 Task: Look for space in Barrinha, Brazil from 5th June, 2023 to 16th June, 2023 for 2 adults in price range Rs.14000 to Rs.18000. Place can be entire place with 1  bedroom having 1 bed and 1 bathroom. Property type can be house, flat, guest house, hotel. Amenities needed are: wifi, washing machine. Booking option can be shelf check-in. Required host language is Spanish.
Action: Mouse moved to (556, 120)
Screenshot: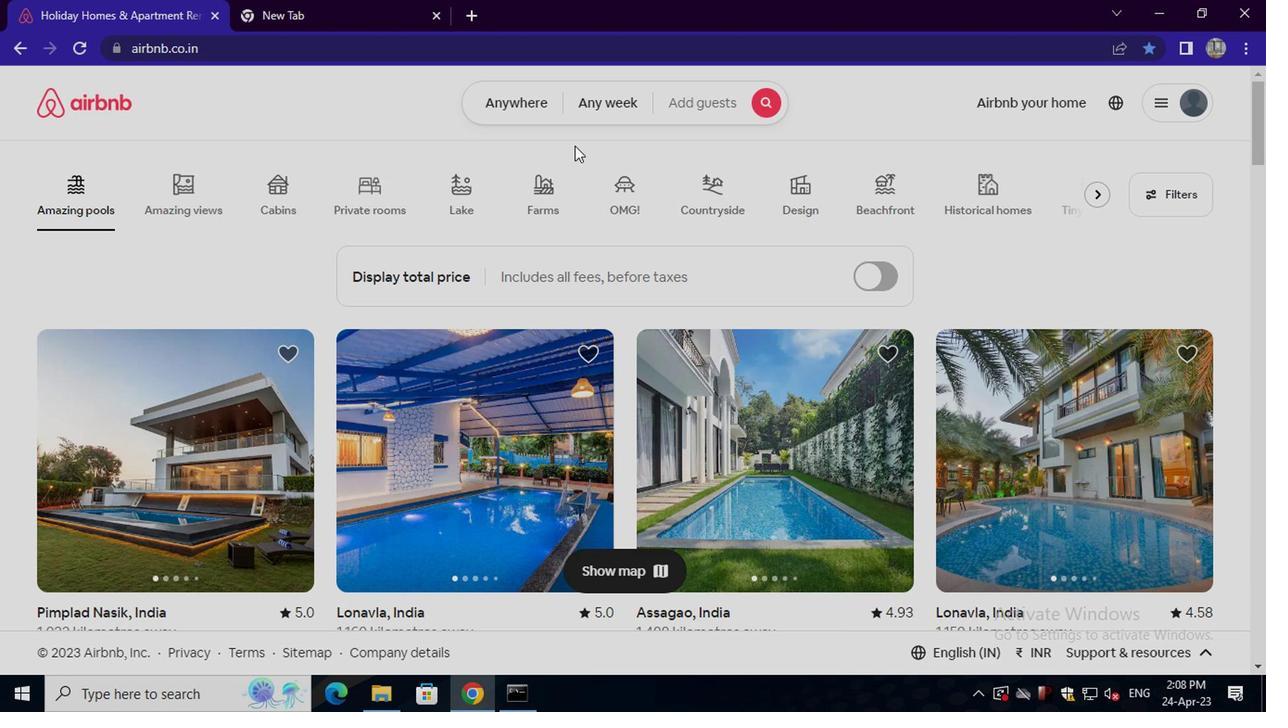 
Action: Mouse pressed left at (556, 120)
Screenshot: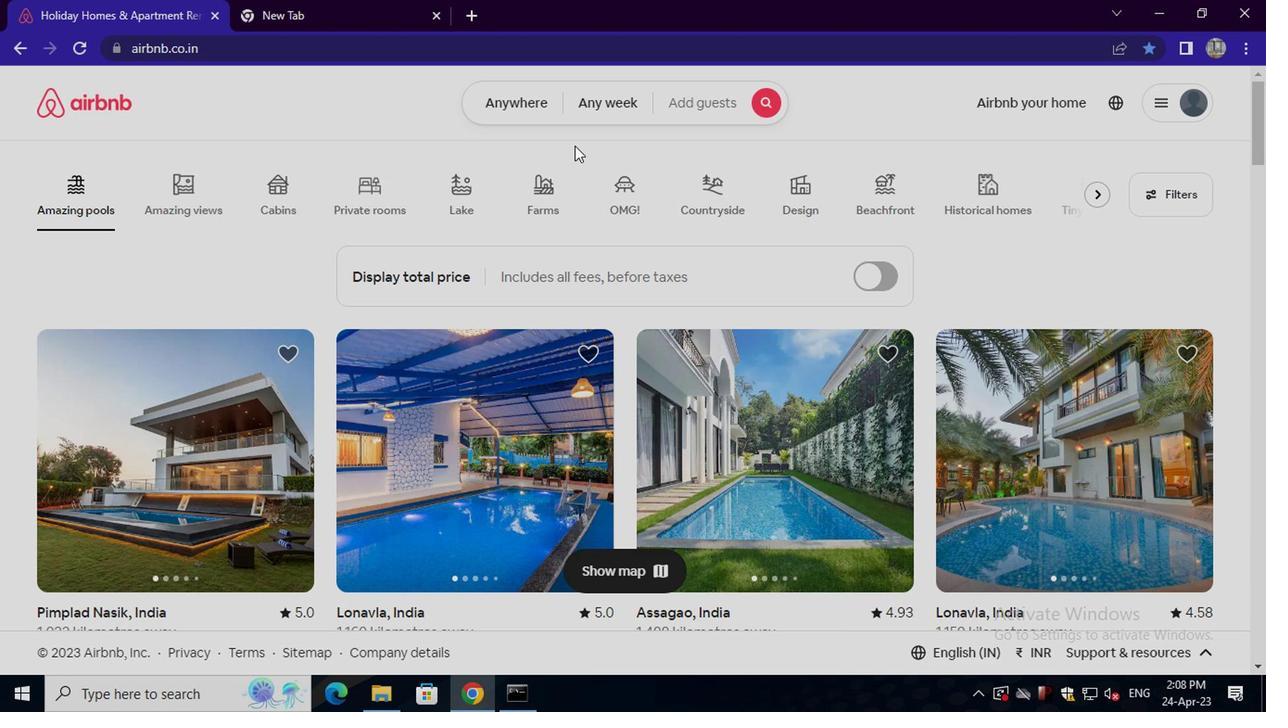 
Action: Mouse moved to (463, 165)
Screenshot: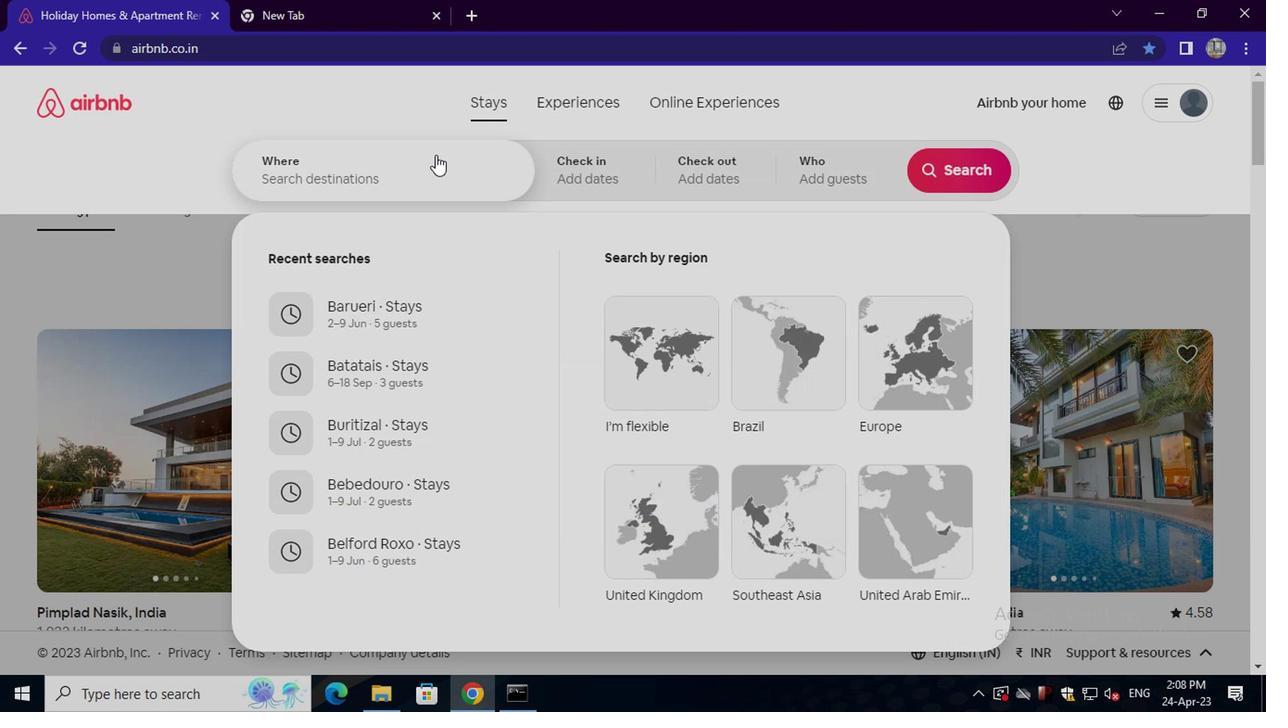 
Action: Mouse pressed left at (463, 165)
Screenshot: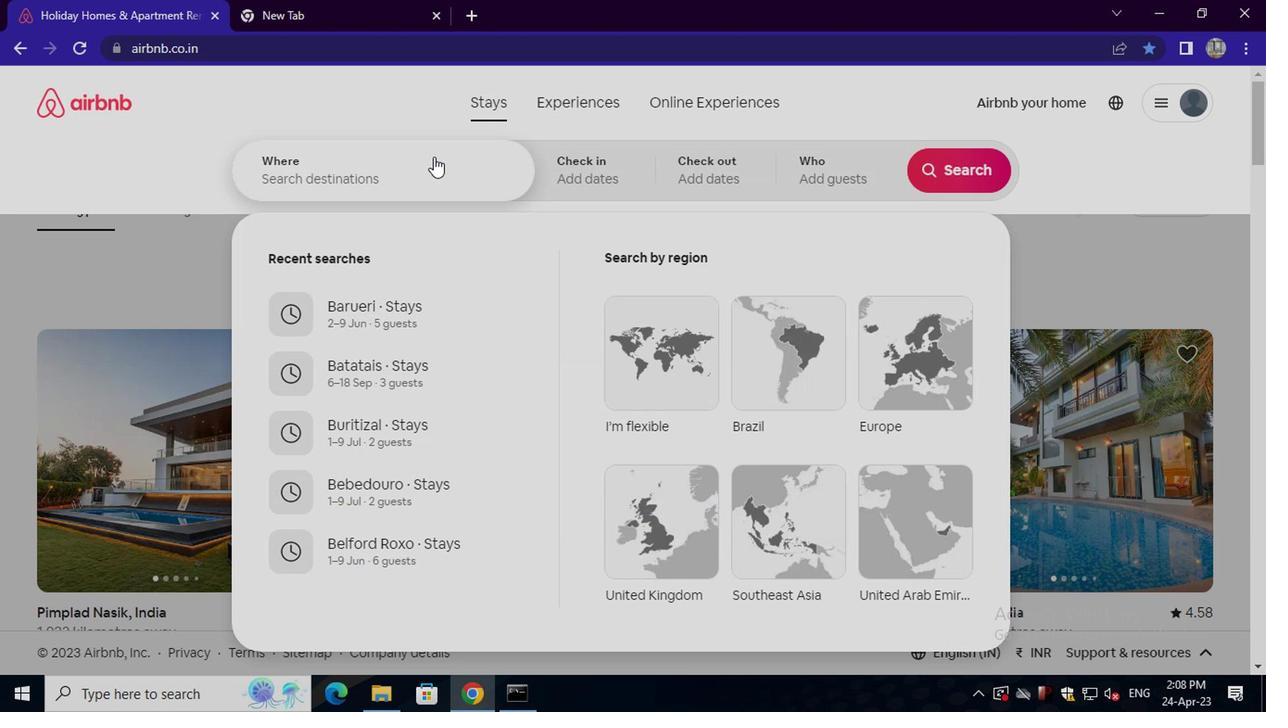 
Action: Key pressed barrinha,<Key.space>brazil<Key.enter>
Screenshot: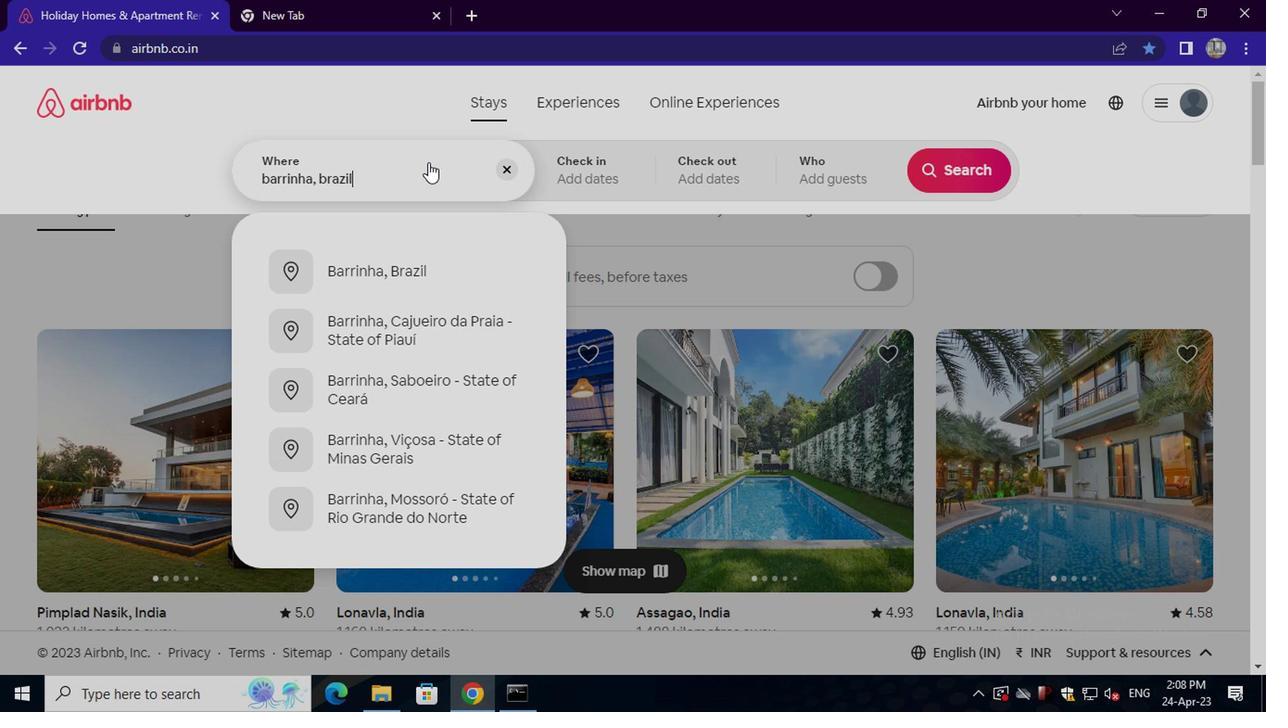 
Action: Mouse moved to (948, 318)
Screenshot: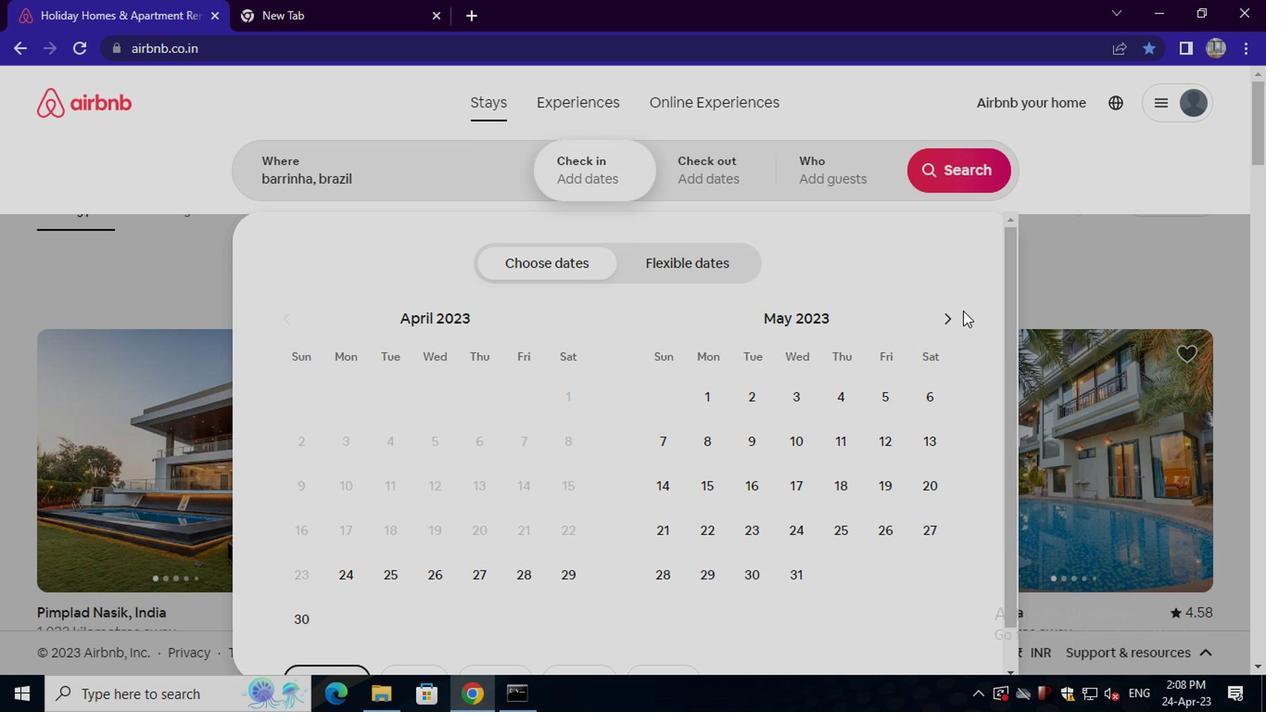
Action: Mouse pressed left at (948, 318)
Screenshot: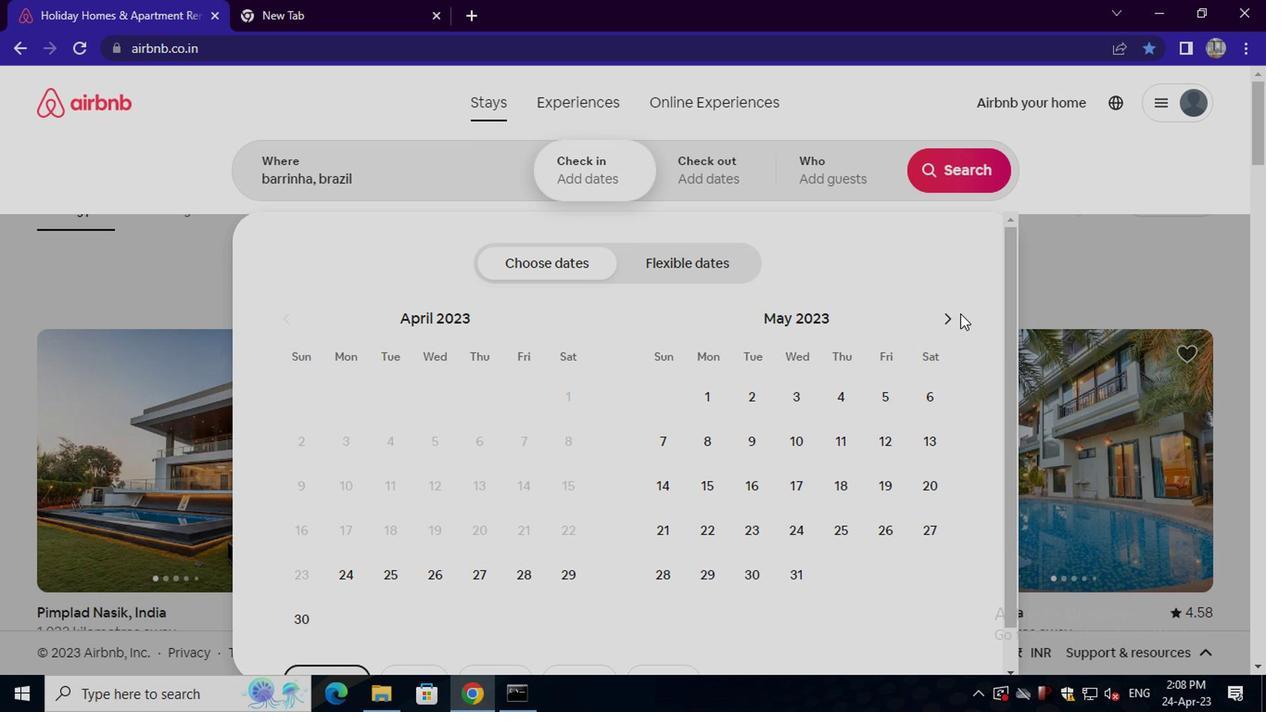 
Action: Mouse moved to (725, 442)
Screenshot: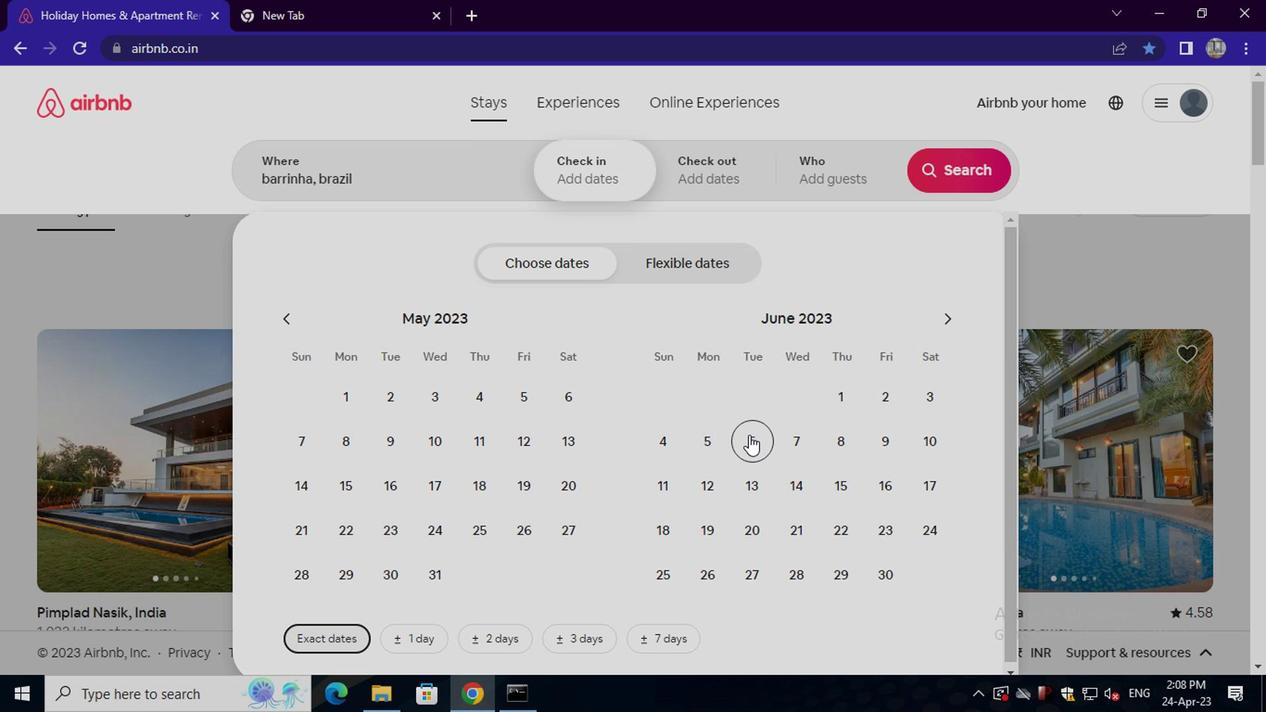 
Action: Mouse pressed left at (725, 442)
Screenshot: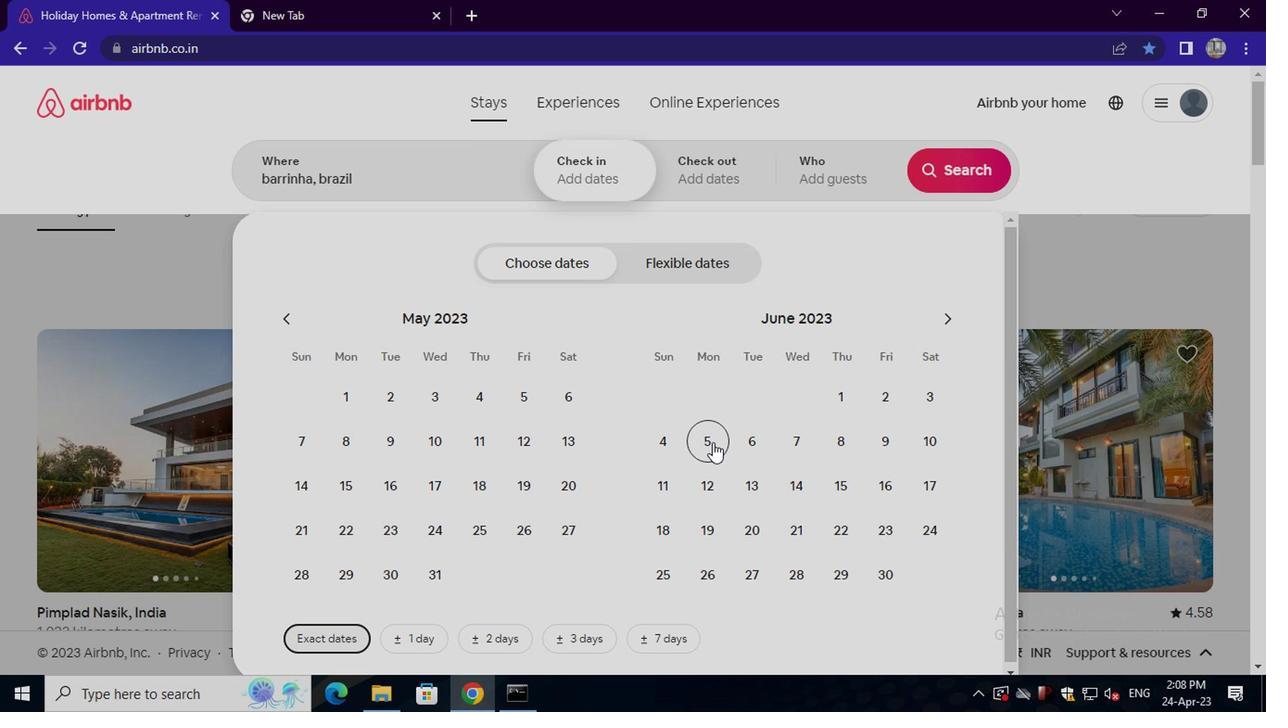 
Action: Mouse moved to (879, 487)
Screenshot: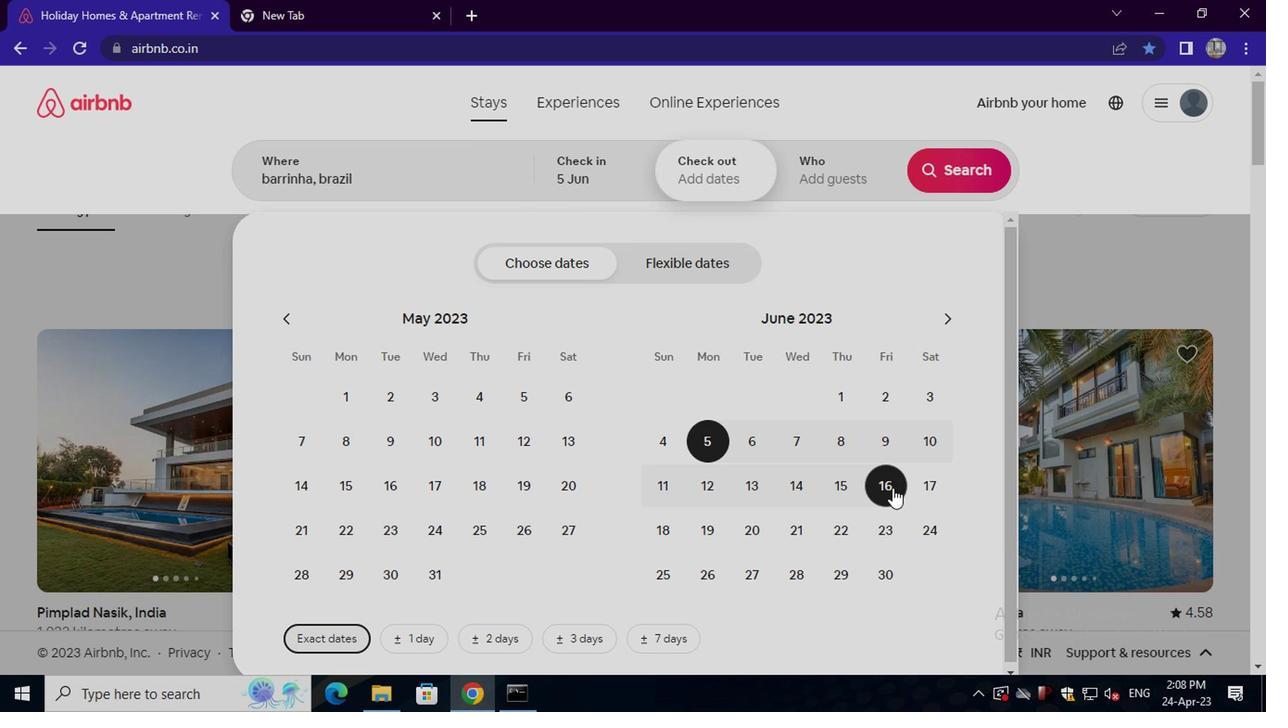 
Action: Mouse pressed left at (879, 487)
Screenshot: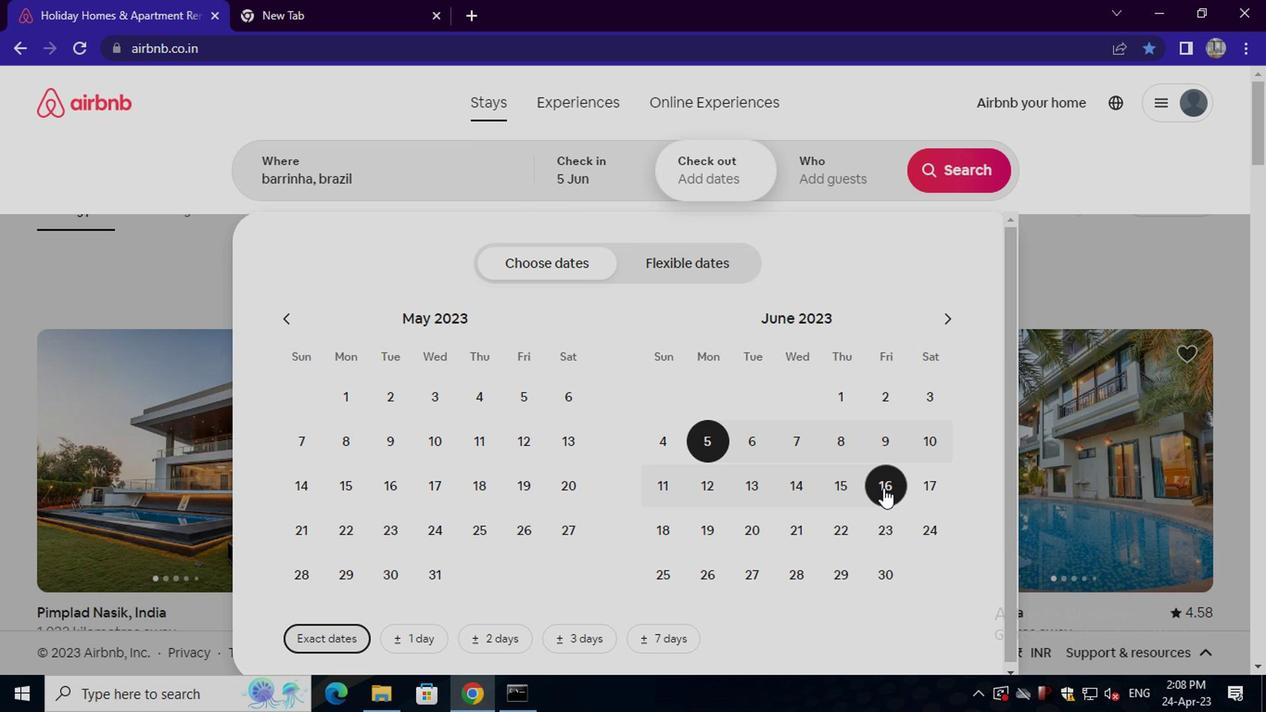 
Action: Mouse moved to (854, 178)
Screenshot: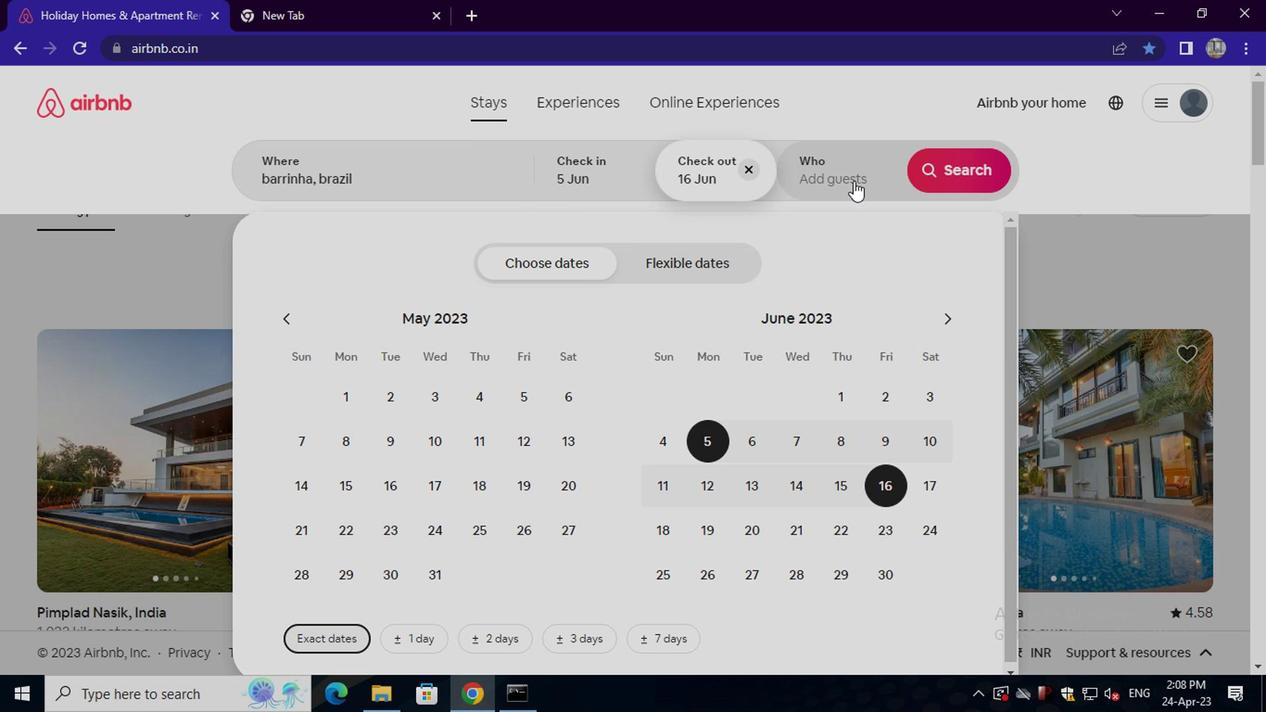 
Action: Mouse pressed left at (854, 178)
Screenshot: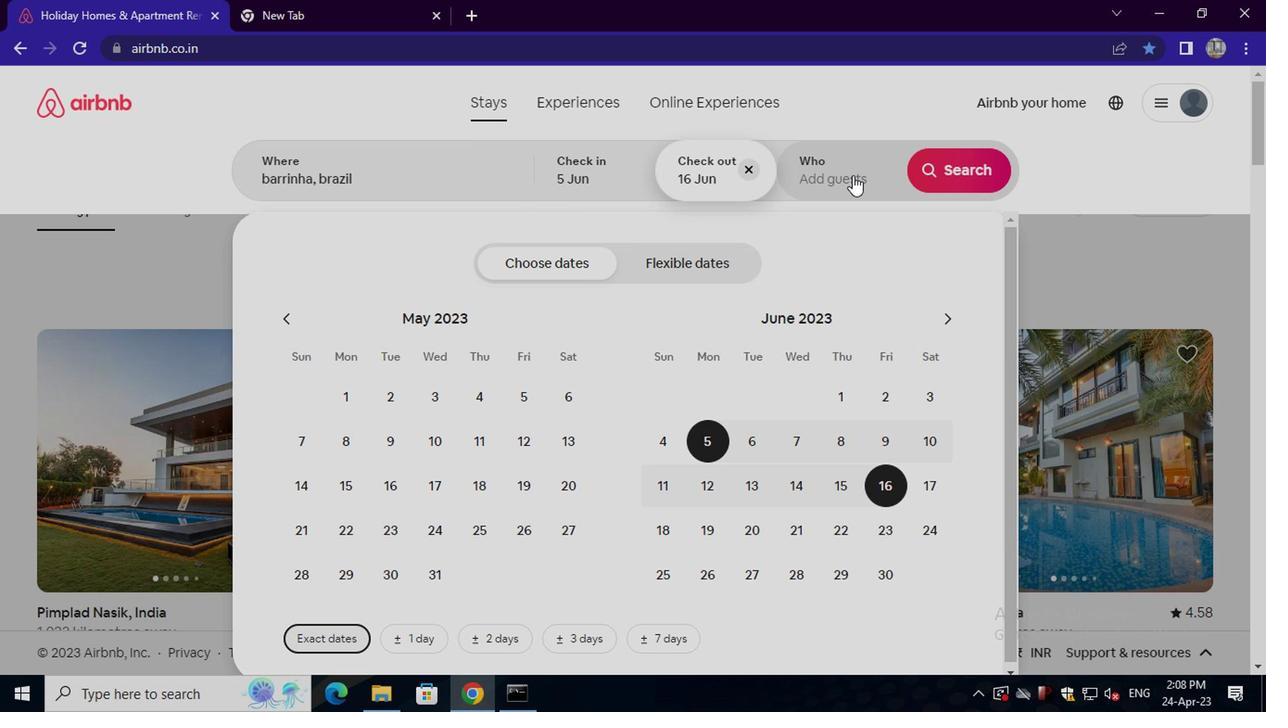 
Action: Mouse moved to (956, 271)
Screenshot: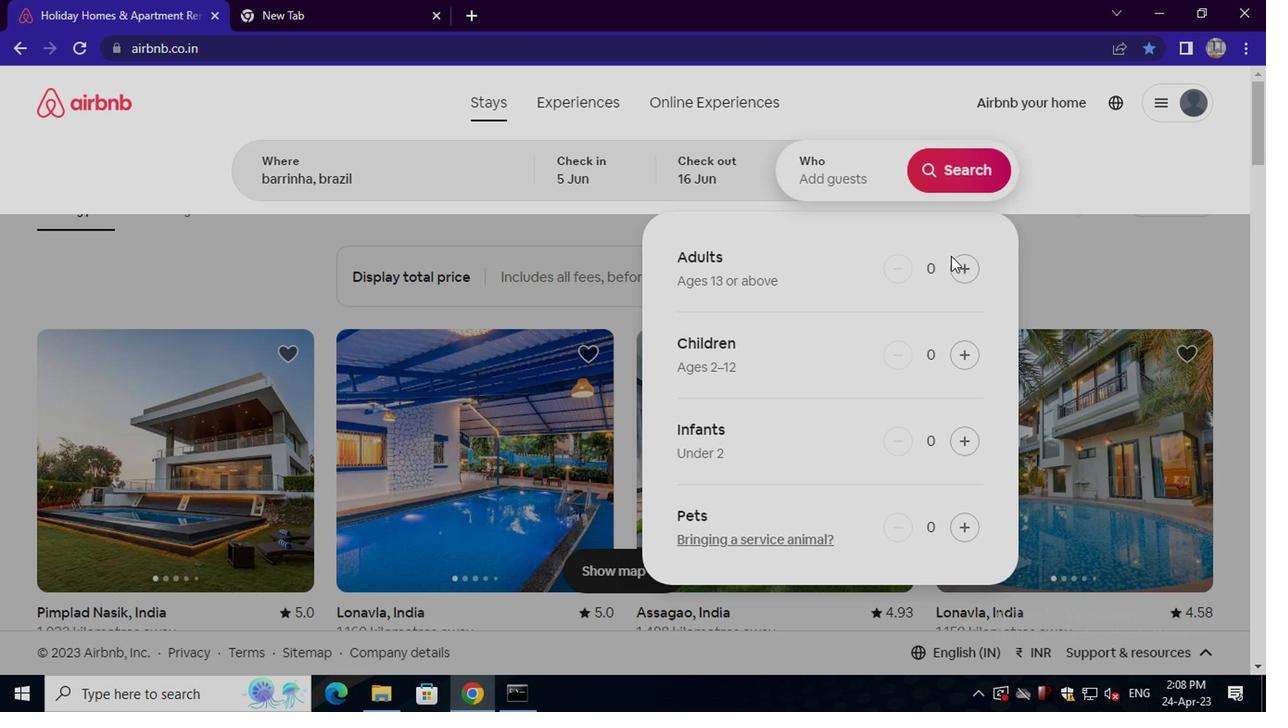 
Action: Mouse pressed left at (956, 271)
Screenshot: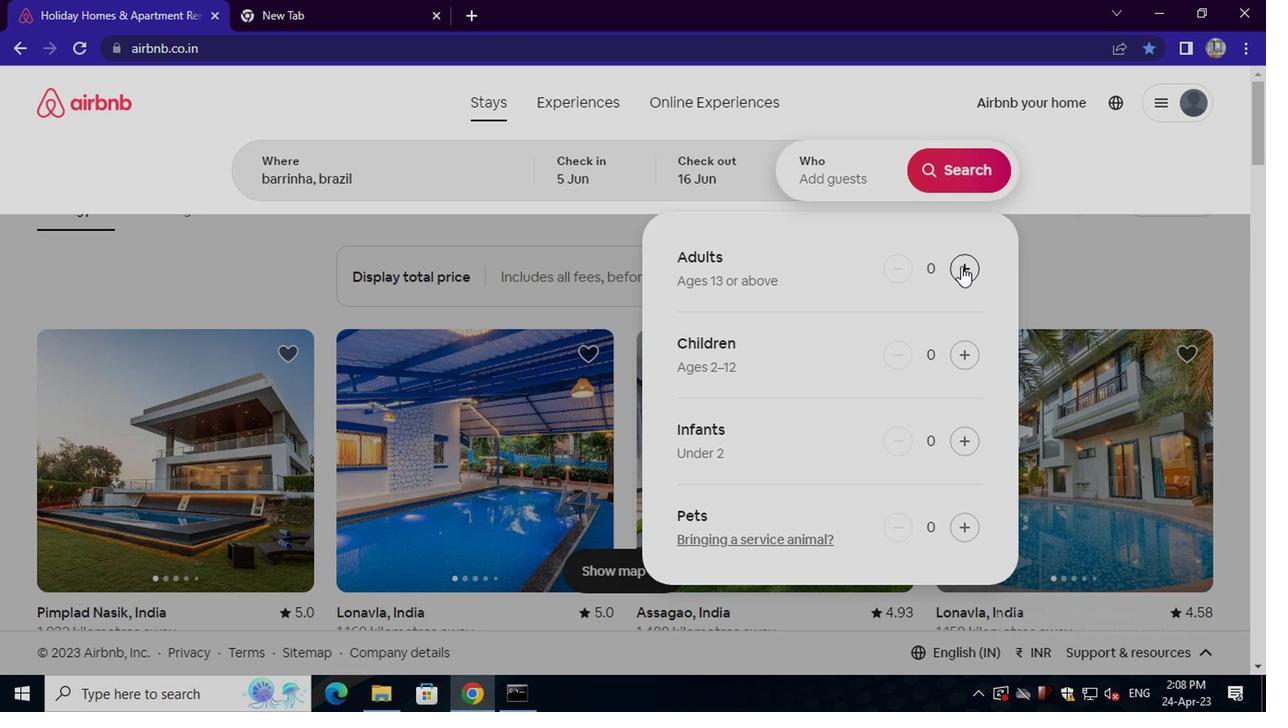 
Action: Mouse pressed left at (956, 271)
Screenshot: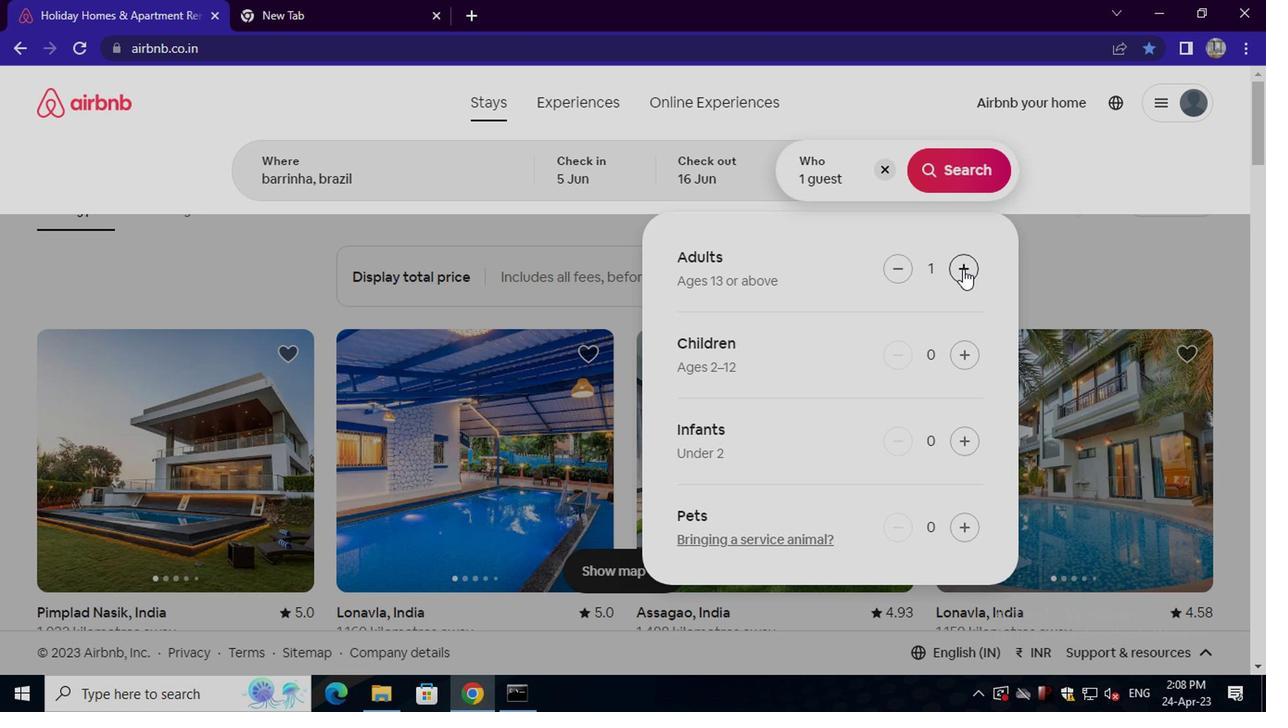 
Action: Mouse moved to (946, 184)
Screenshot: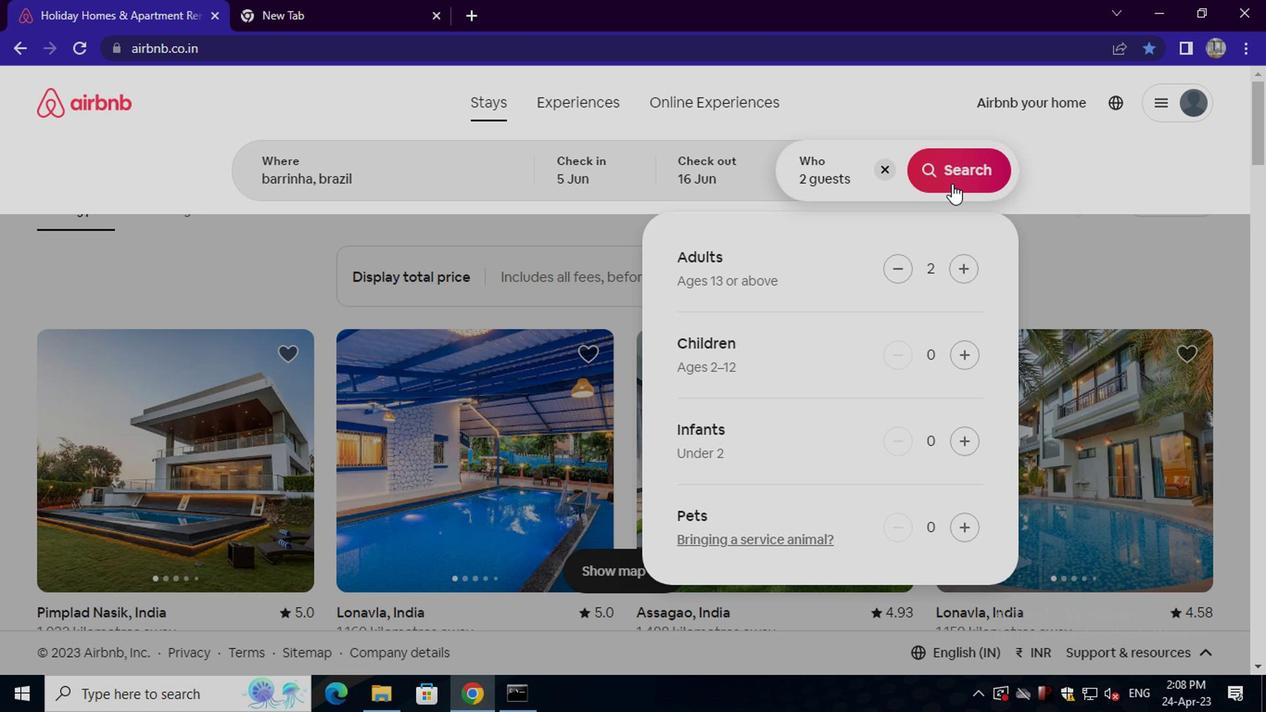 
Action: Mouse pressed left at (946, 184)
Screenshot: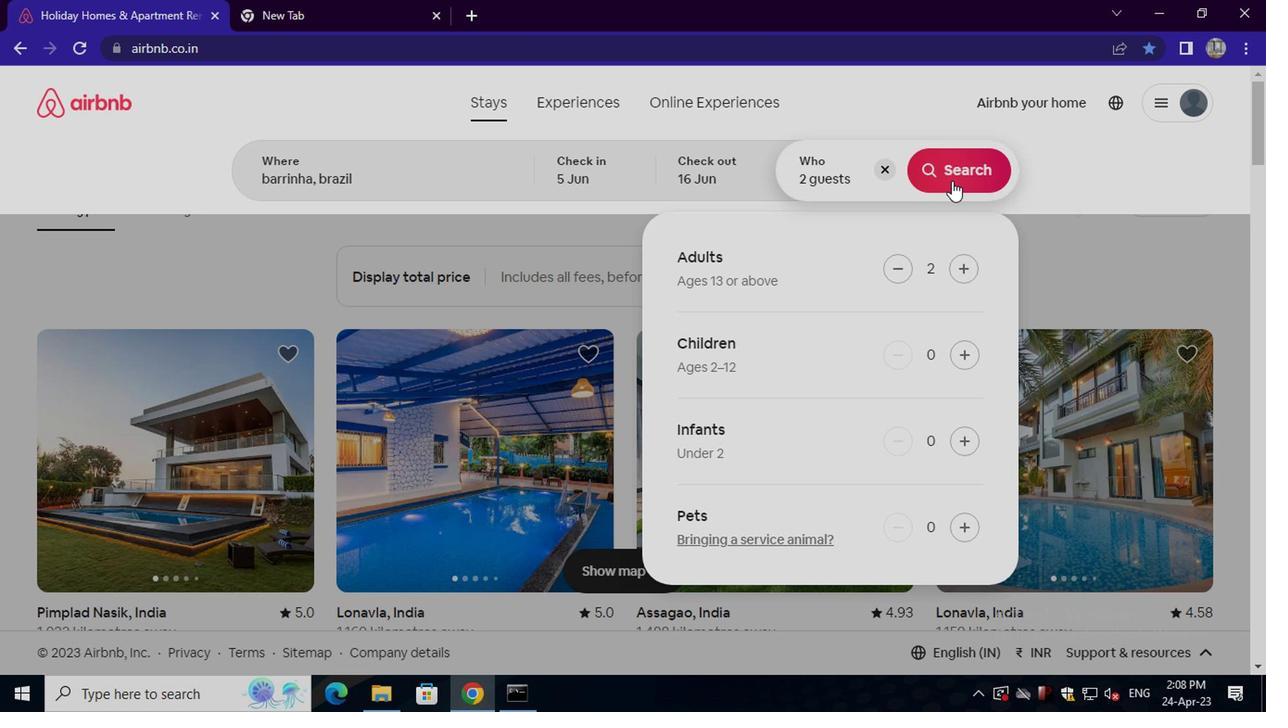 
Action: Mouse moved to (1127, 188)
Screenshot: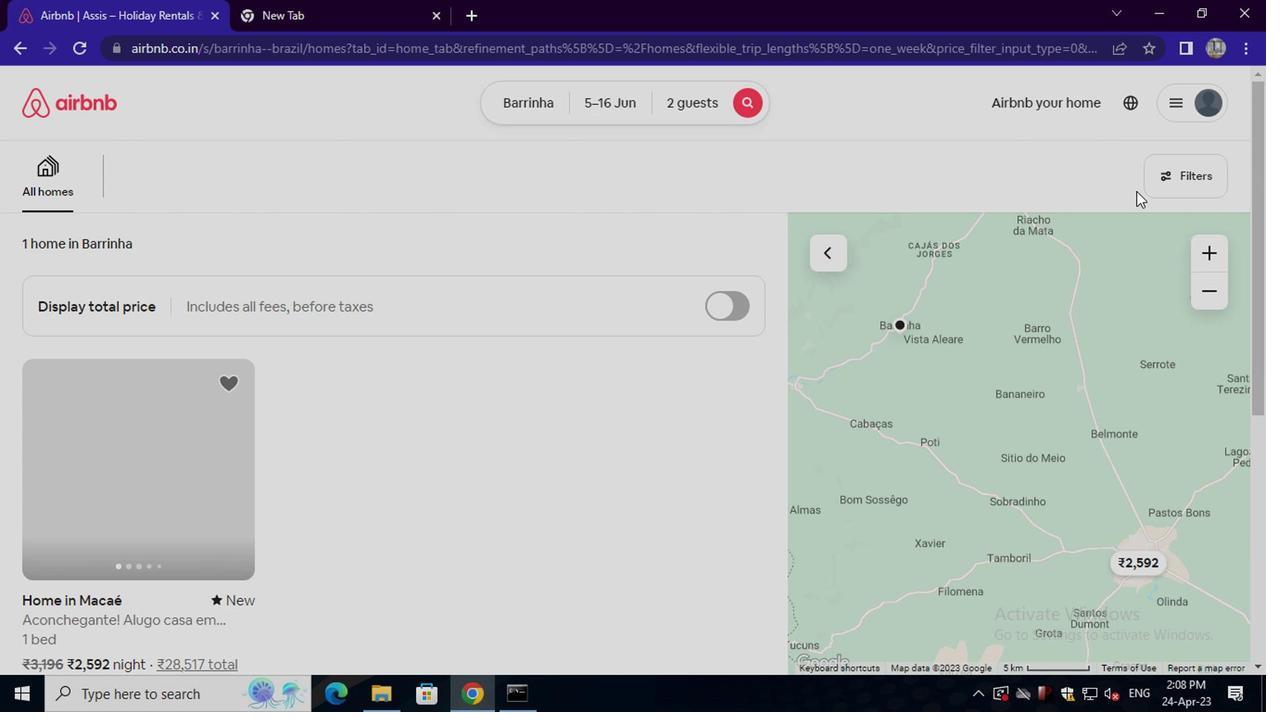 
Action: Mouse pressed left at (1127, 188)
Screenshot: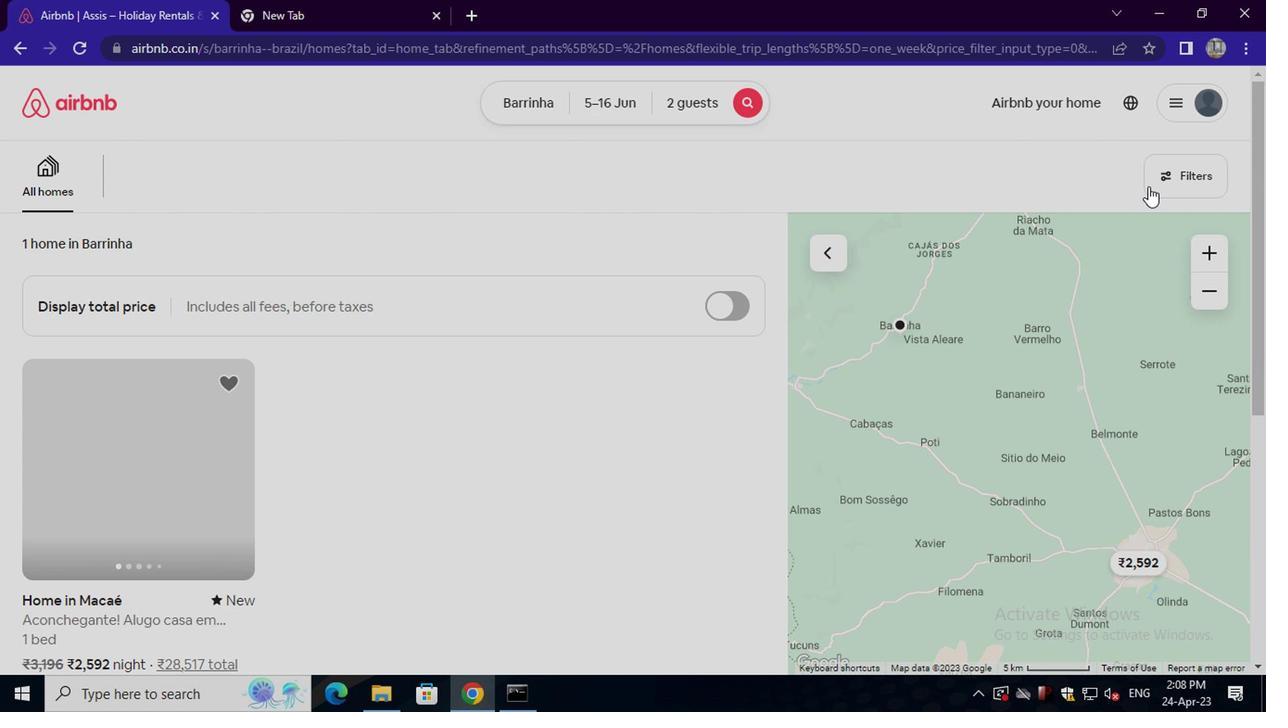 
Action: Mouse moved to (525, 351)
Screenshot: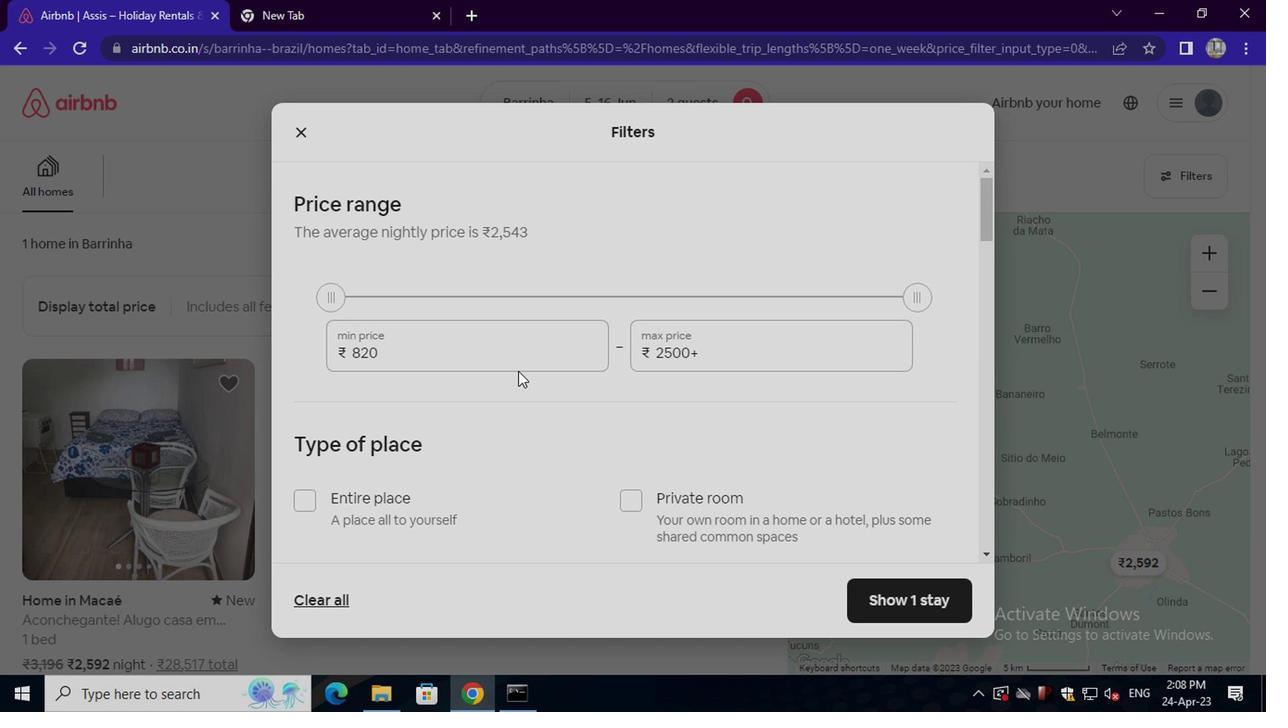 
Action: Mouse pressed left at (525, 351)
Screenshot: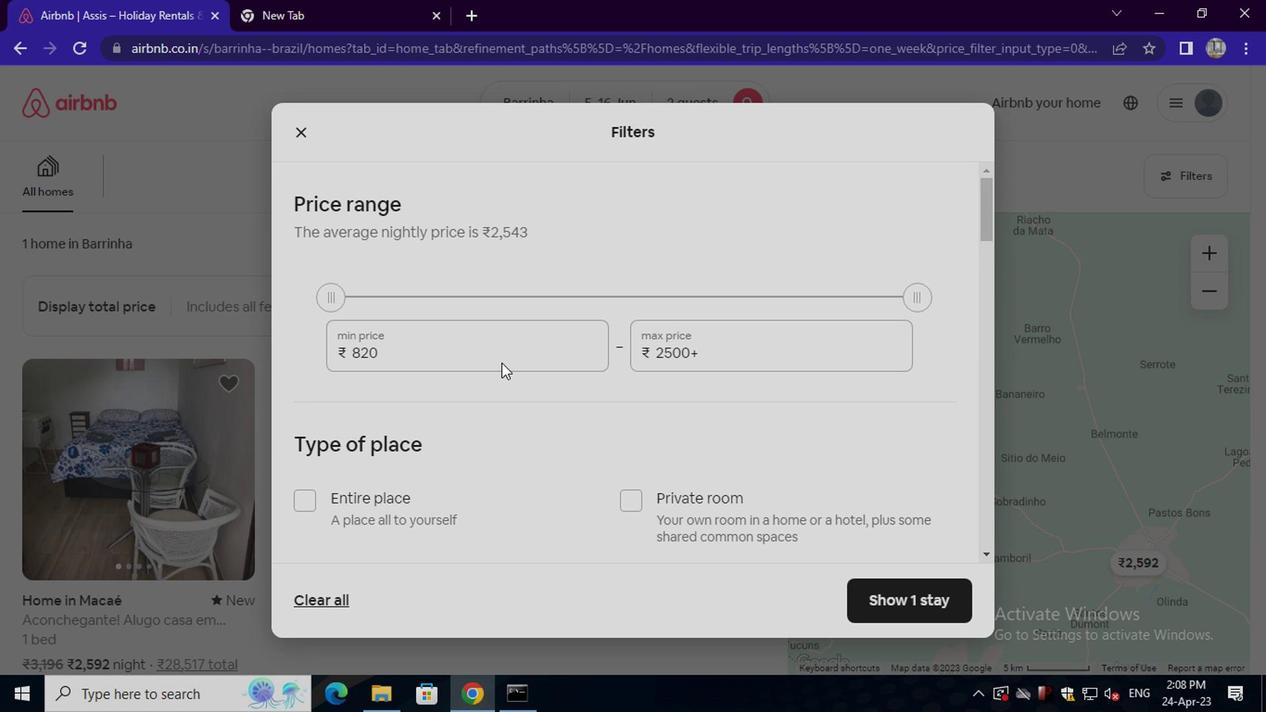 
Action: Key pressed <Key.backspace><Key.backspace><Key.backspace><Key.backspace><Key.backspace><Key.backspace><Key.backspace><Key.backspace><Key.backspace><Key.backspace><Key.backspace><Key.backspace><Key.backspace><Key.backspace><Key.backspace>14000
Screenshot: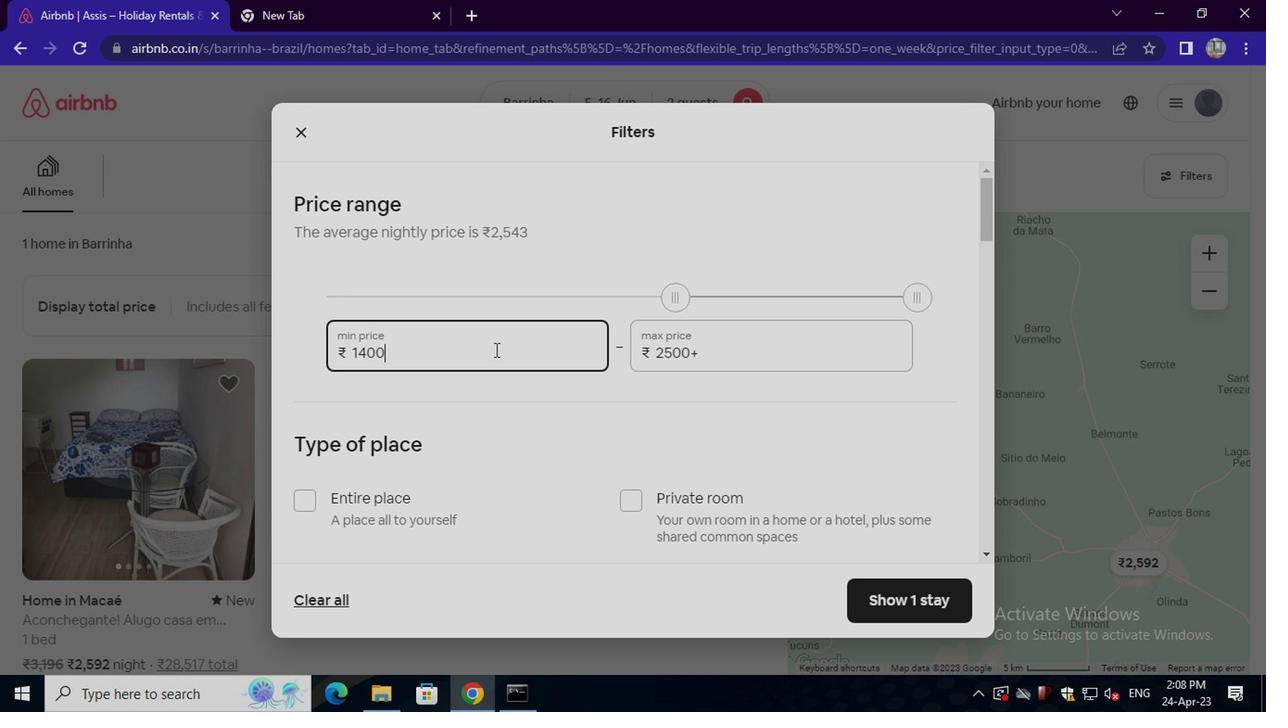 
Action: Mouse moved to (716, 358)
Screenshot: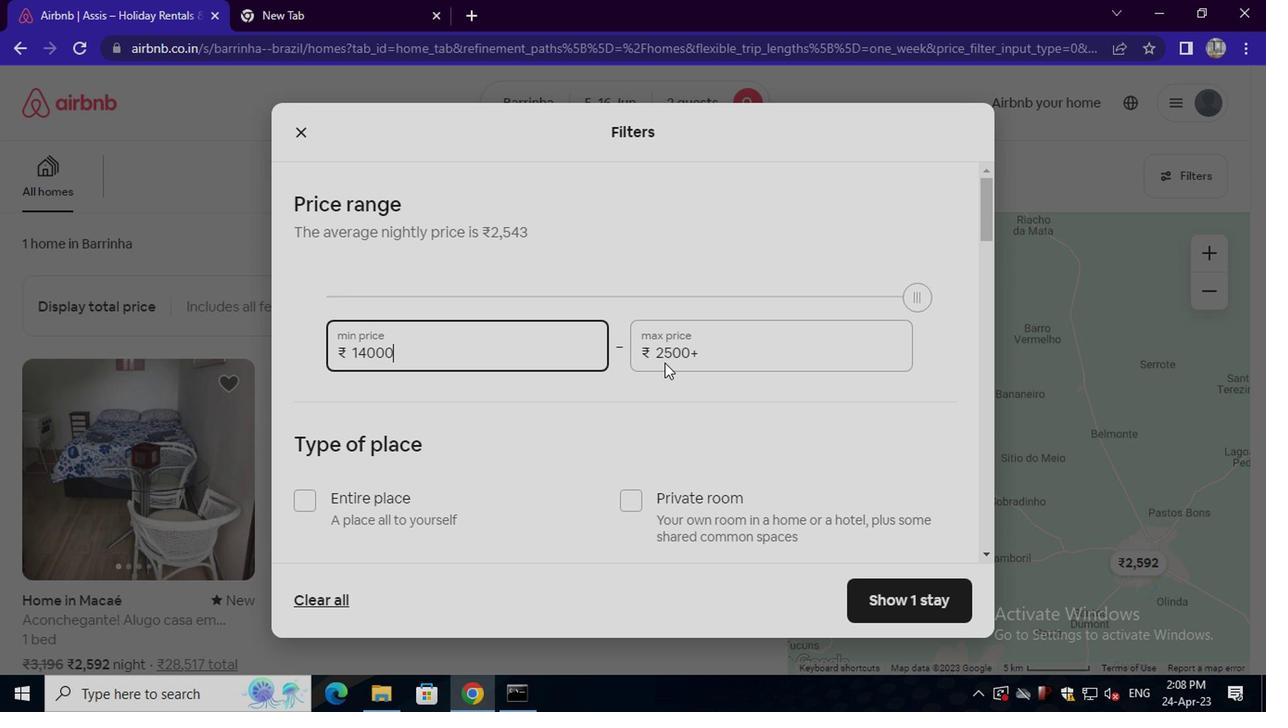 
Action: Mouse pressed left at (716, 358)
Screenshot: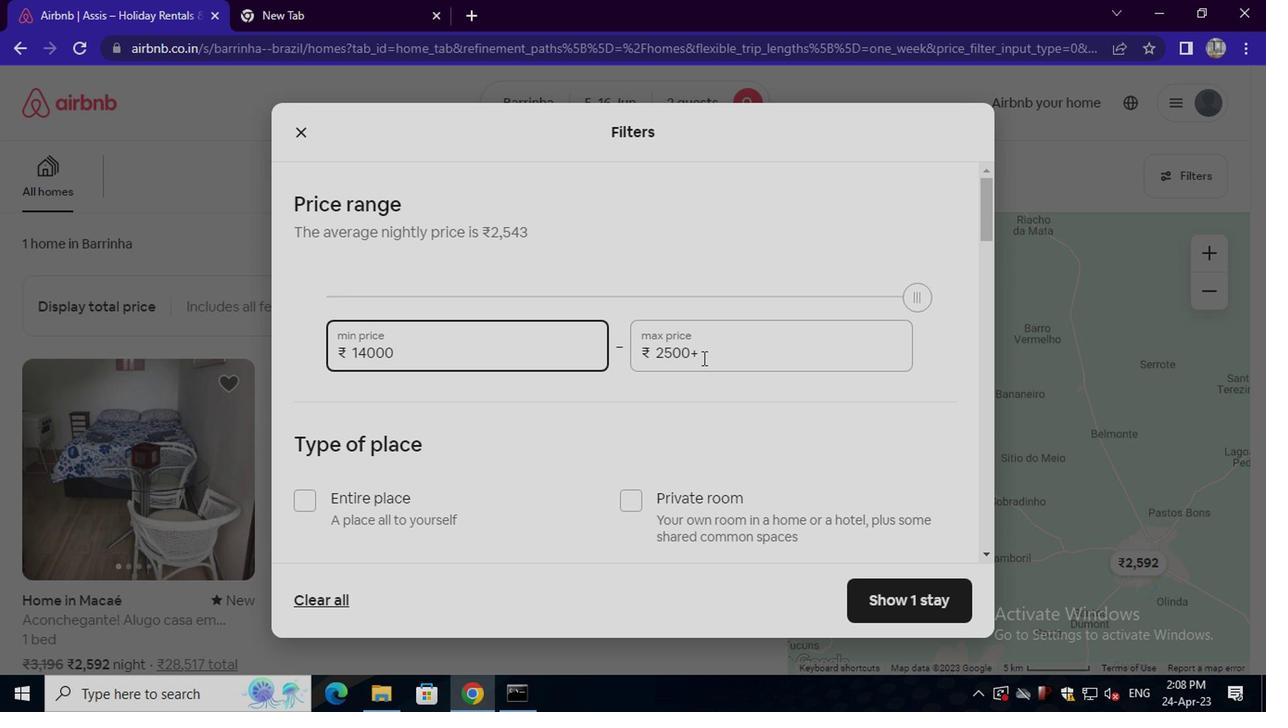 
Action: Key pressed <Key.backspace><Key.backspace><Key.backspace><Key.backspace><Key.backspace><Key.backspace><Key.backspace><Key.backspace><Key.backspace><Key.backspace><Key.backspace><Key.backspace><Key.backspace><Key.backspace>18000
Screenshot: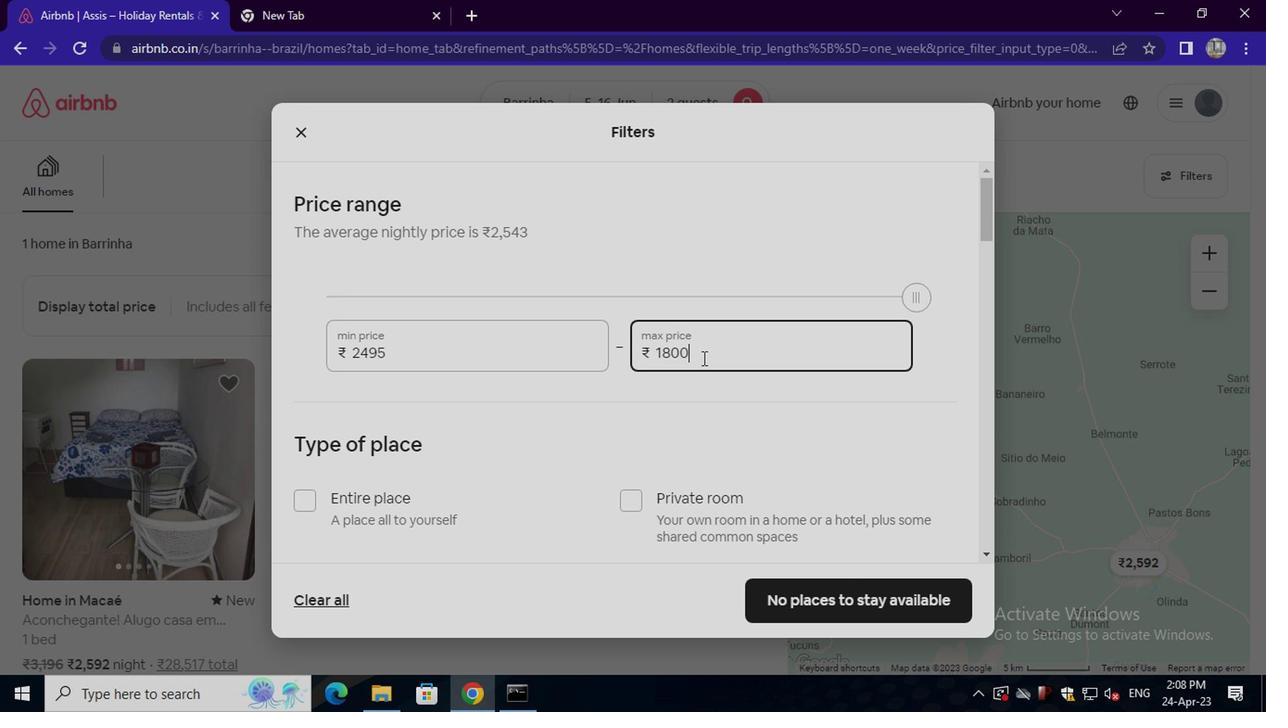 
Action: Mouse scrolled (716, 358) with delta (0, 0)
Screenshot: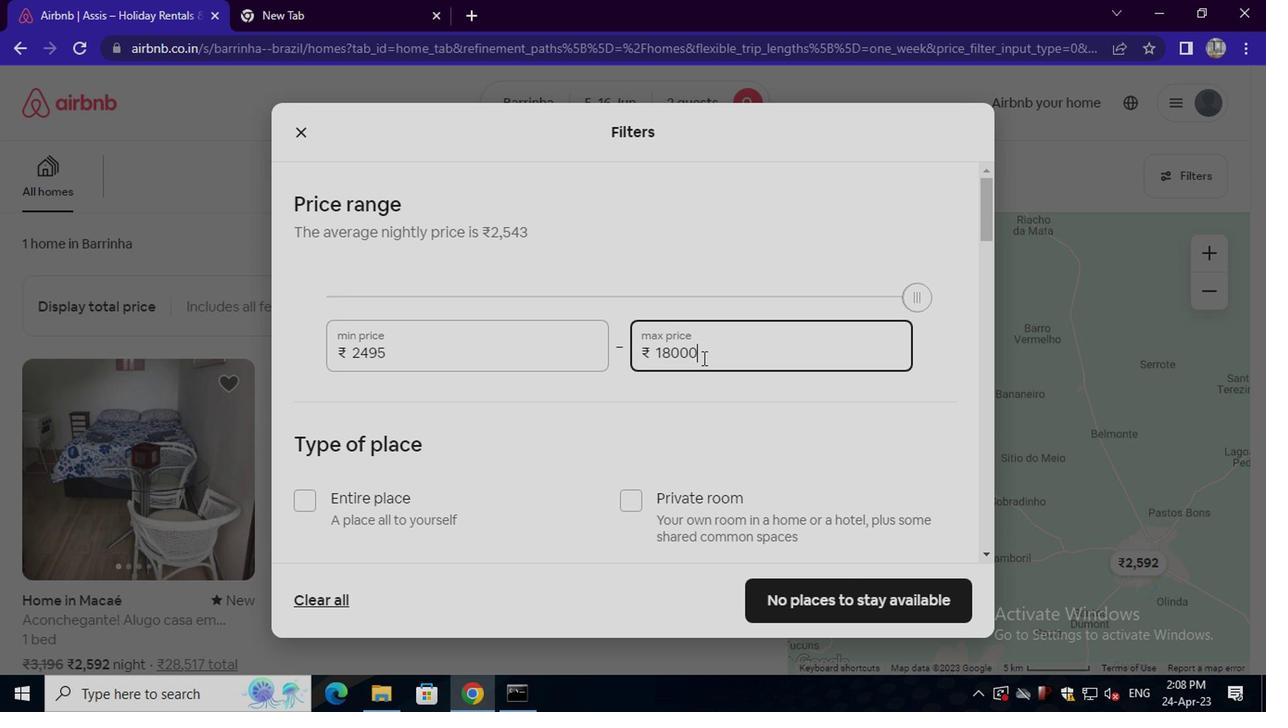 
Action: Mouse scrolled (716, 358) with delta (0, 0)
Screenshot: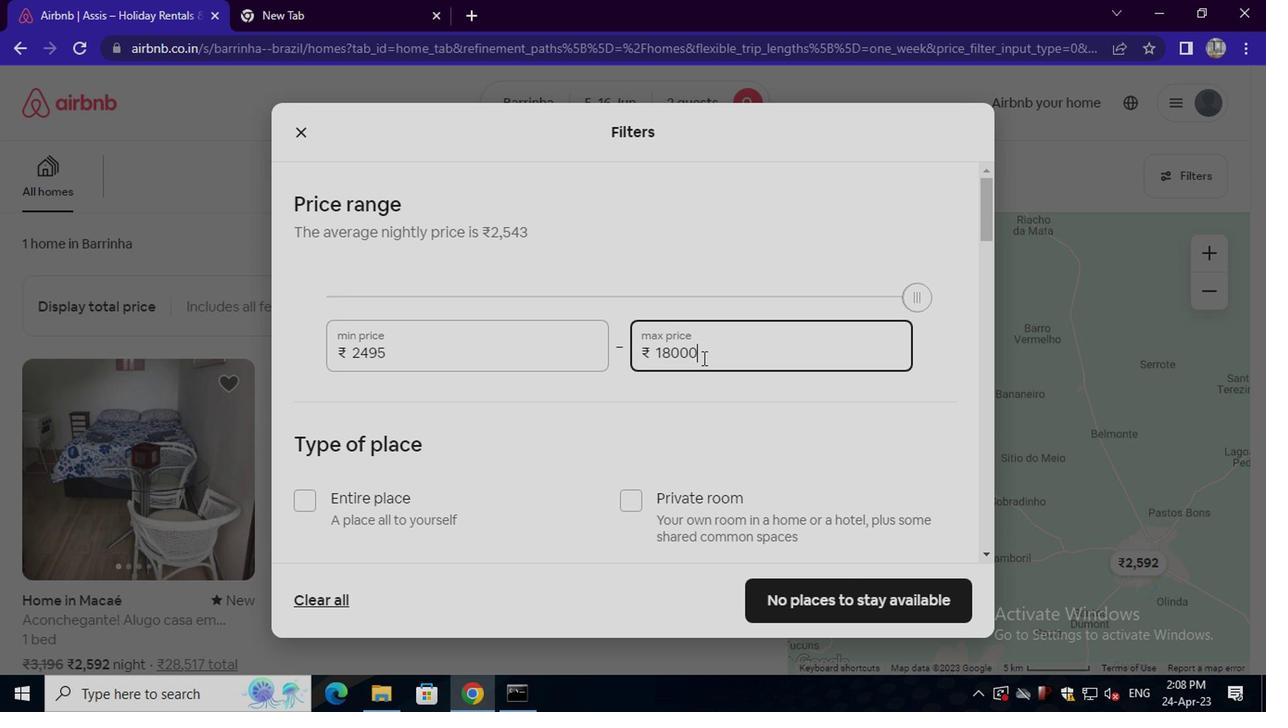 
Action: Mouse moved to (347, 311)
Screenshot: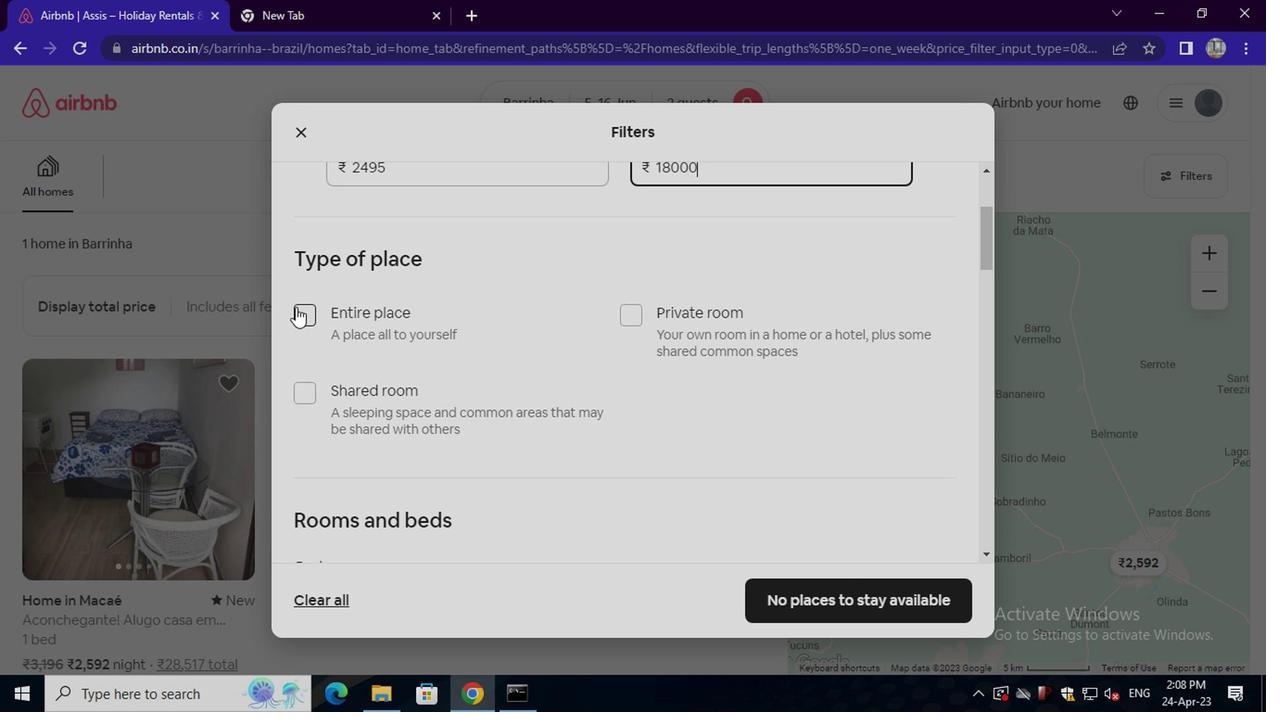 
Action: Mouse pressed left at (347, 311)
Screenshot: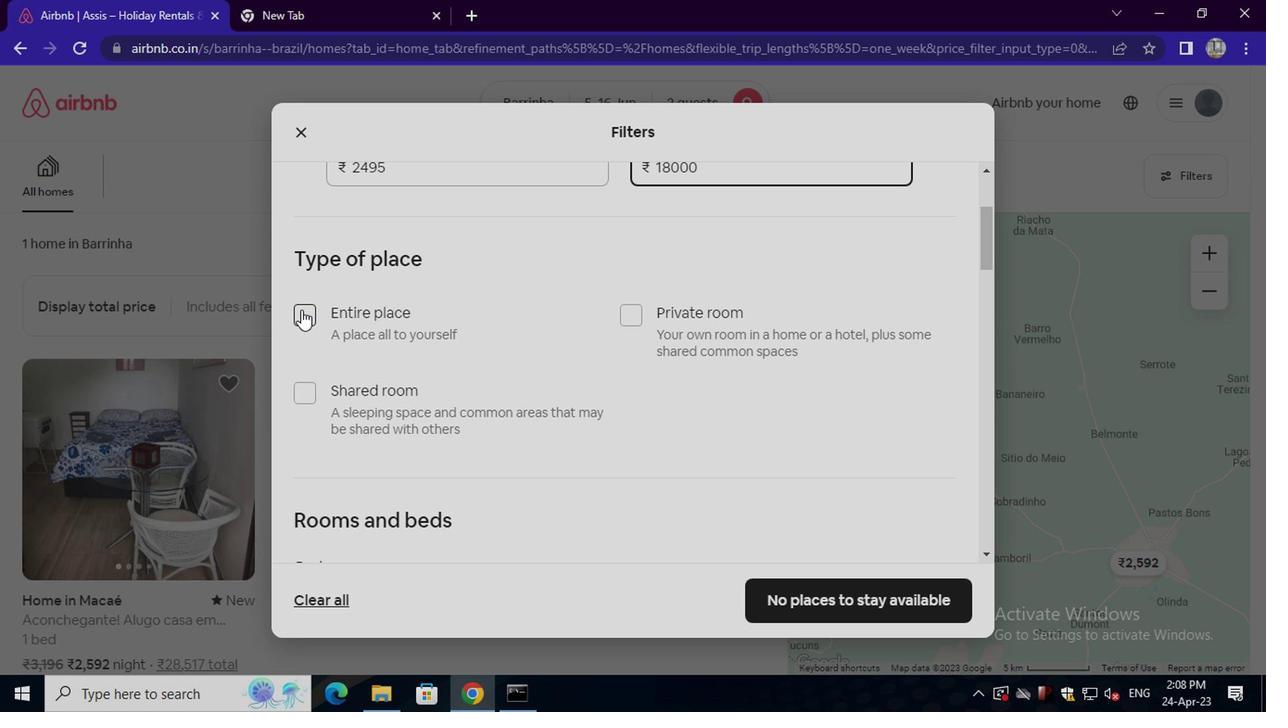 
Action: Mouse moved to (426, 325)
Screenshot: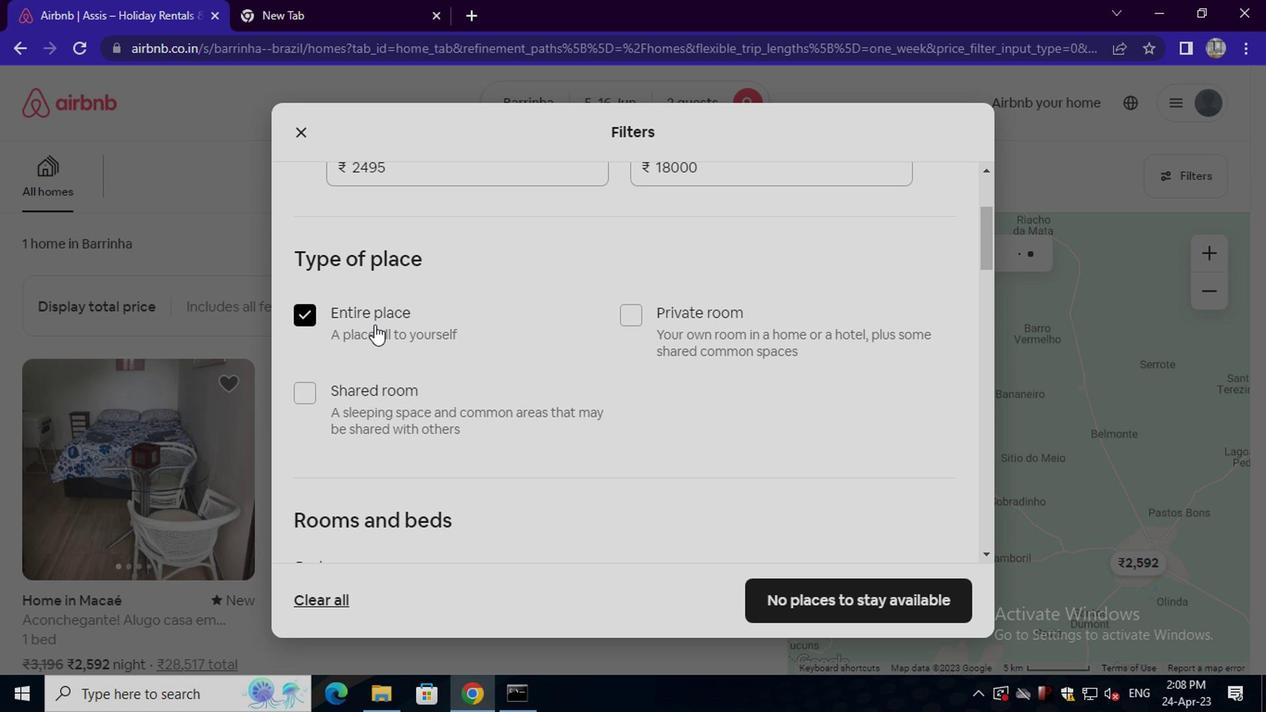 
Action: Mouse scrolled (426, 325) with delta (0, 0)
Screenshot: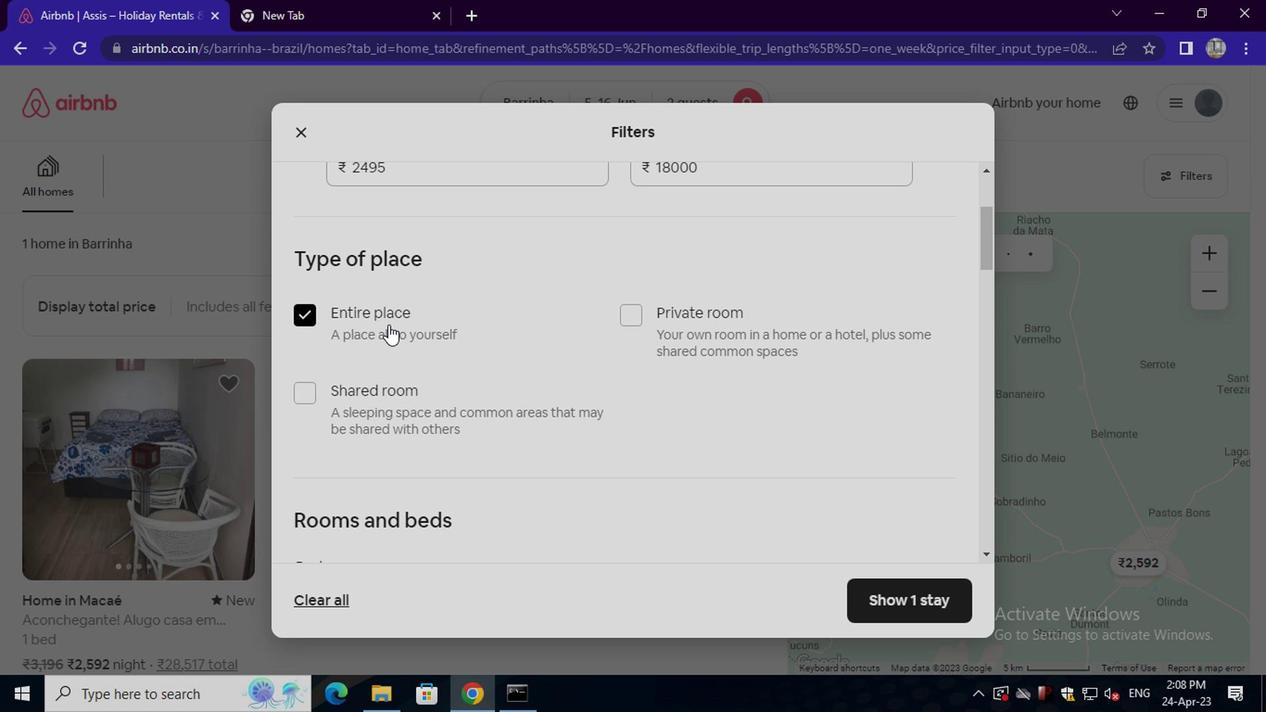 
Action: Mouse scrolled (426, 325) with delta (0, 0)
Screenshot: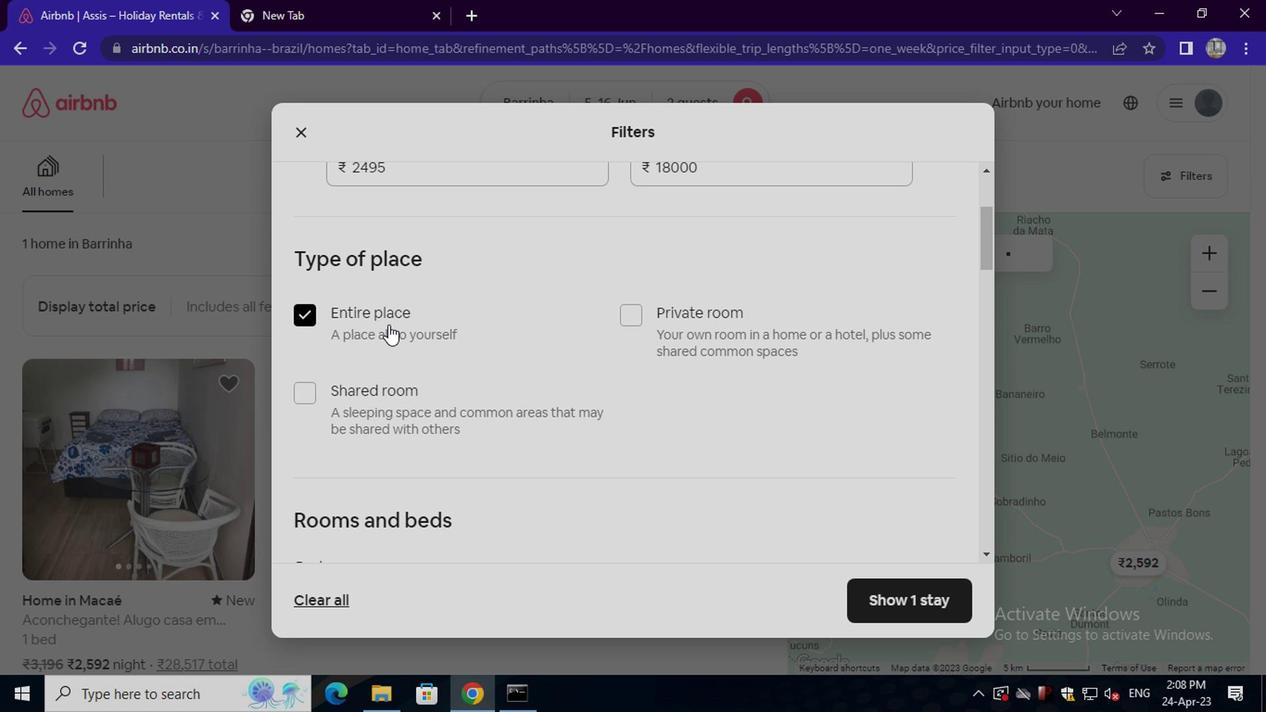 
Action: Mouse scrolled (426, 325) with delta (0, 0)
Screenshot: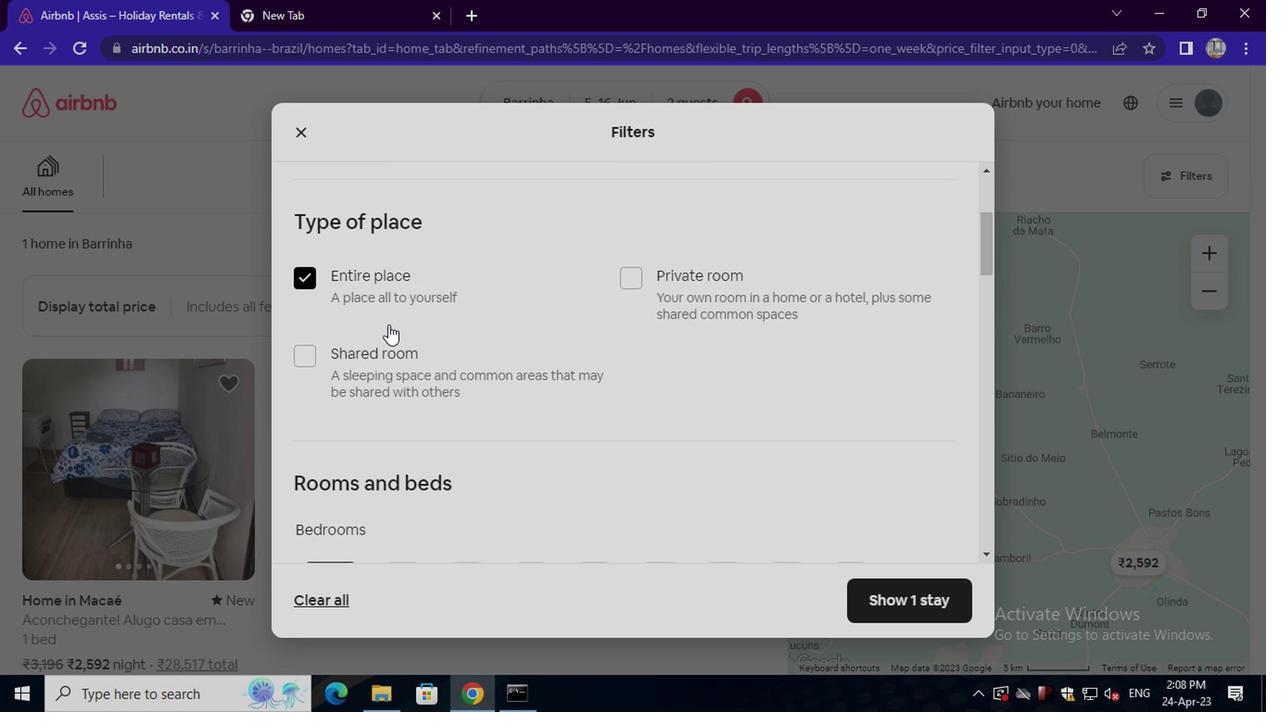
Action: Mouse moved to (442, 337)
Screenshot: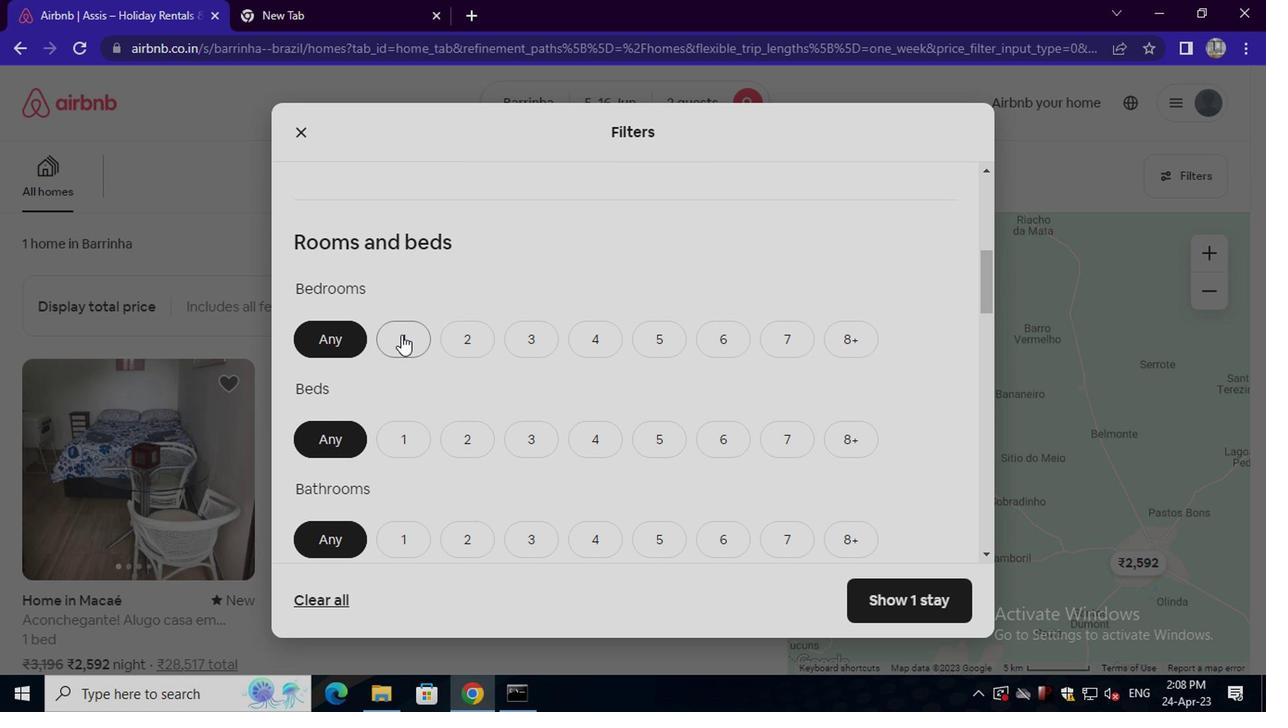 
Action: Mouse pressed left at (442, 337)
Screenshot: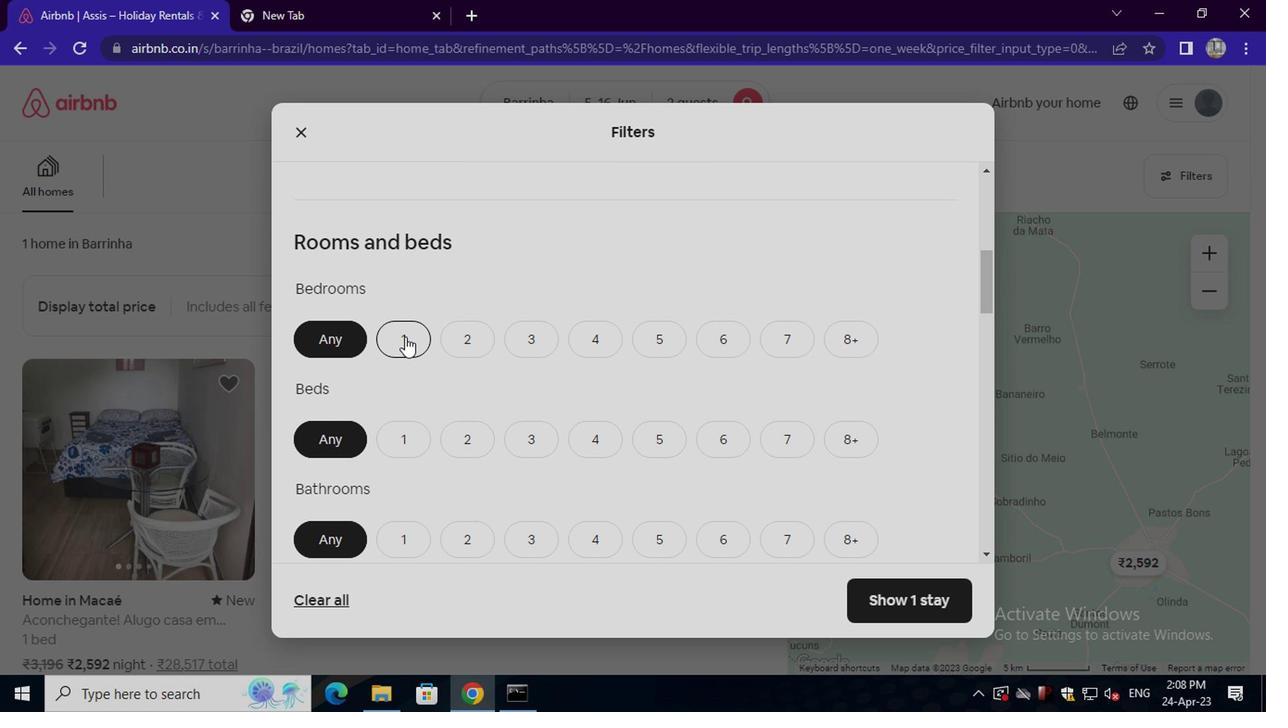 
Action: Mouse moved to (446, 341)
Screenshot: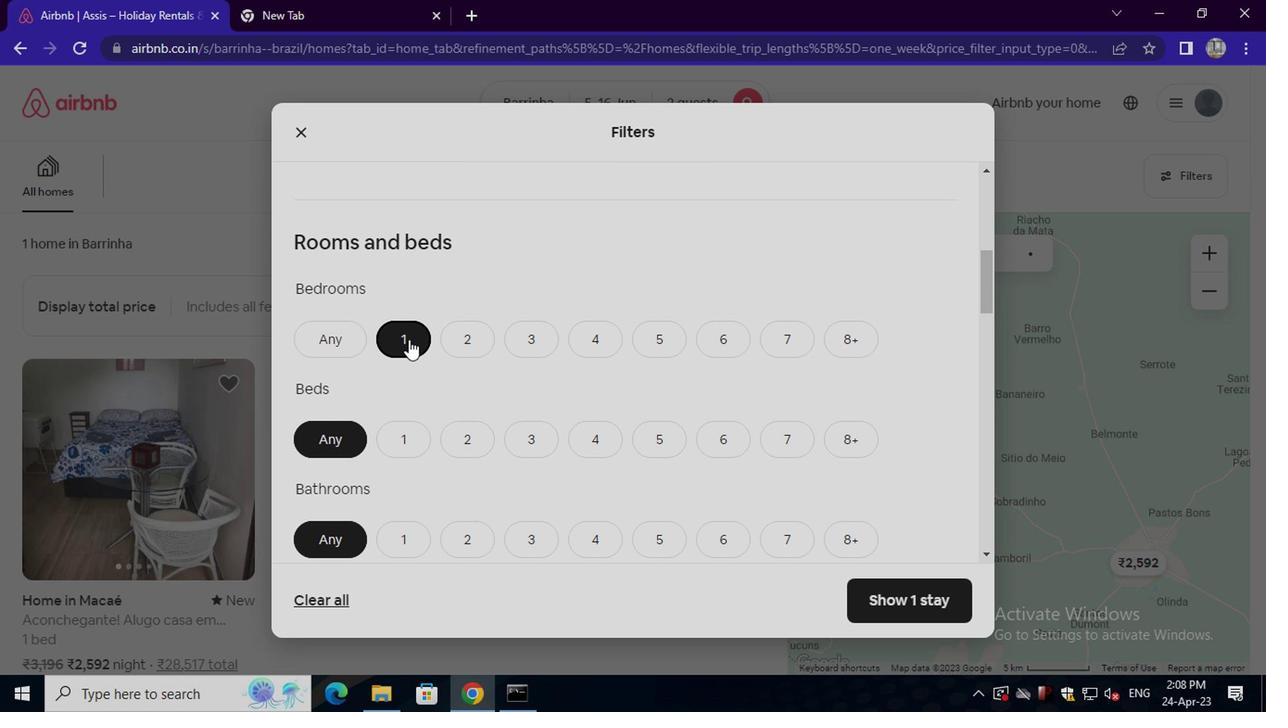 
Action: Mouse scrolled (446, 339) with delta (0, -1)
Screenshot: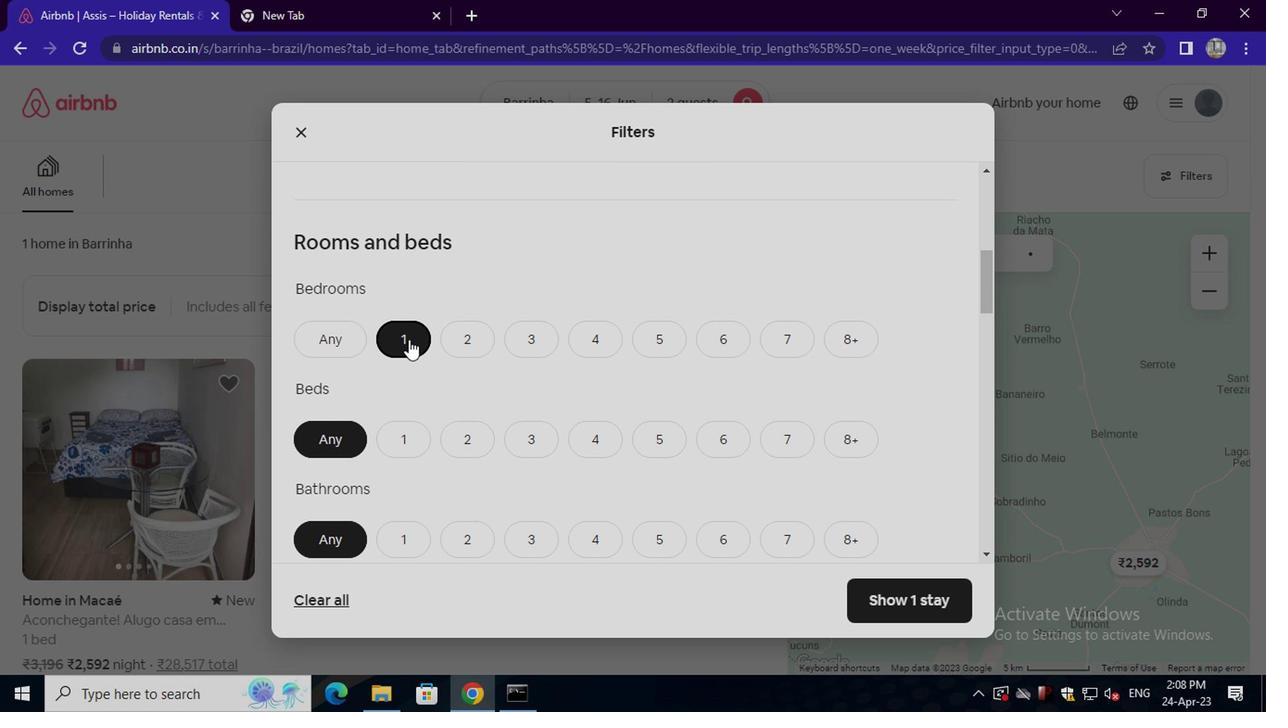 
Action: Mouse scrolled (446, 339) with delta (0, -1)
Screenshot: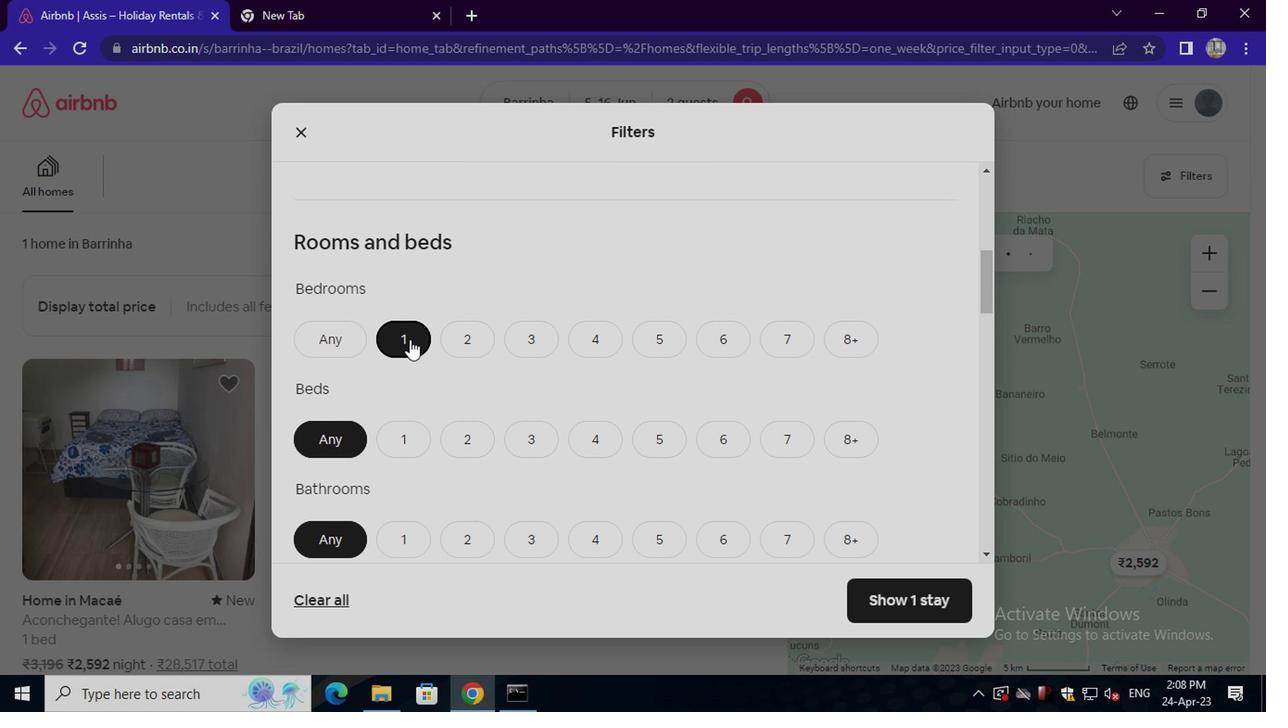 
Action: Mouse moved to (440, 259)
Screenshot: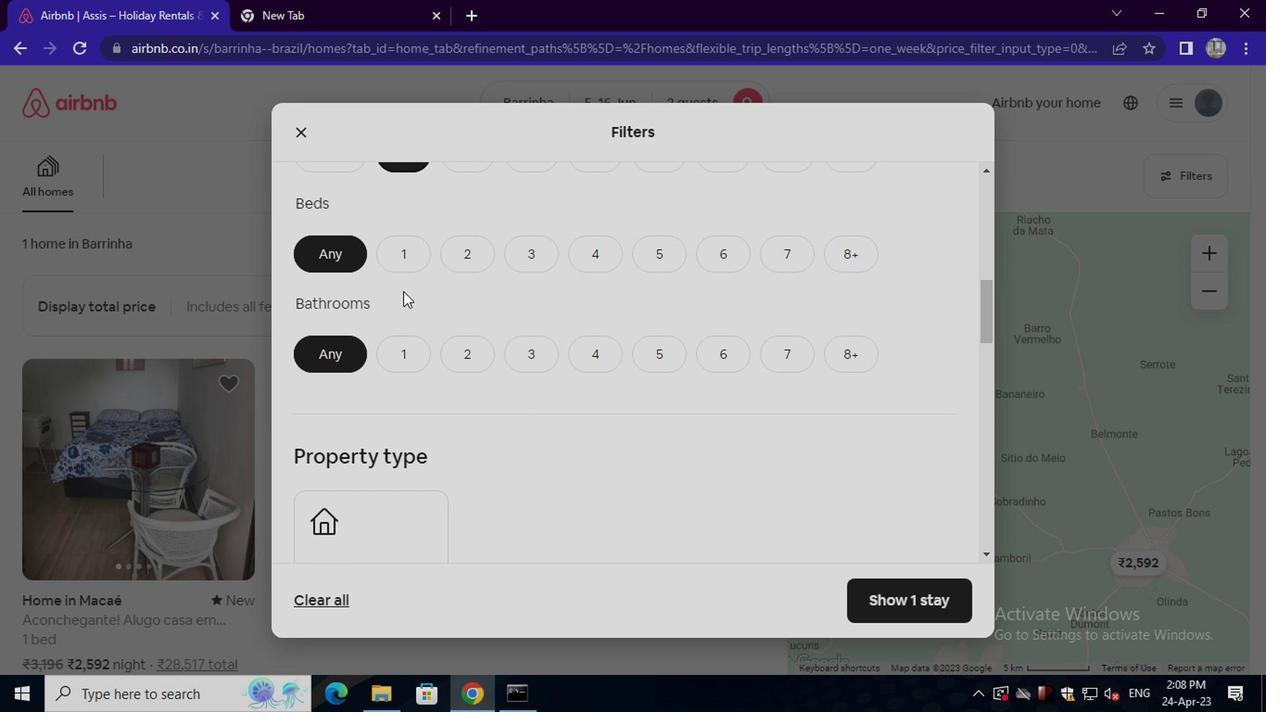 
Action: Mouse pressed left at (440, 259)
Screenshot: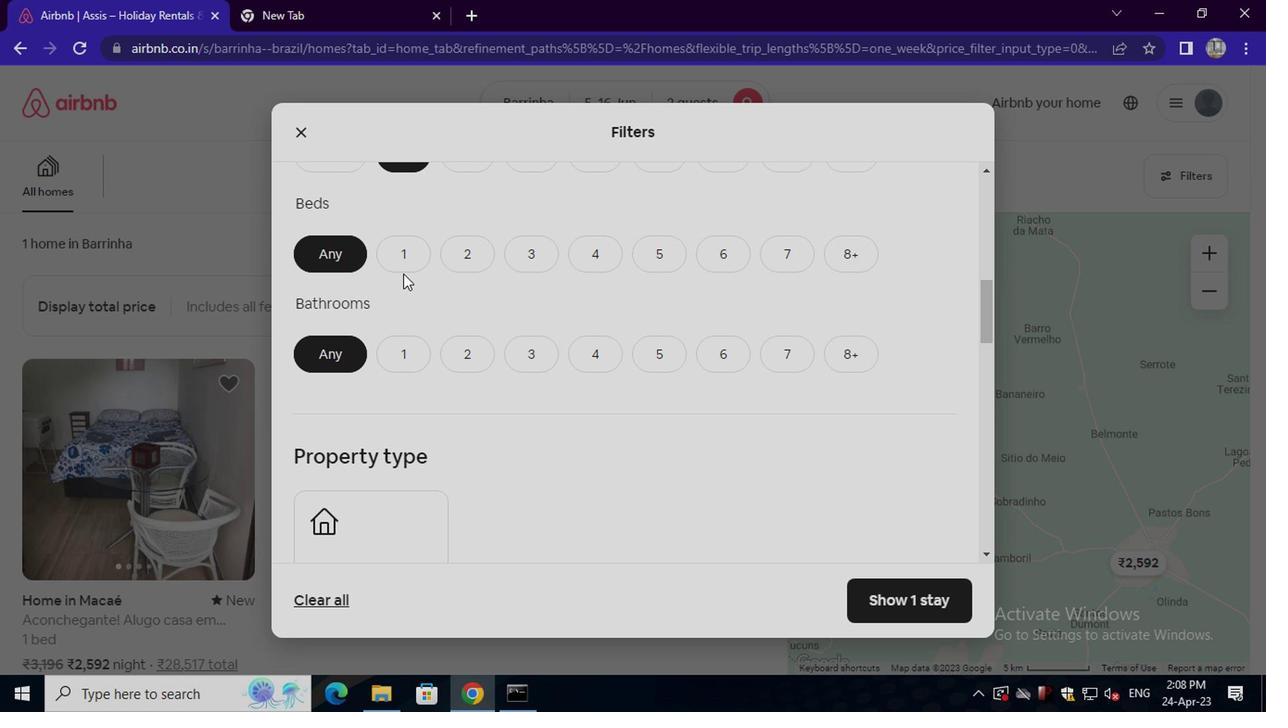 
Action: Mouse moved to (444, 353)
Screenshot: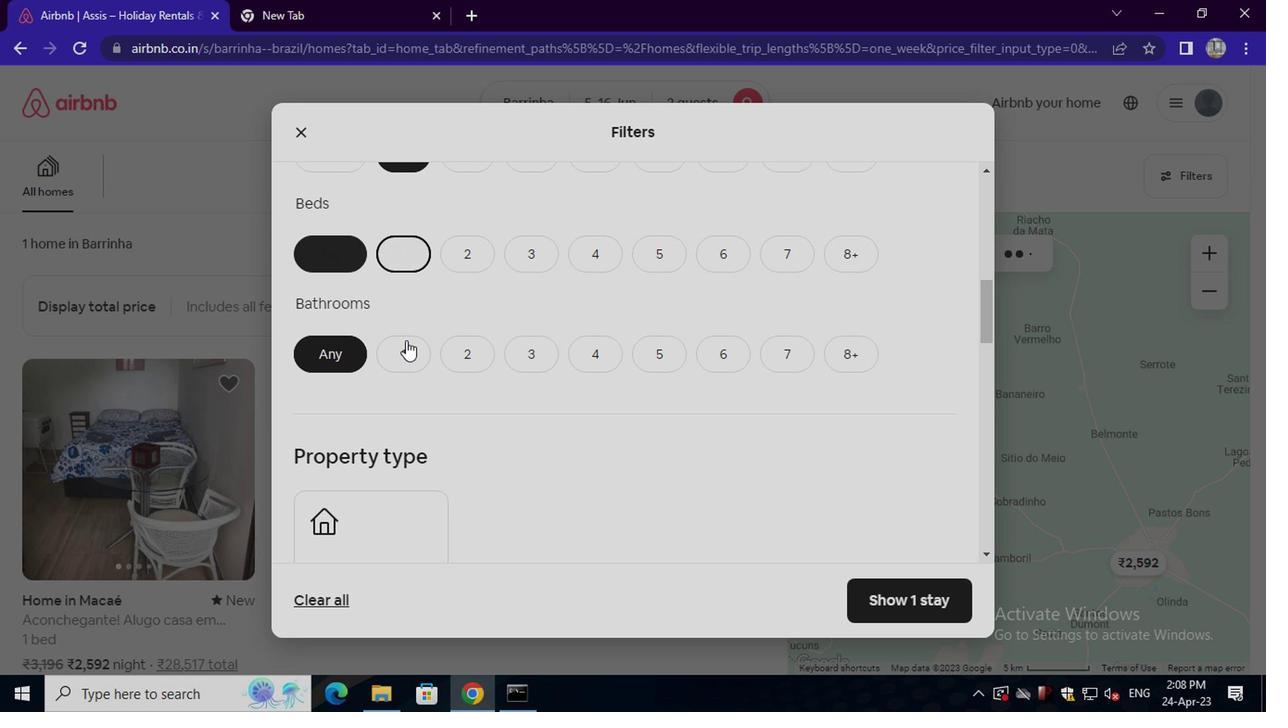 
Action: Mouse pressed left at (444, 353)
Screenshot: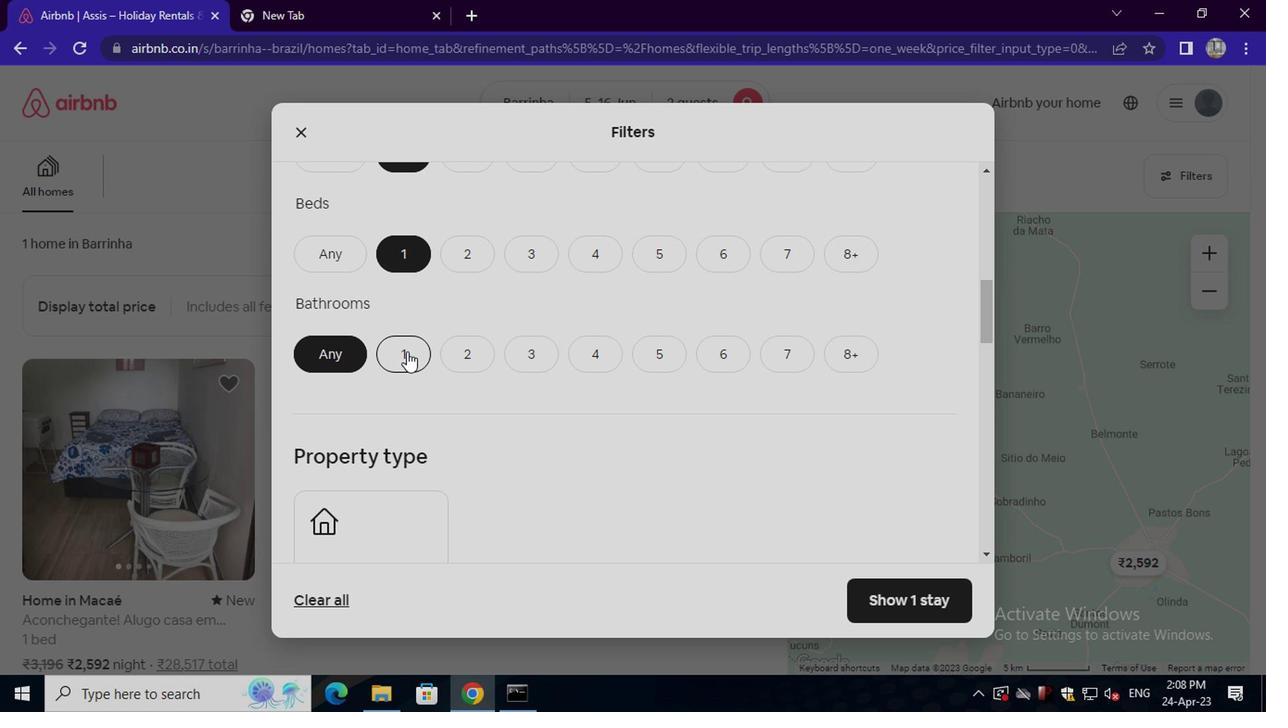 
Action: Mouse moved to (446, 354)
Screenshot: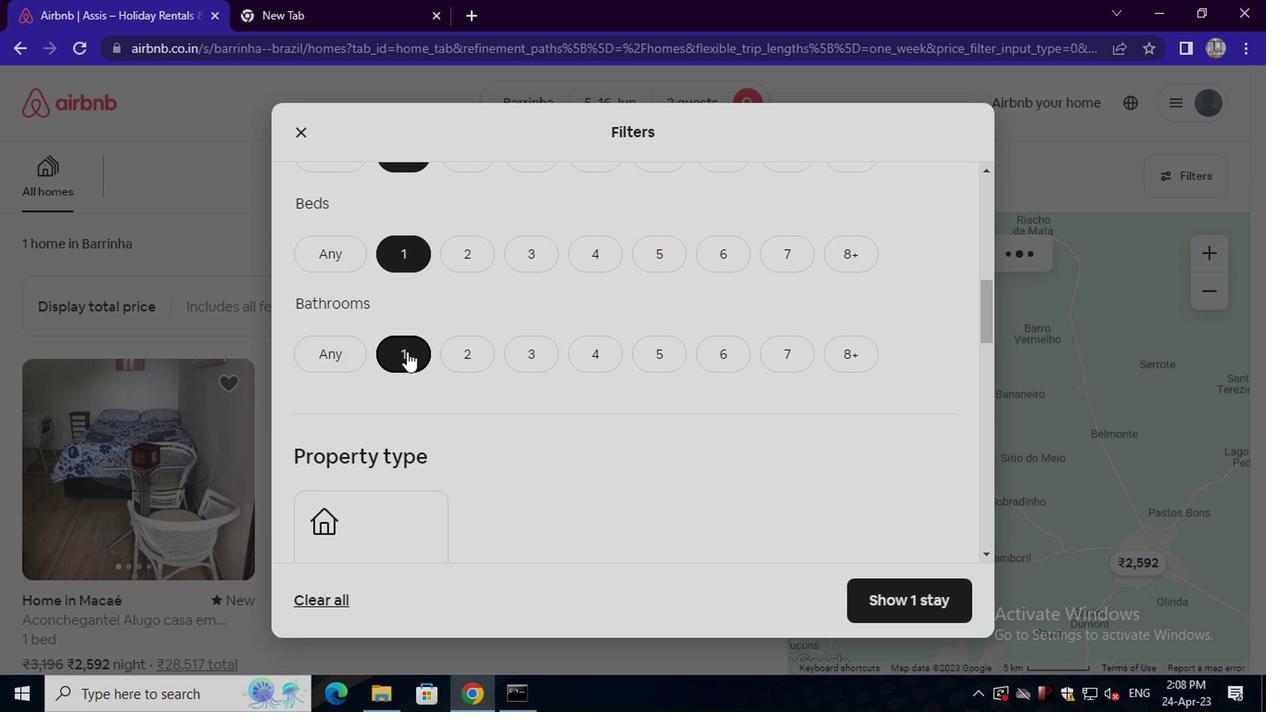 
Action: Mouse scrolled (446, 353) with delta (0, 0)
Screenshot: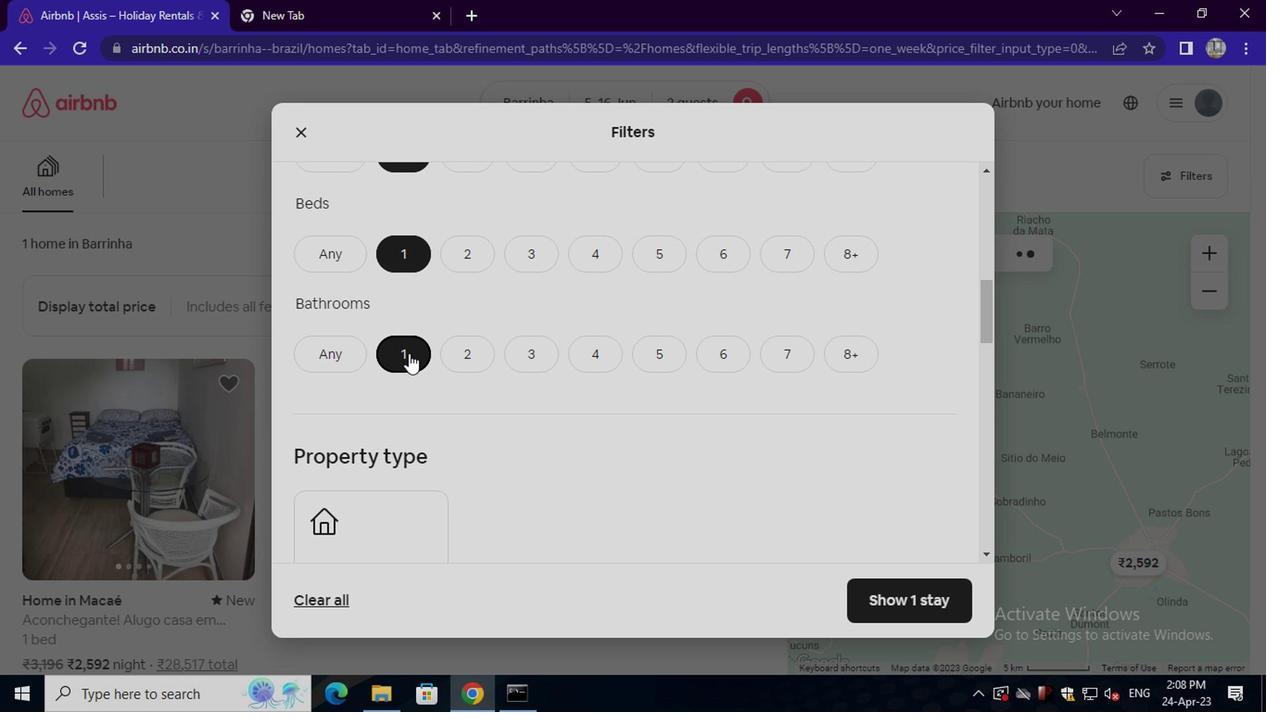 
Action: Mouse scrolled (446, 353) with delta (0, 0)
Screenshot: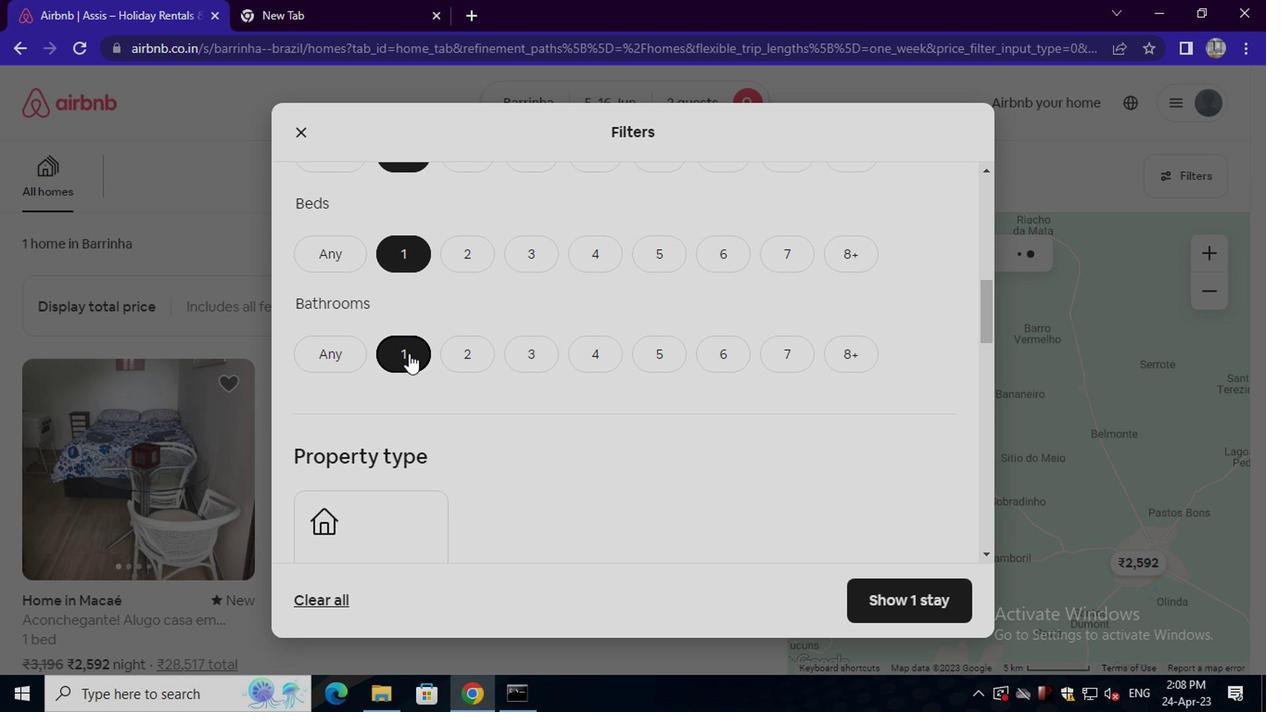 
Action: Mouse moved to (443, 356)
Screenshot: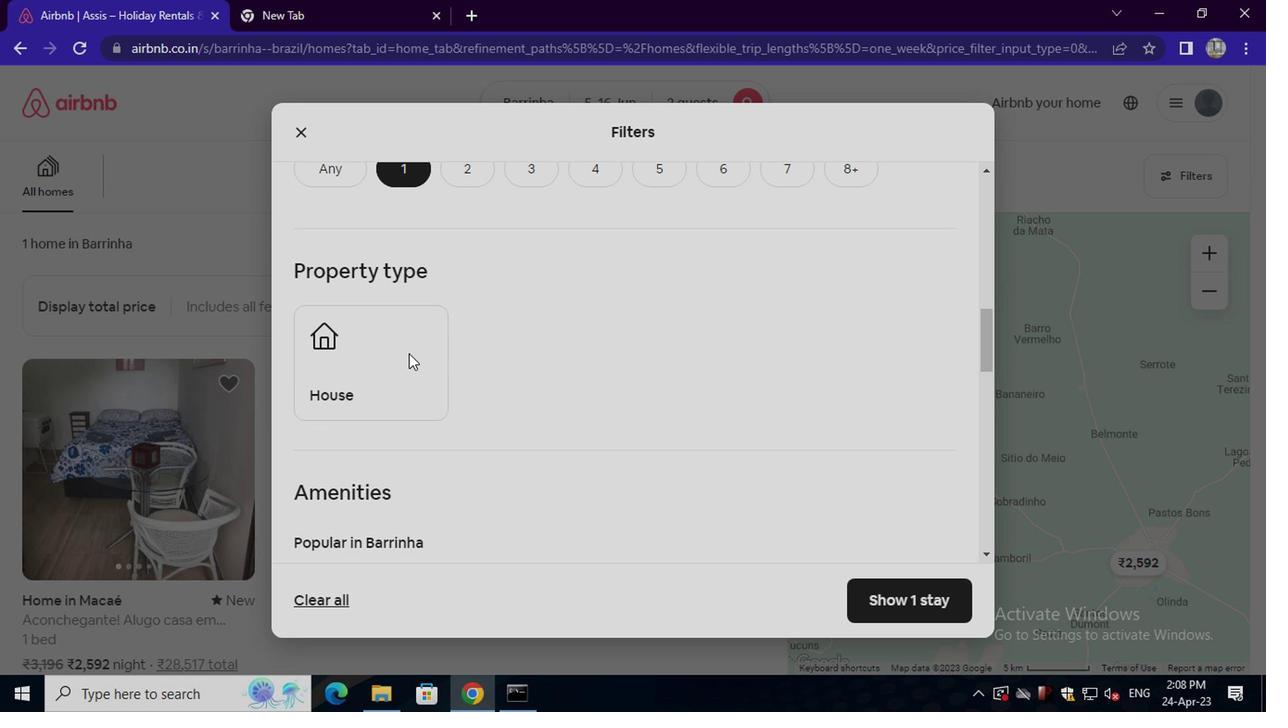 
Action: Mouse pressed left at (443, 356)
Screenshot: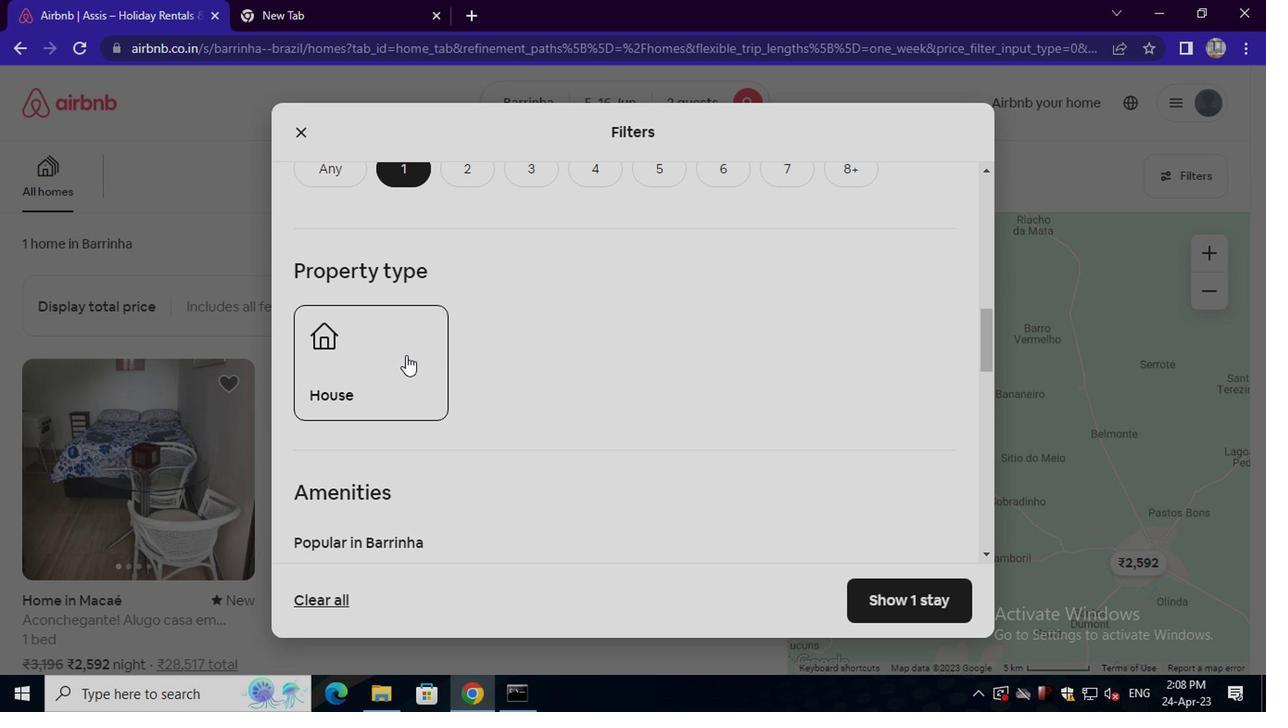 
Action: Mouse moved to (566, 362)
Screenshot: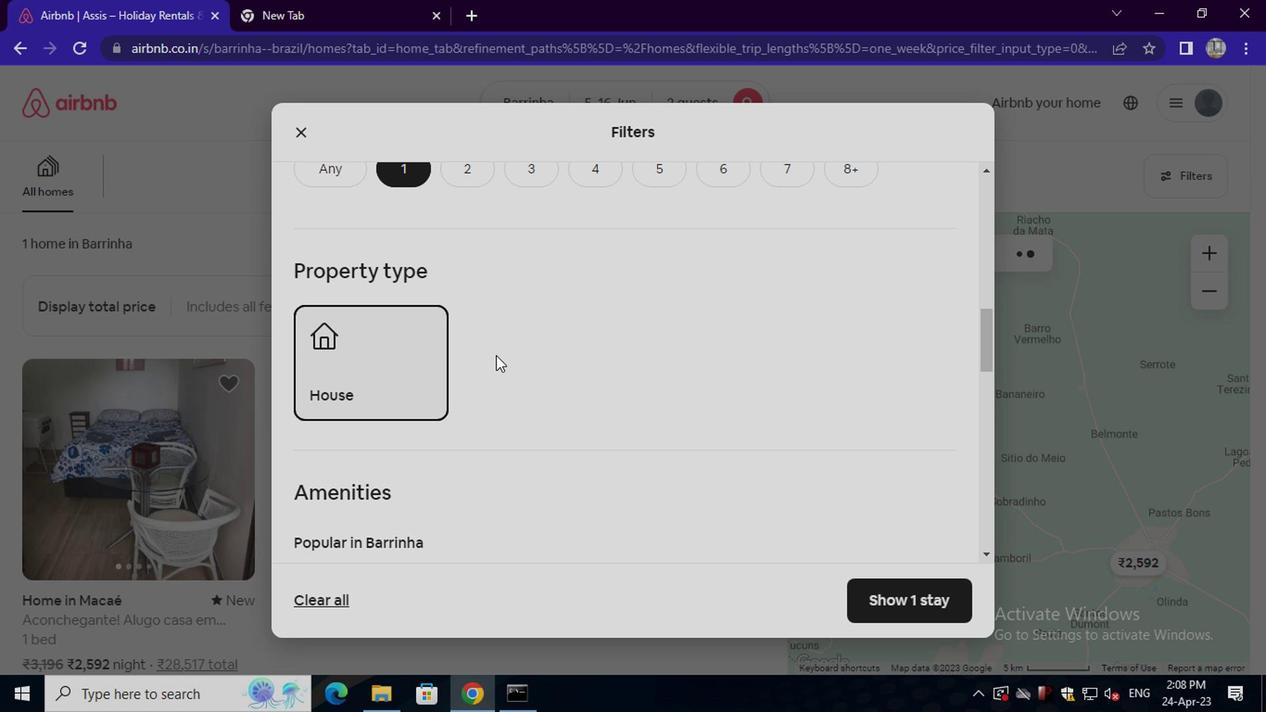 
Action: Mouse scrolled (566, 362) with delta (0, 0)
Screenshot: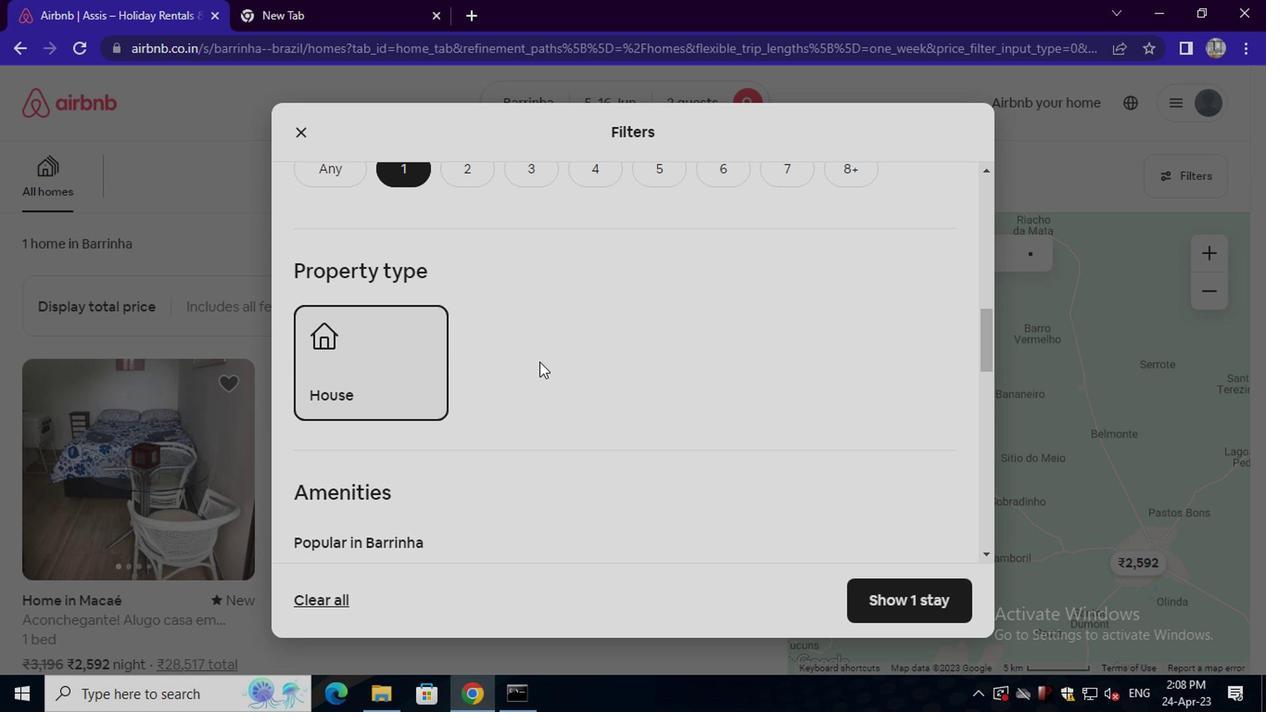 
Action: Mouse scrolled (566, 362) with delta (0, 0)
Screenshot: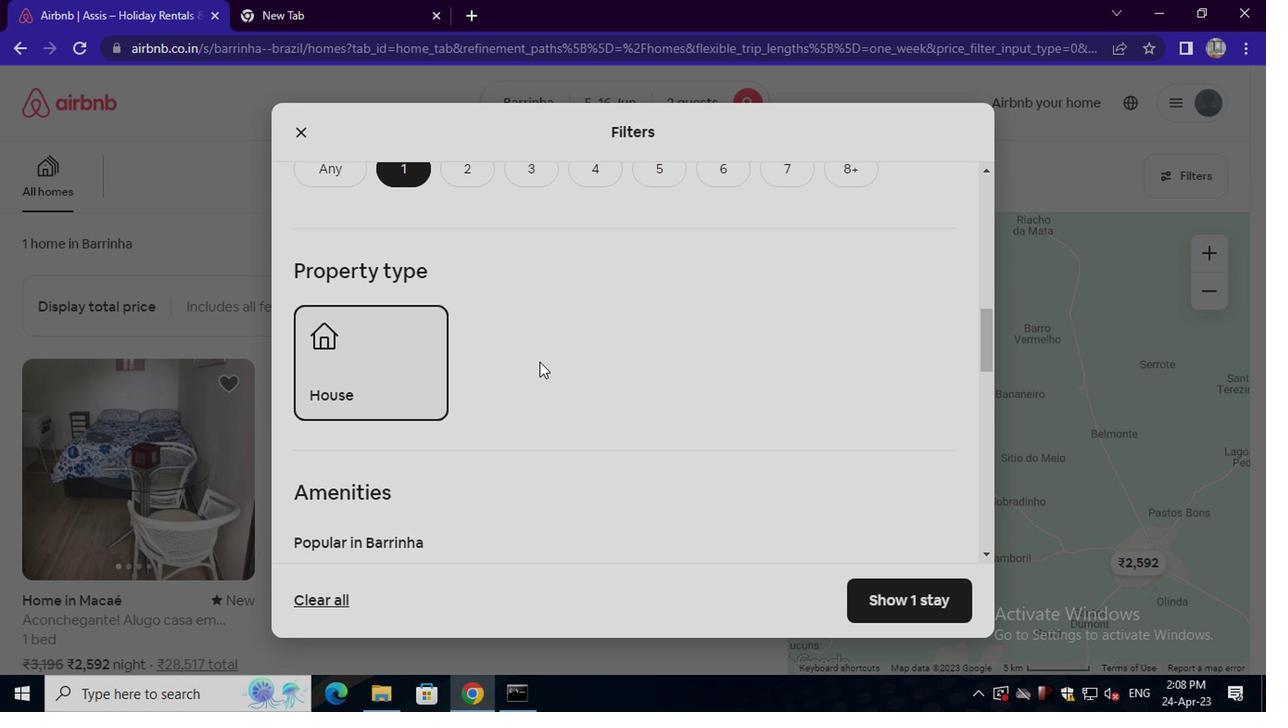 
Action: Mouse scrolled (566, 362) with delta (0, 0)
Screenshot: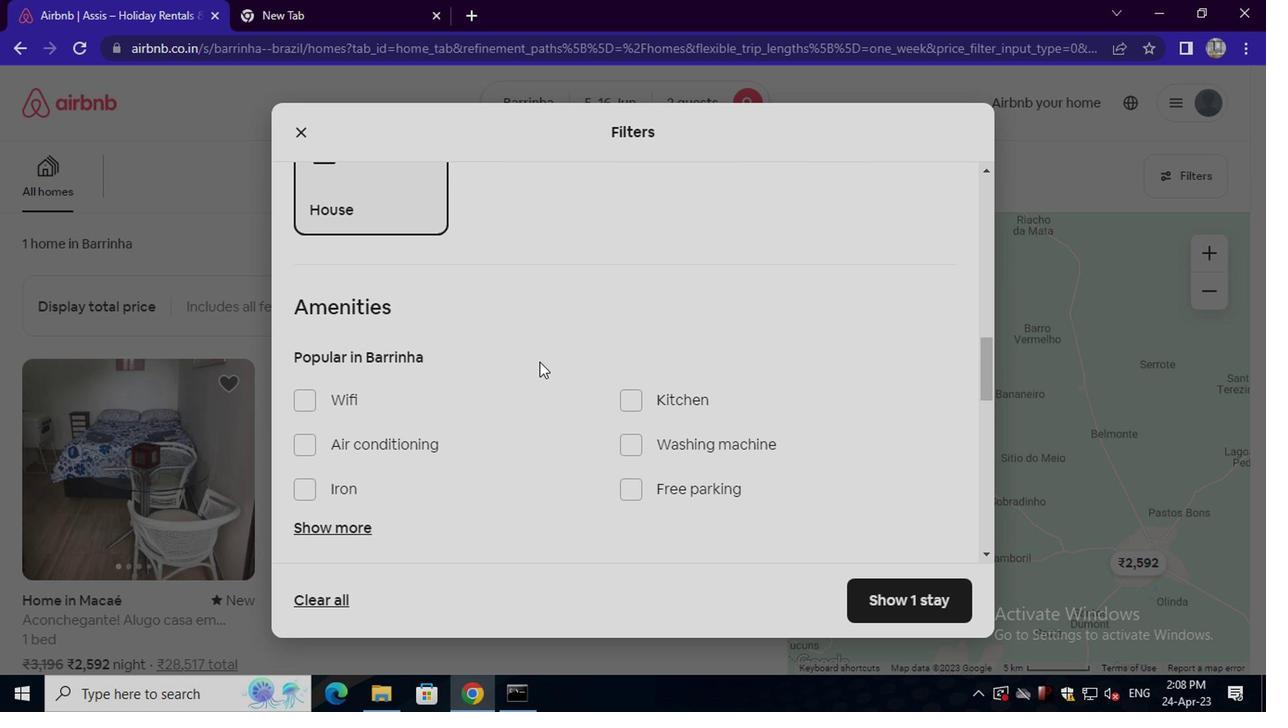 
Action: Mouse moved to (399, 311)
Screenshot: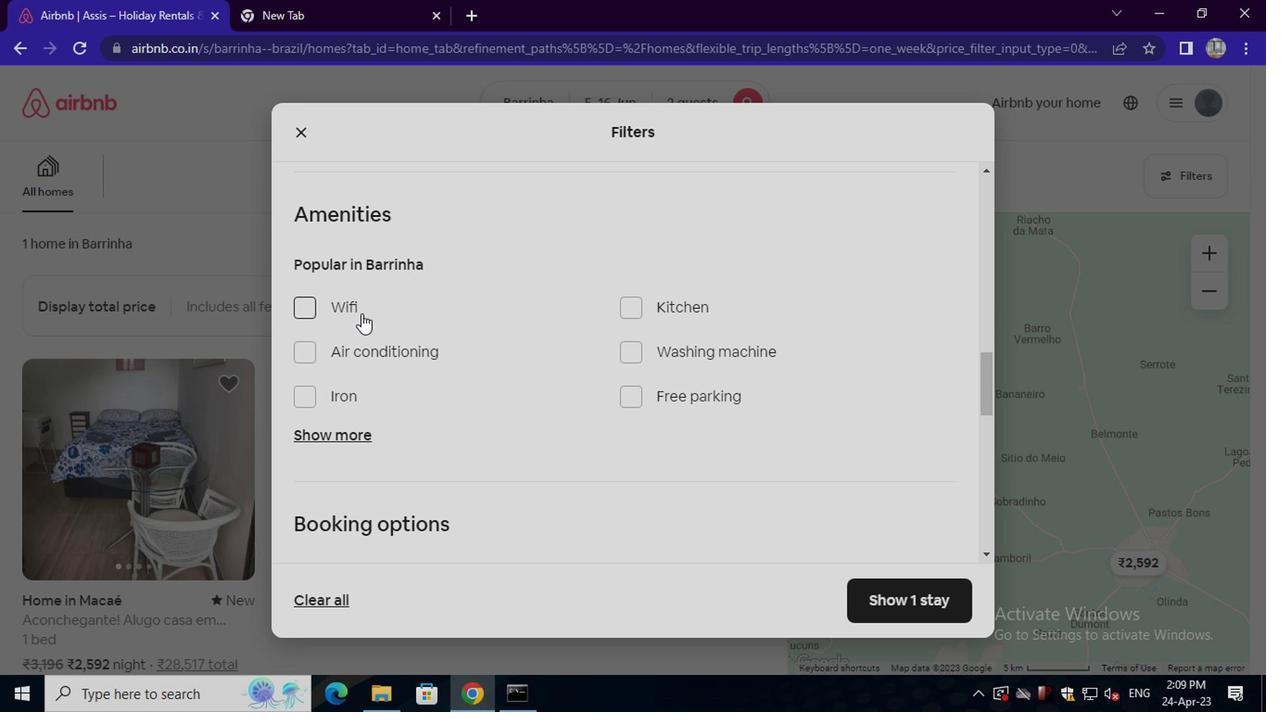 
Action: Mouse pressed left at (399, 311)
Screenshot: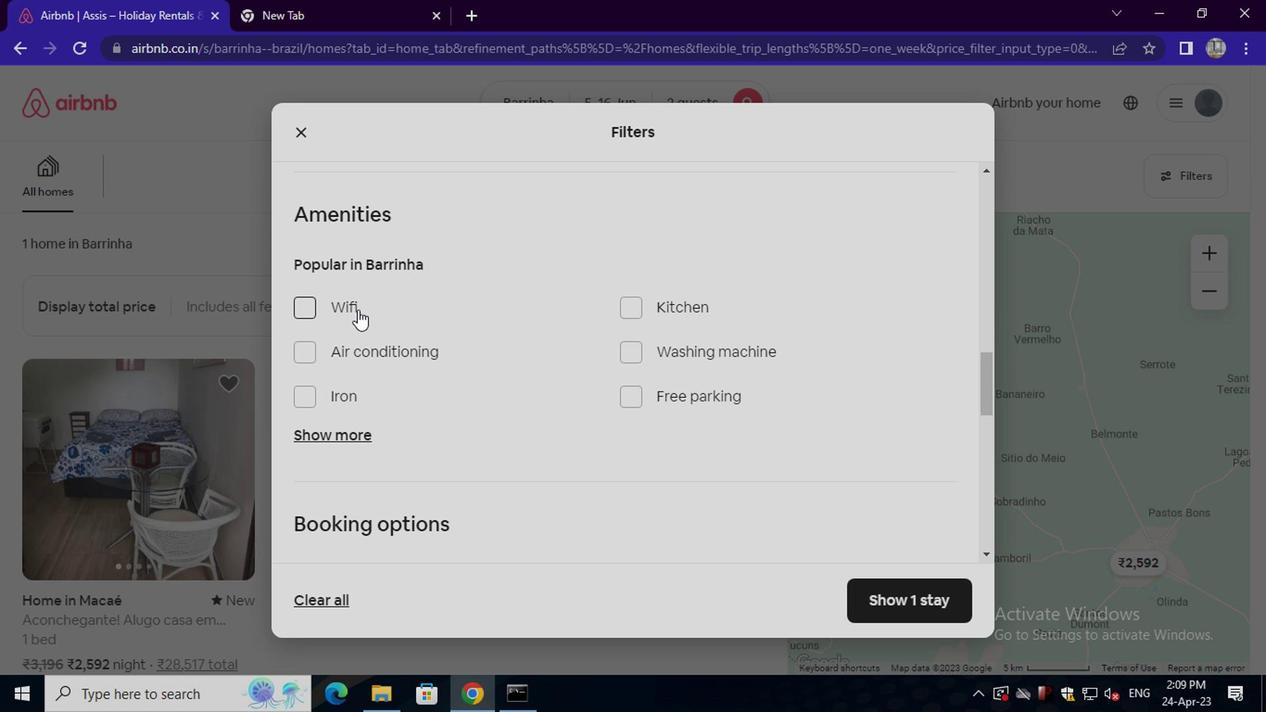 
Action: Mouse moved to (675, 348)
Screenshot: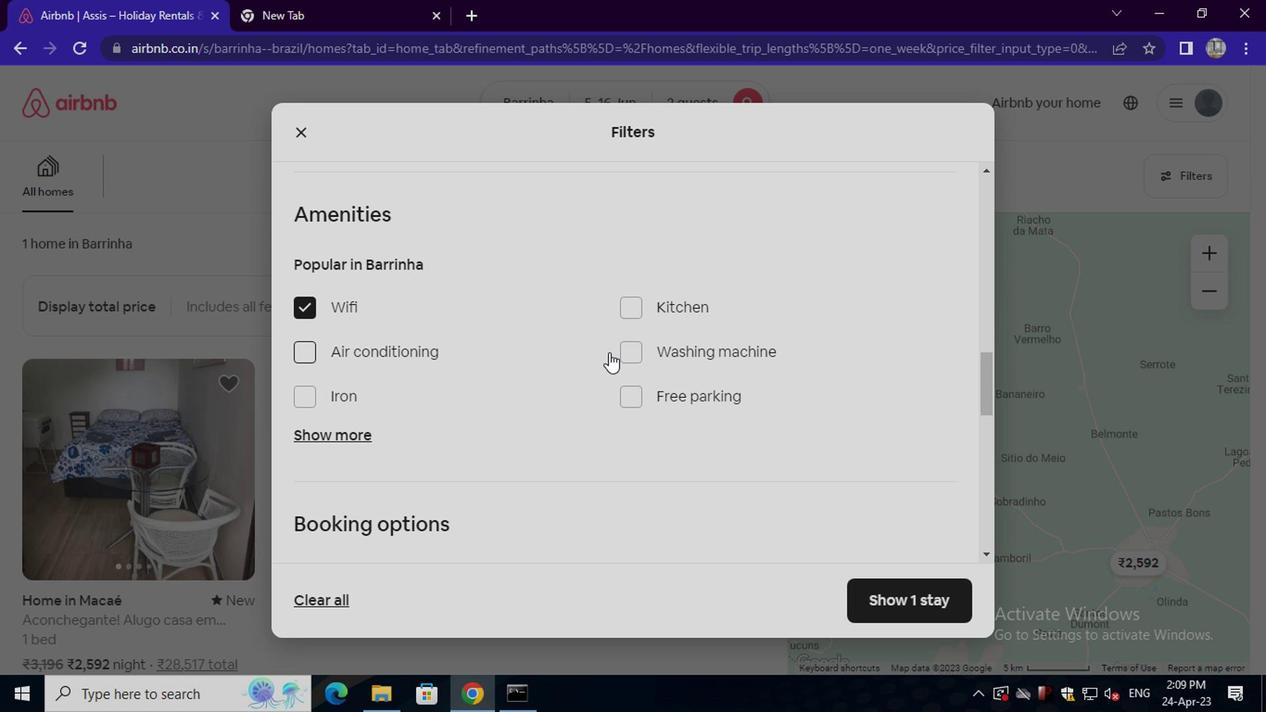 
Action: Mouse pressed left at (675, 348)
Screenshot: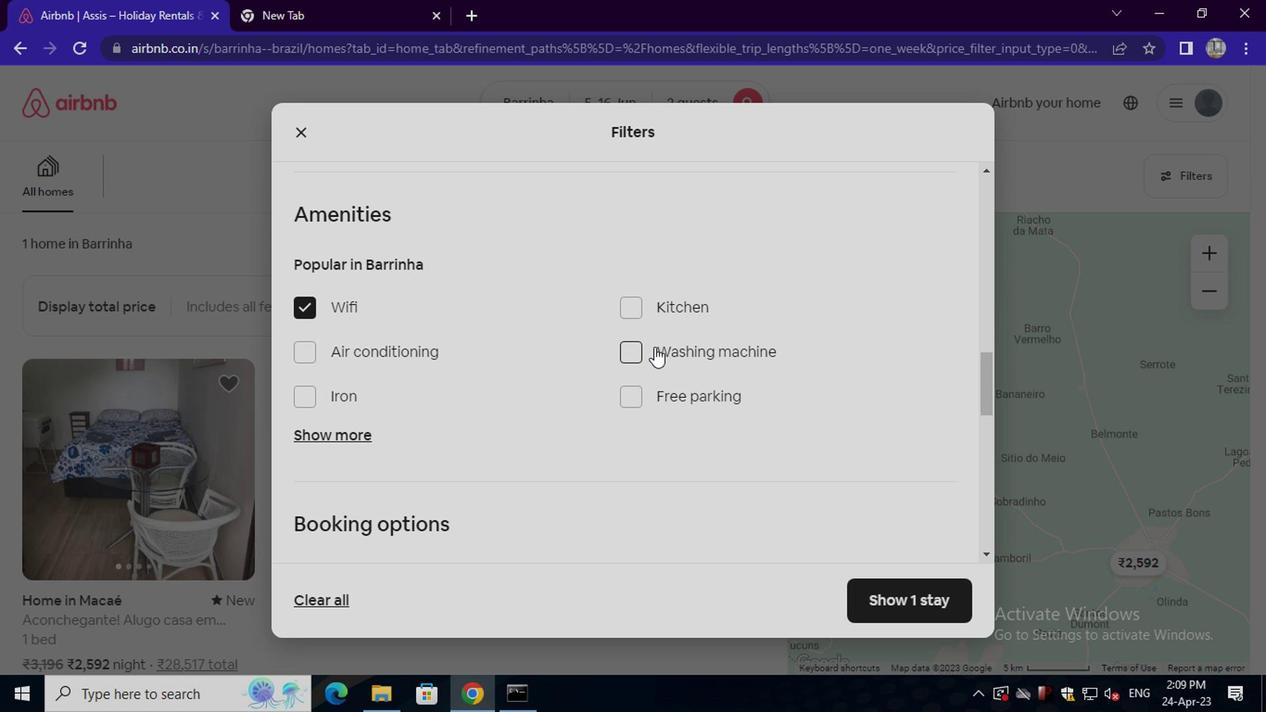 
Action: Mouse moved to (585, 379)
Screenshot: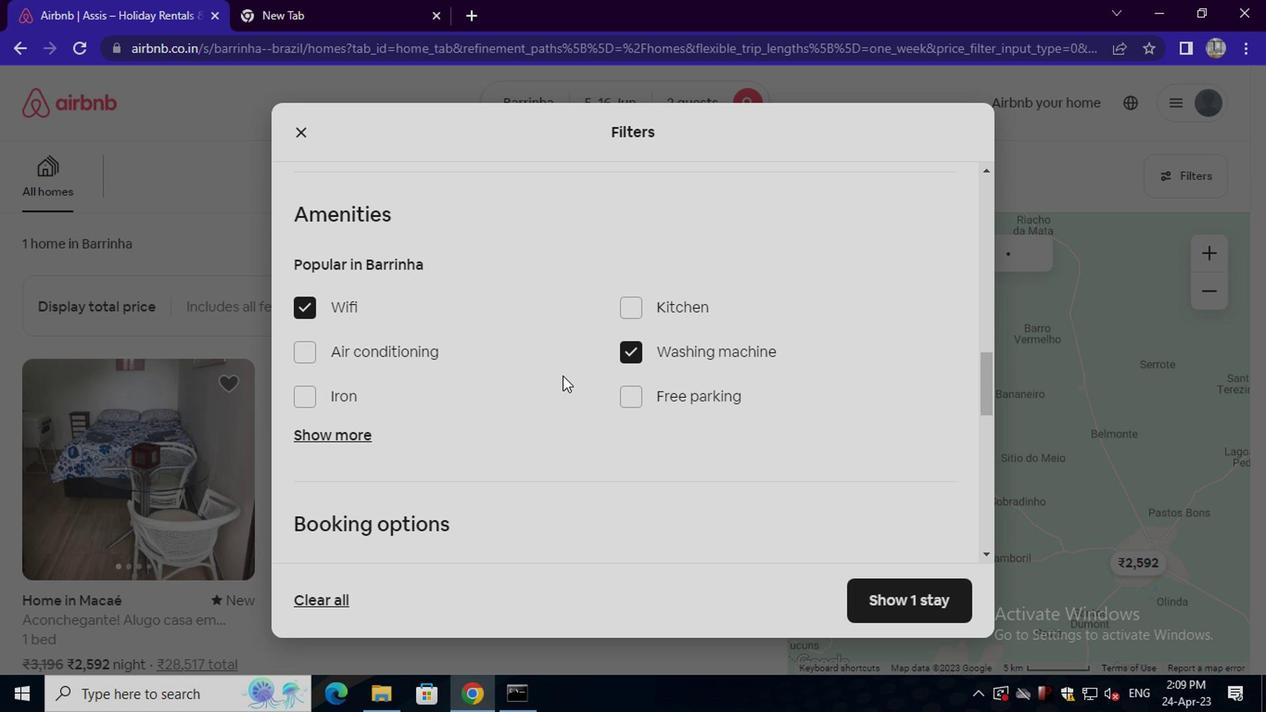 
Action: Mouse scrolled (585, 378) with delta (0, 0)
Screenshot: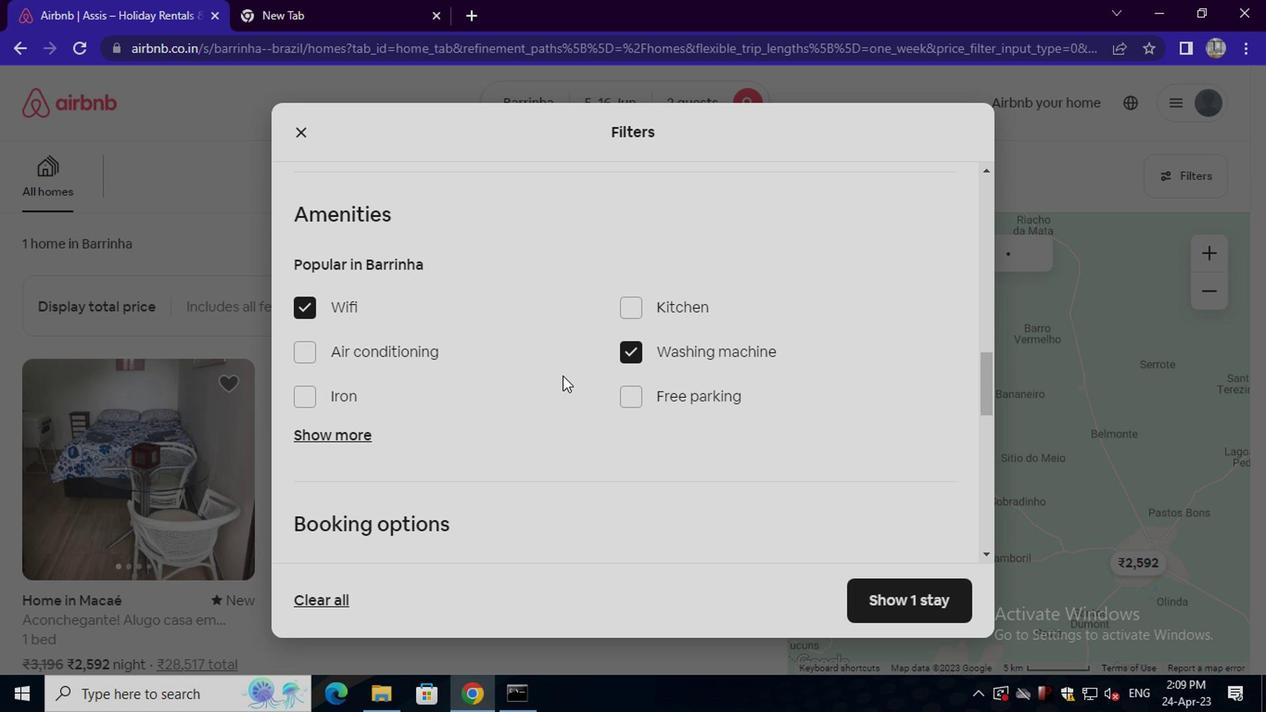 
Action: Mouse scrolled (585, 378) with delta (0, 0)
Screenshot: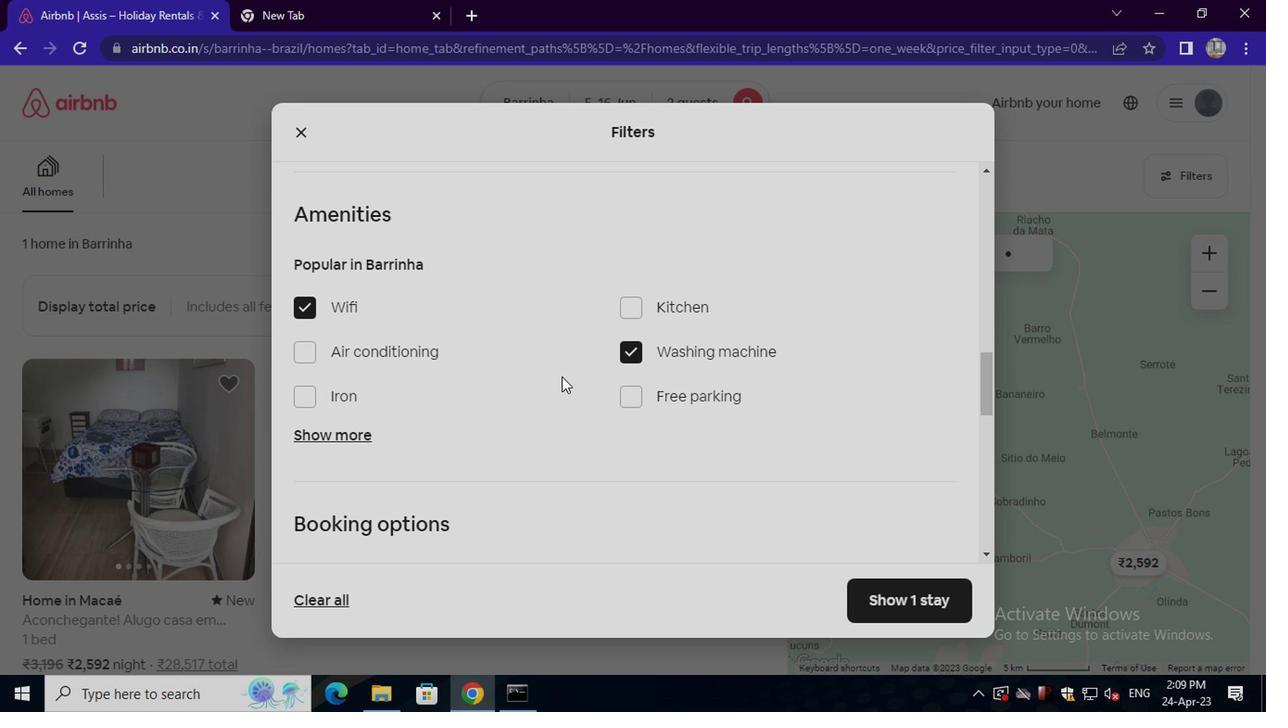 
Action: Mouse scrolled (585, 378) with delta (0, 0)
Screenshot: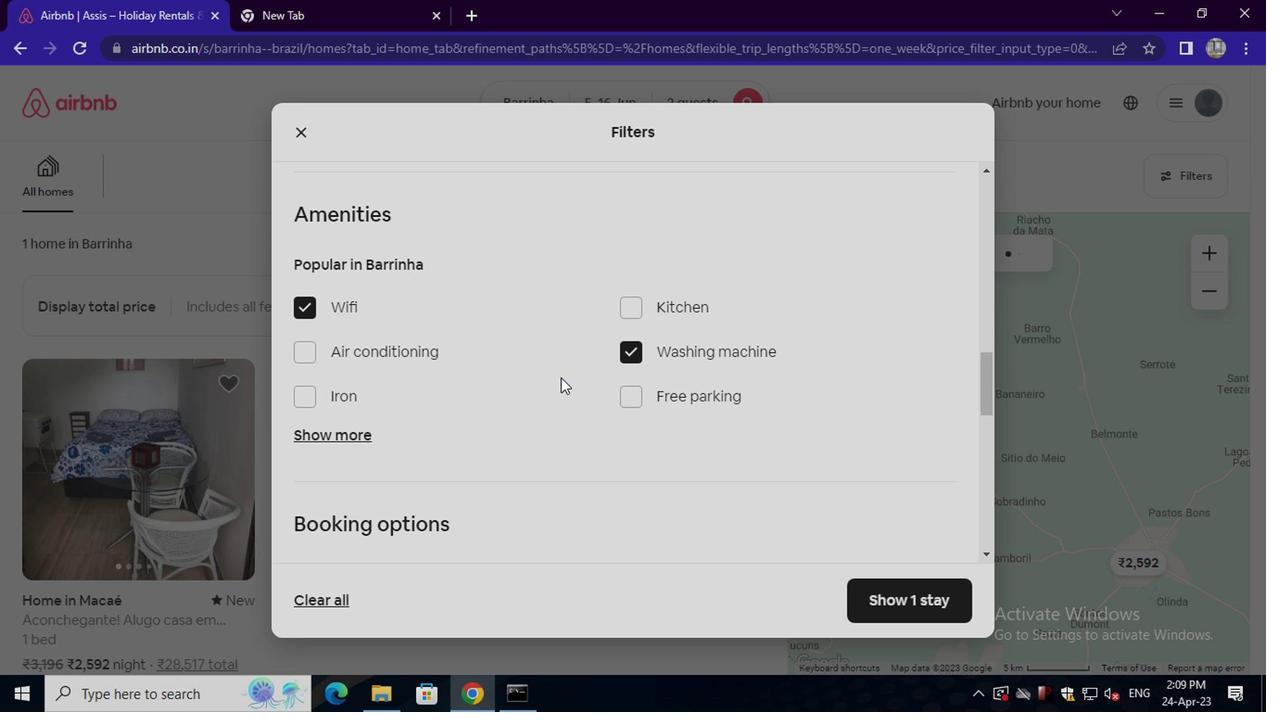 
Action: Mouse moved to (585, 380)
Screenshot: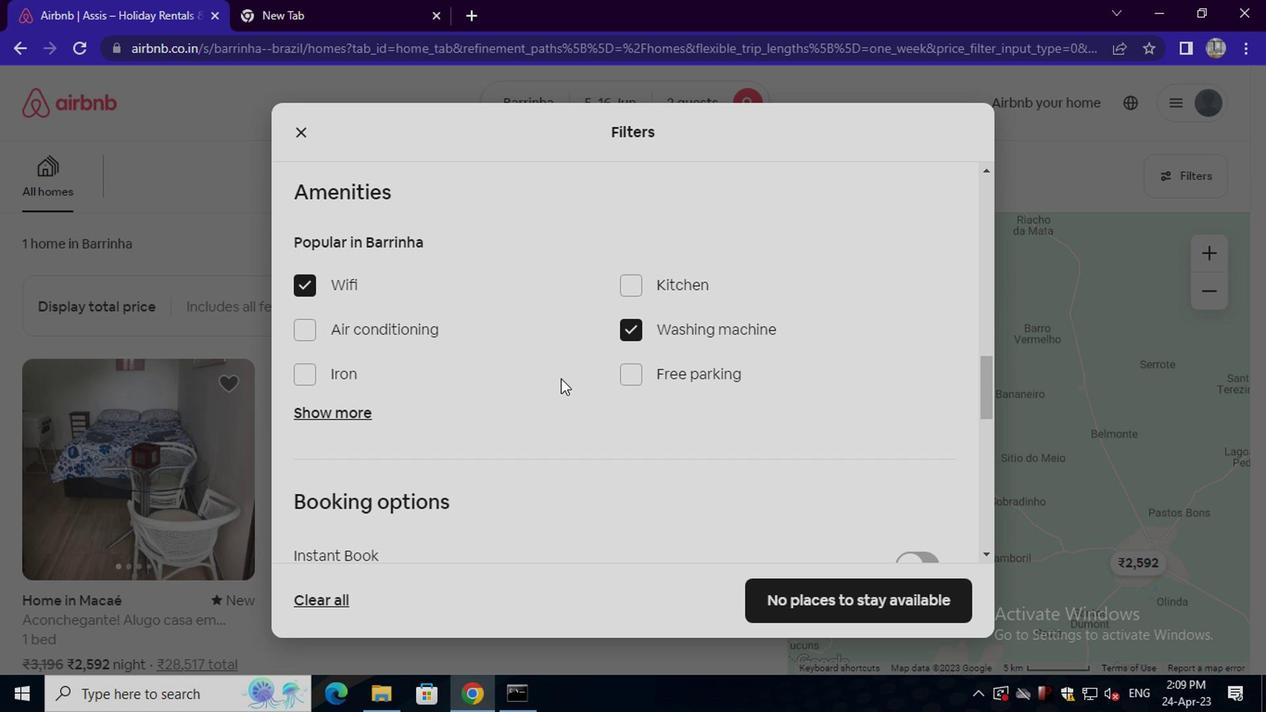 
Action: Mouse scrolled (585, 379) with delta (0, 0)
Screenshot: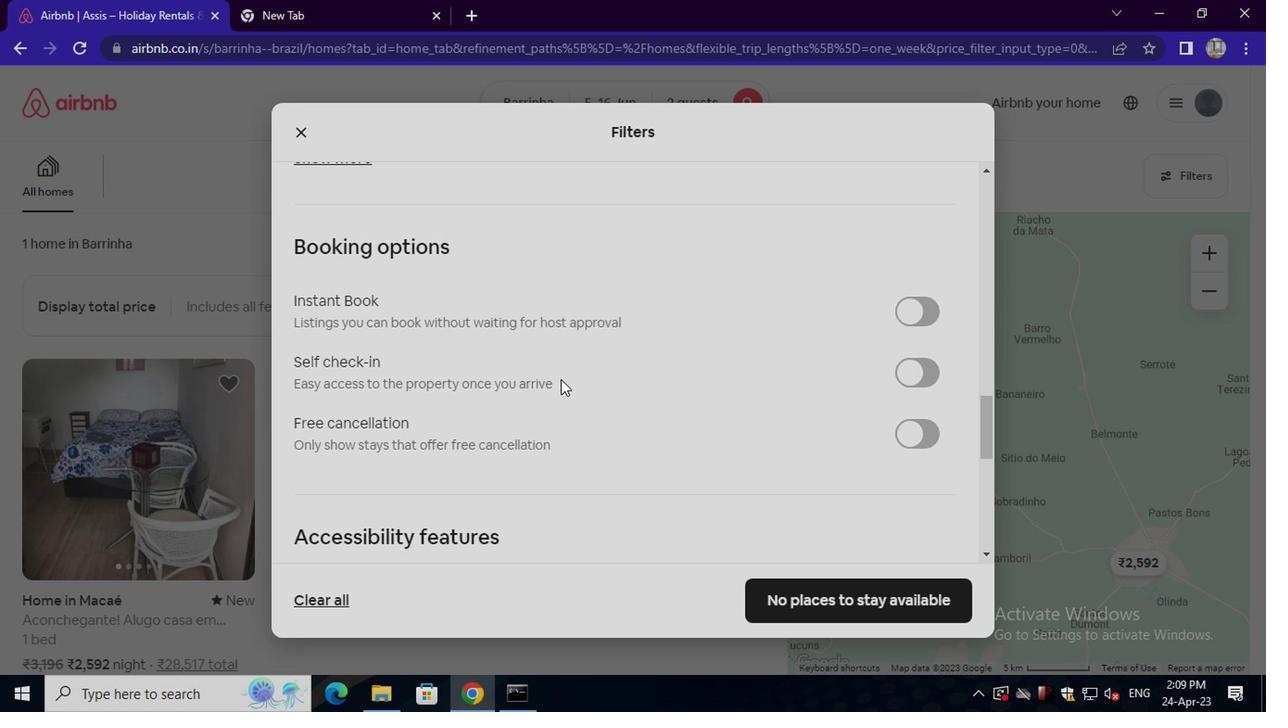 
Action: Mouse moved to (919, 276)
Screenshot: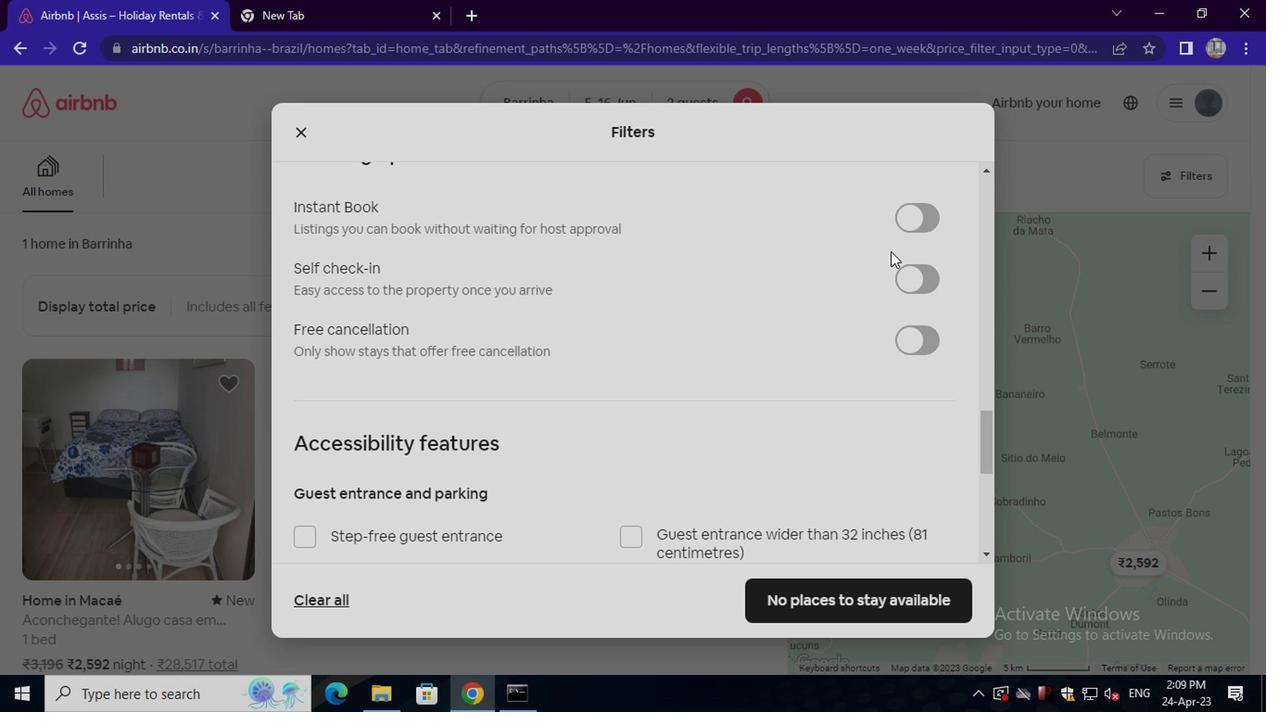 
Action: Mouse pressed left at (919, 276)
Screenshot: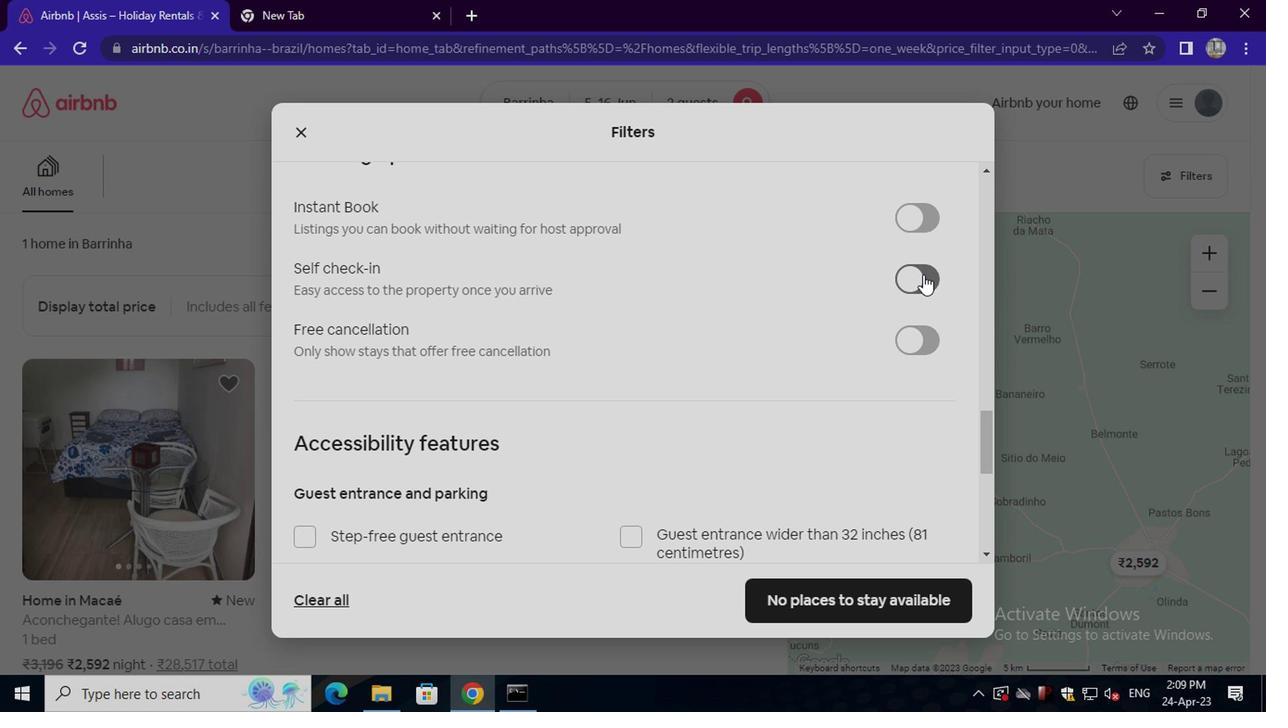 
Action: Mouse moved to (649, 341)
Screenshot: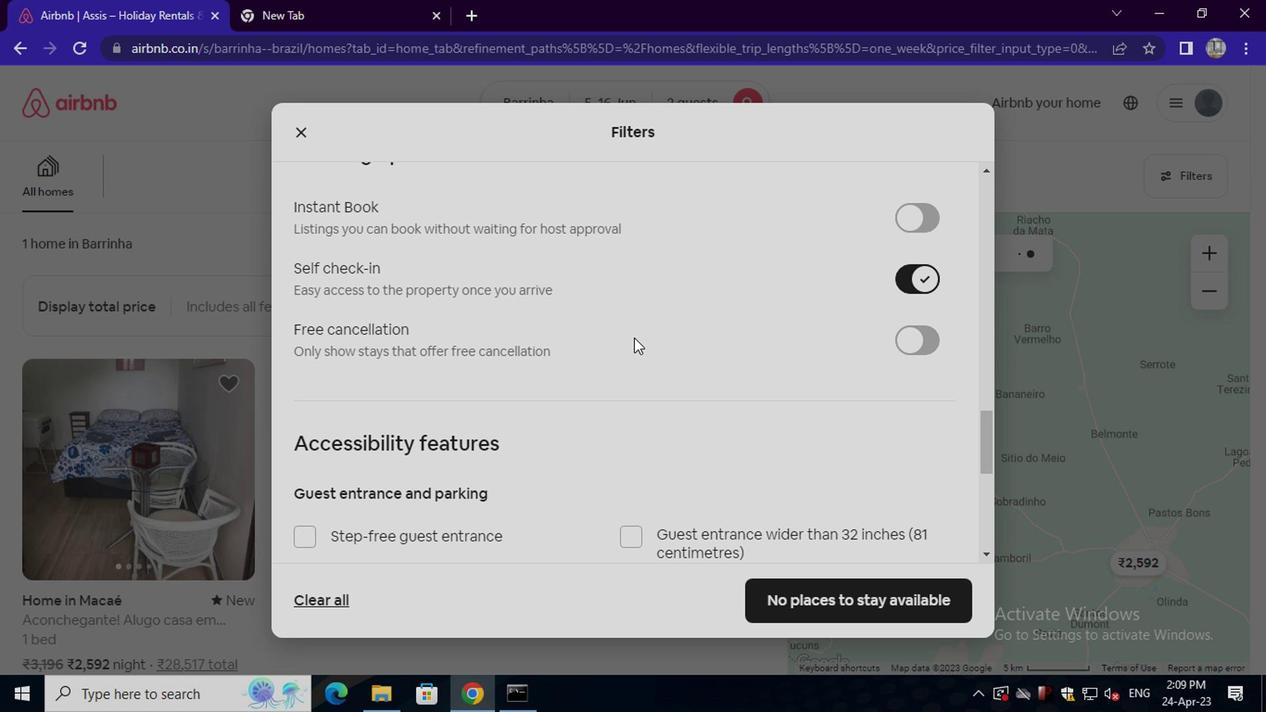 
Action: Mouse scrolled (649, 341) with delta (0, 0)
Screenshot: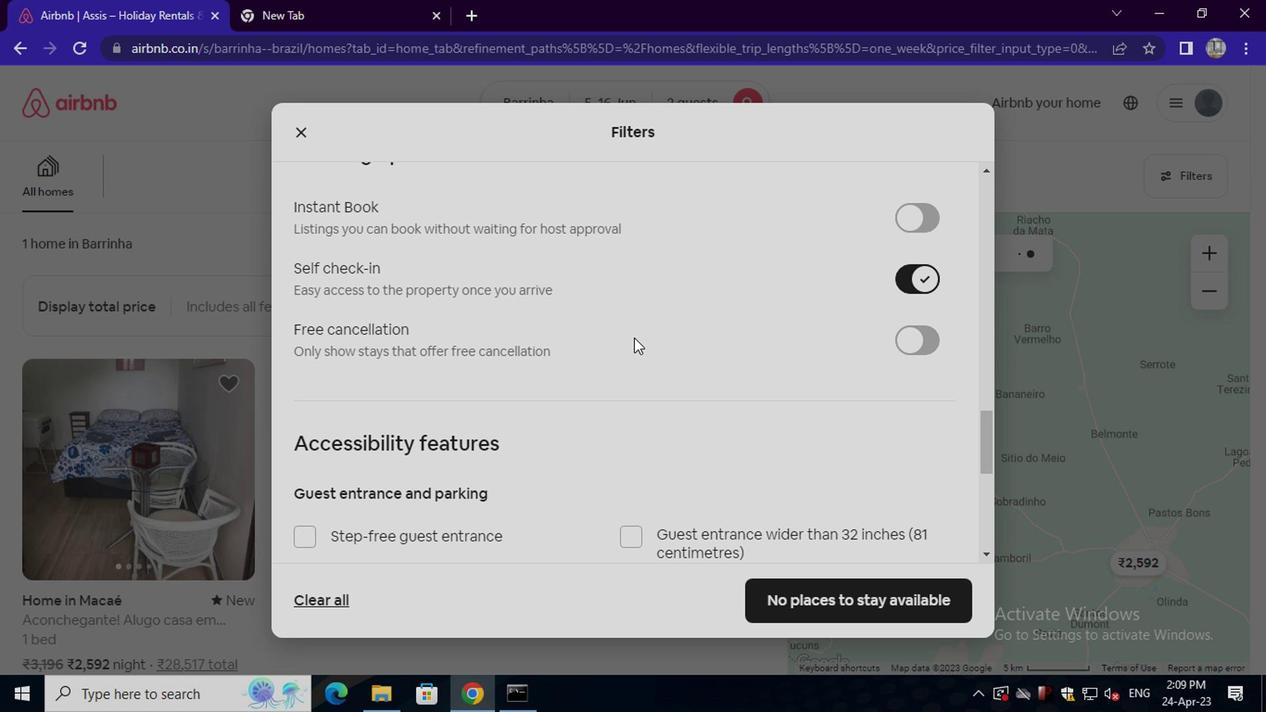 
Action: Mouse moved to (647, 342)
Screenshot: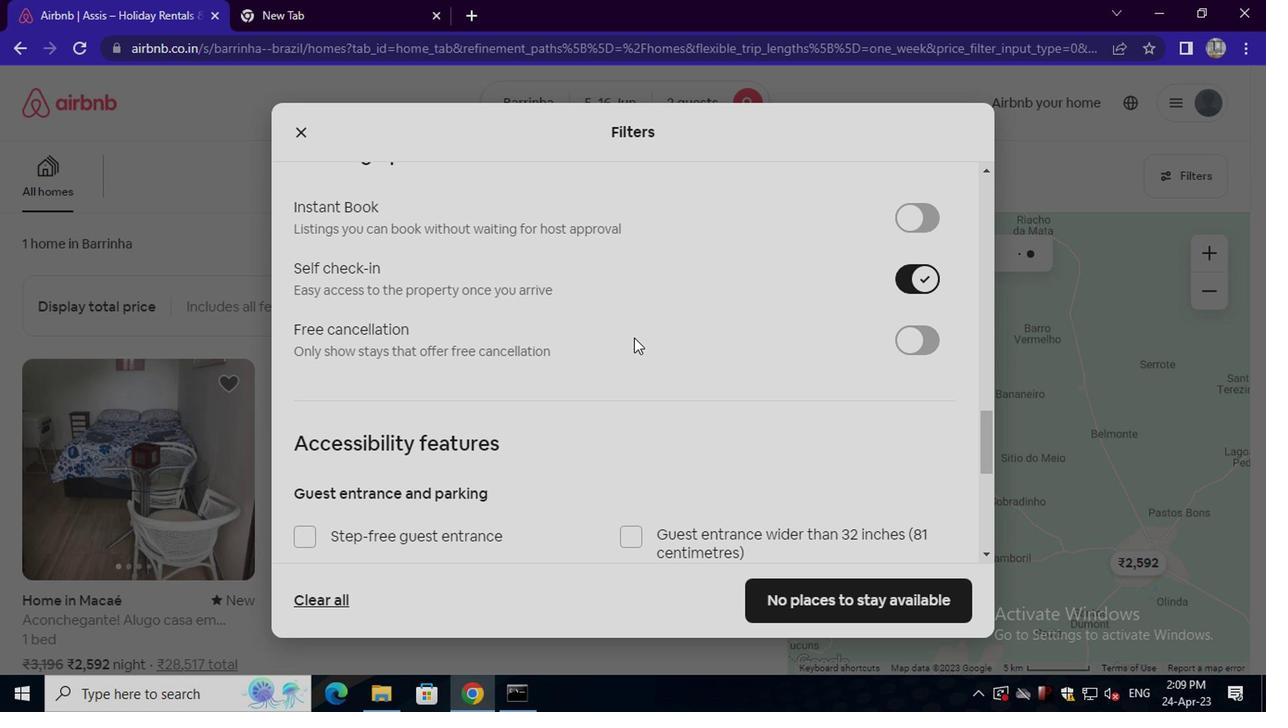 
Action: Mouse scrolled (647, 341) with delta (0, 0)
Screenshot: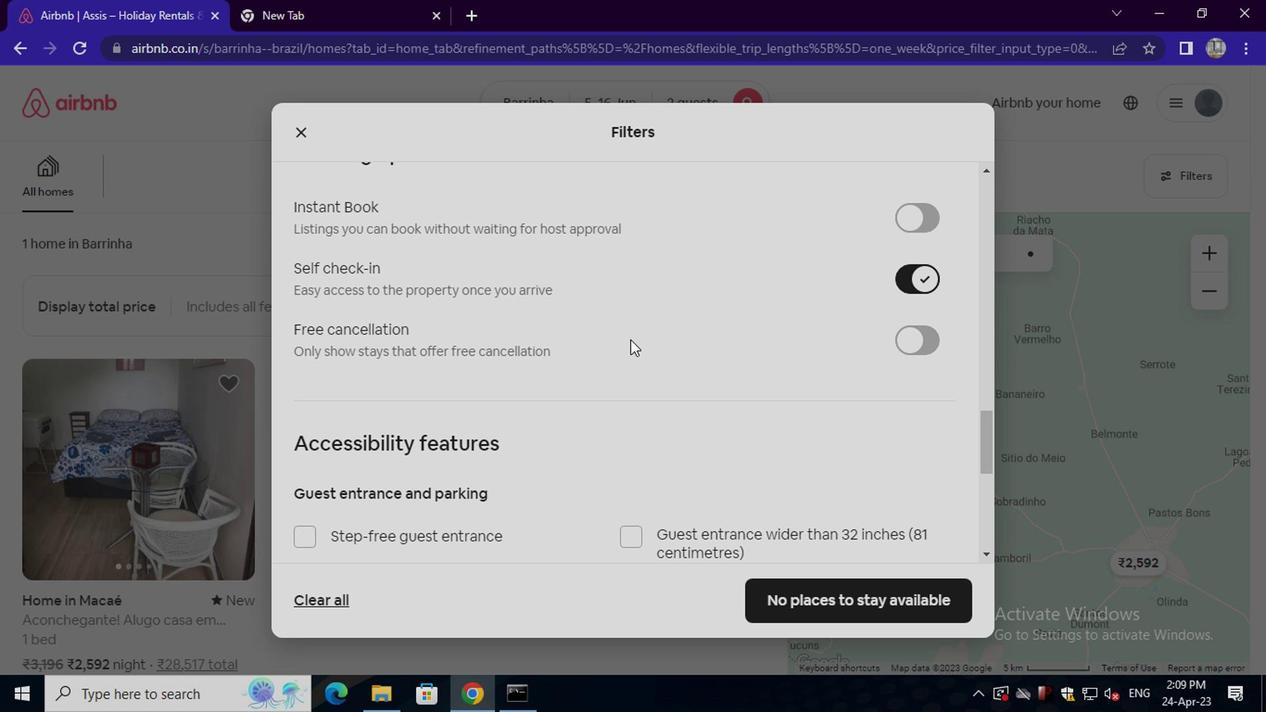 
Action: Mouse moved to (644, 344)
Screenshot: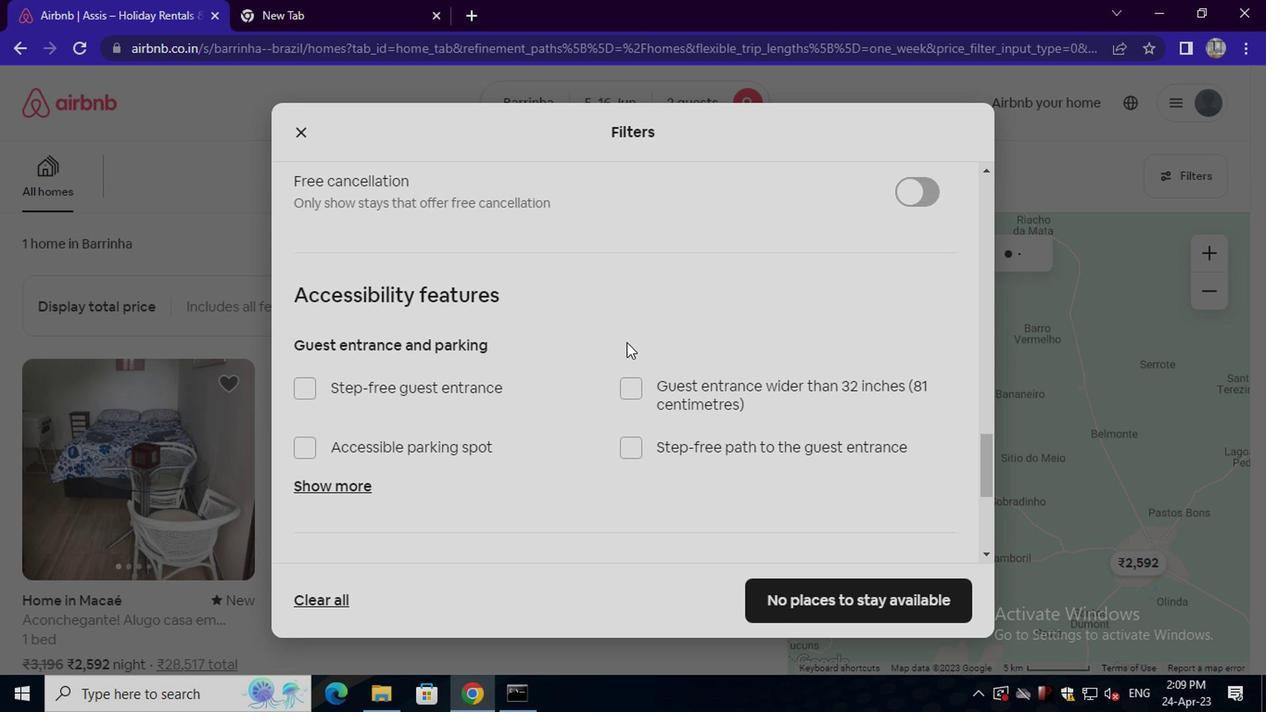 
Action: Mouse scrolled (644, 343) with delta (0, 0)
Screenshot: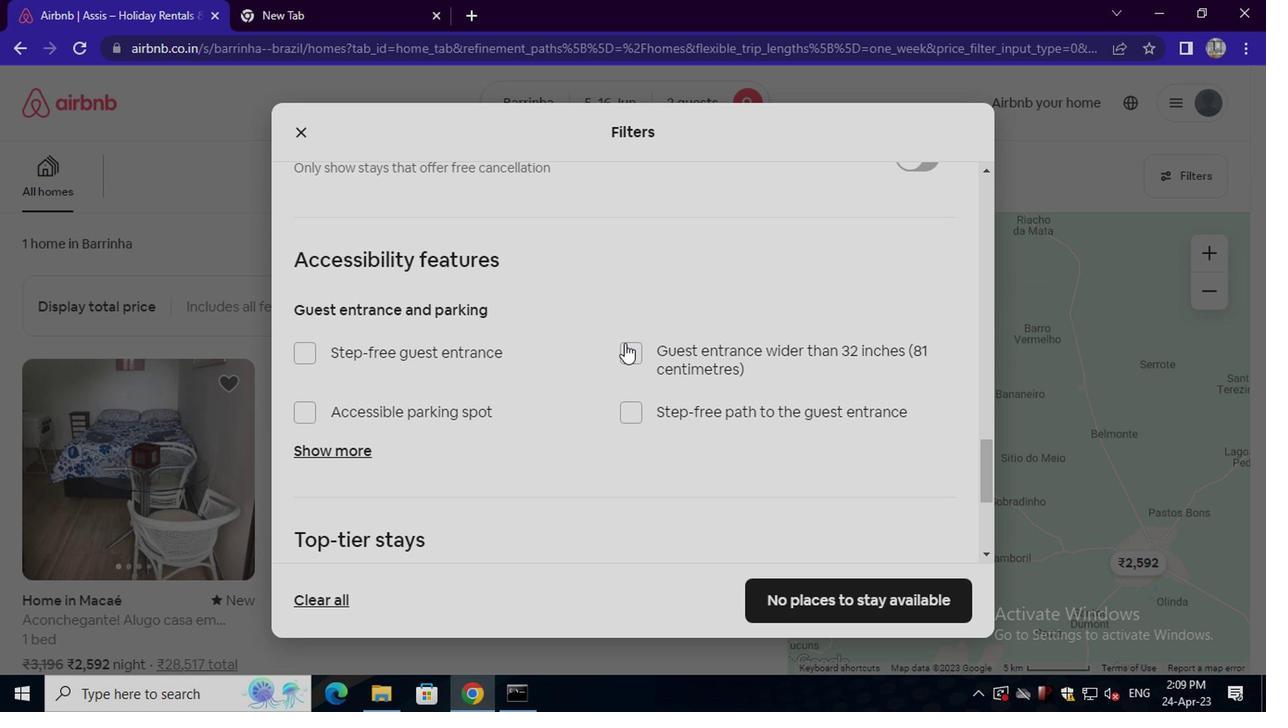 
Action: Mouse scrolled (644, 343) with delta (0, 0)
Screenshot: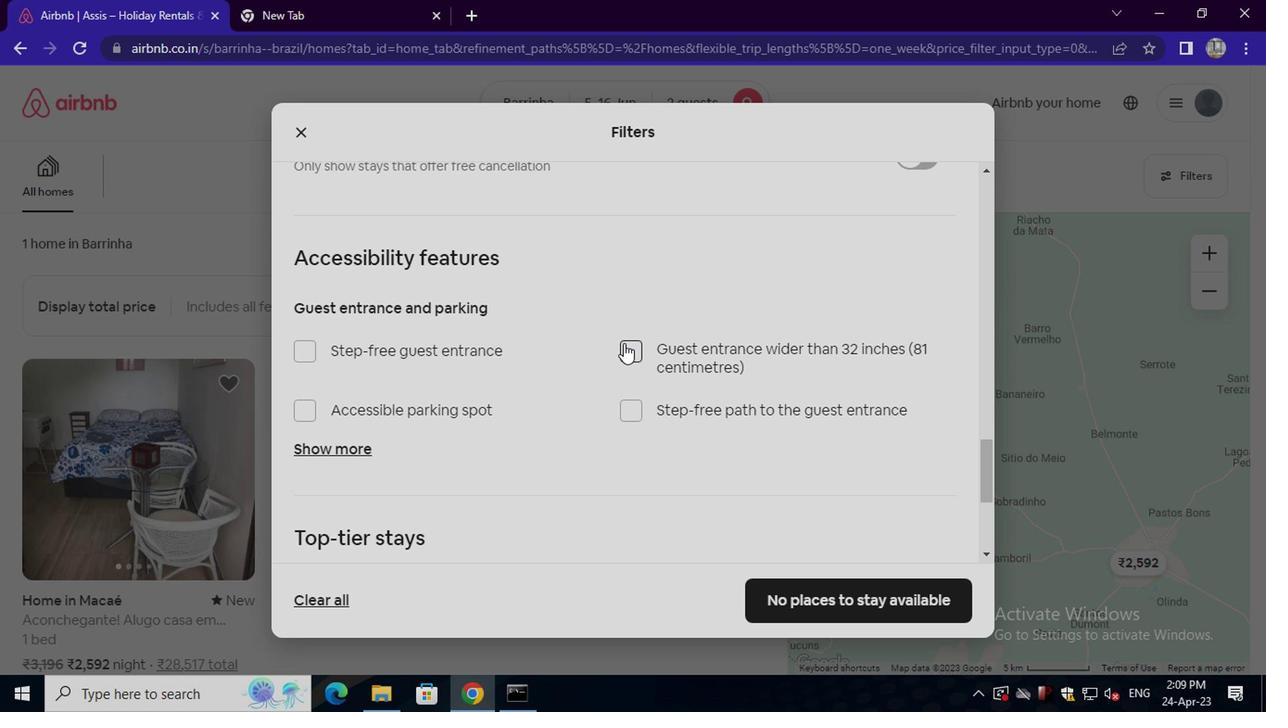 
Action: Mouse scrolled (644, 343) with delta (0, 0)
Screenshot: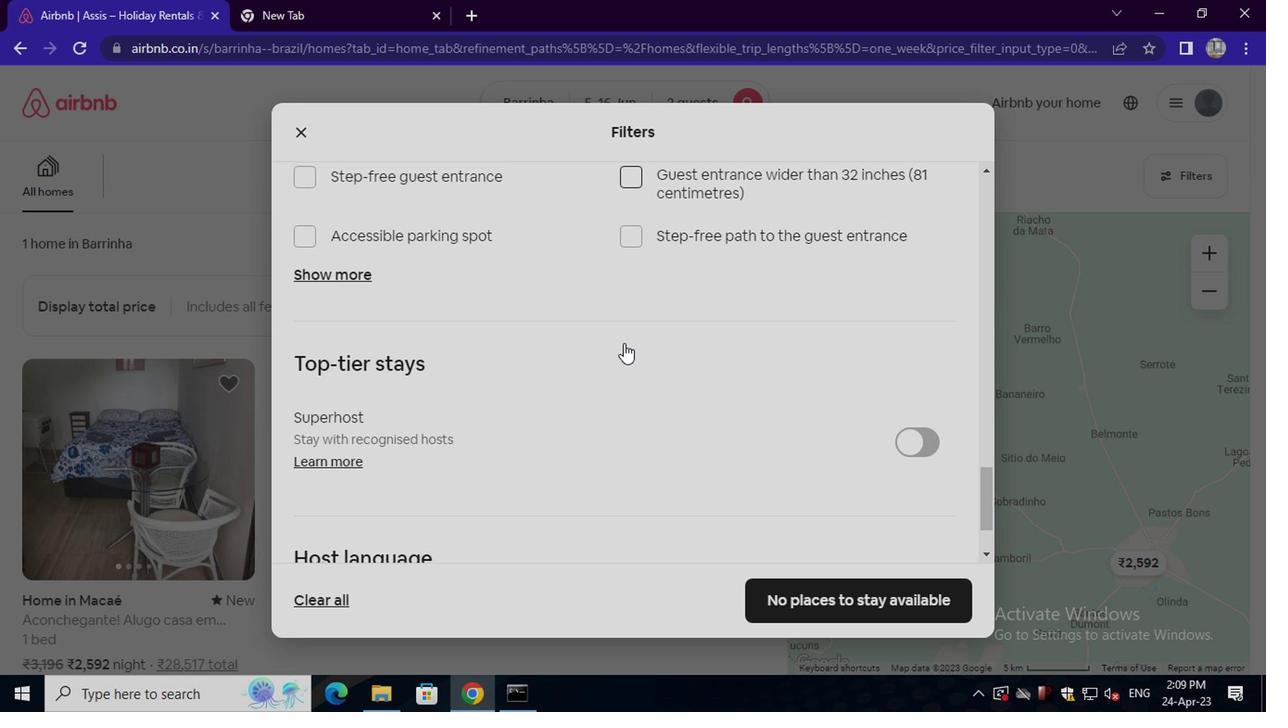 
Action: Mouse scrolled (644, 343) with delta (0, 0)
Screenshot: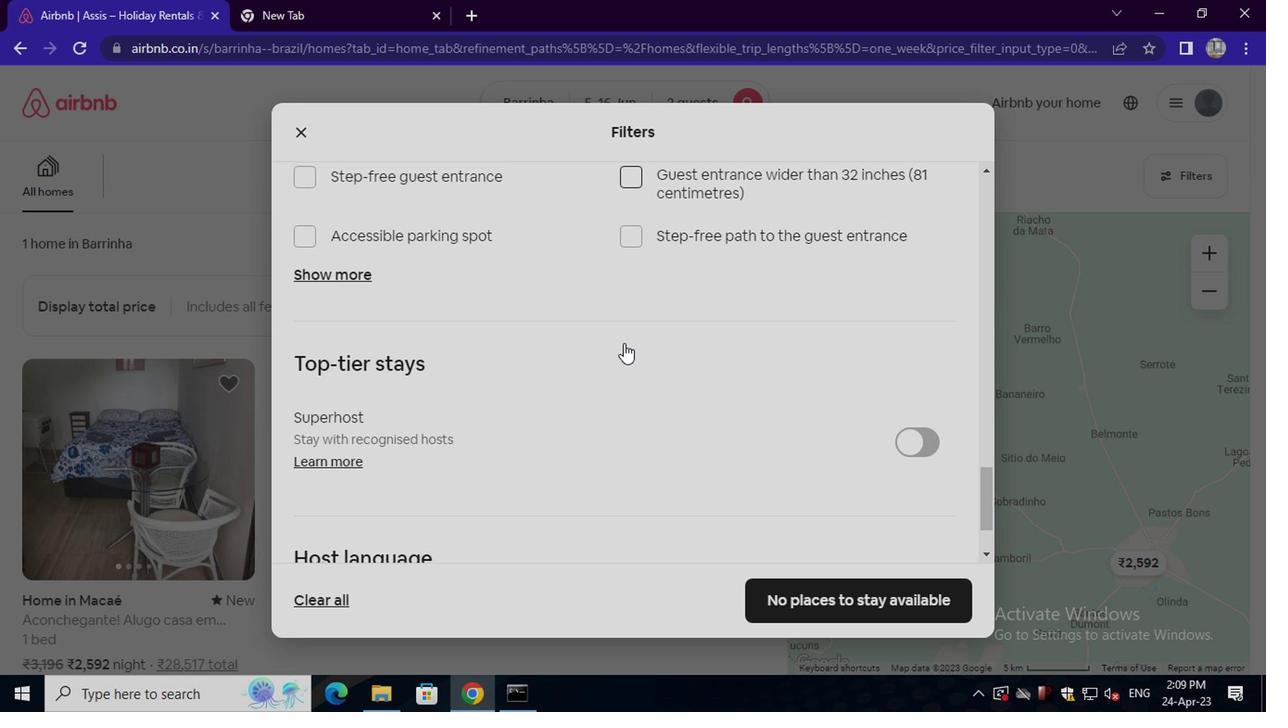 
Action: Mouse scrolled (644, 343) with delta (0, 0)
Screenshot: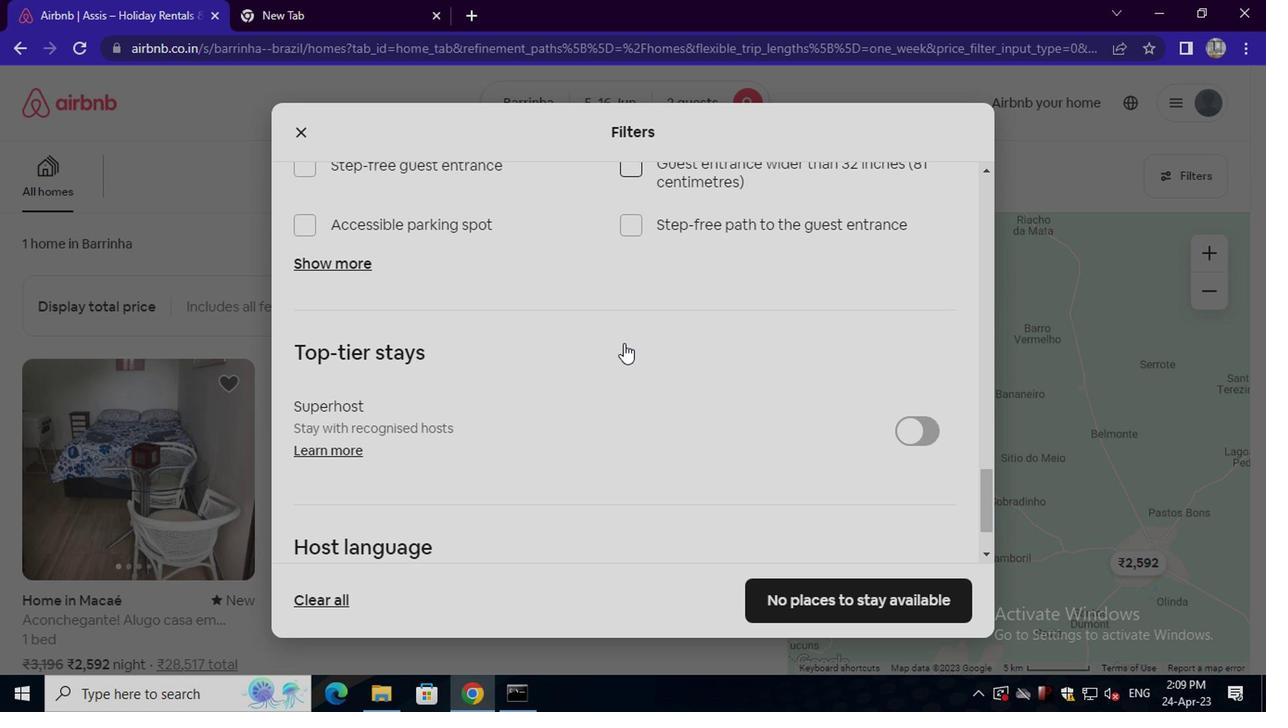 
Action: Mouse moved to (642, 346)
Screenshot: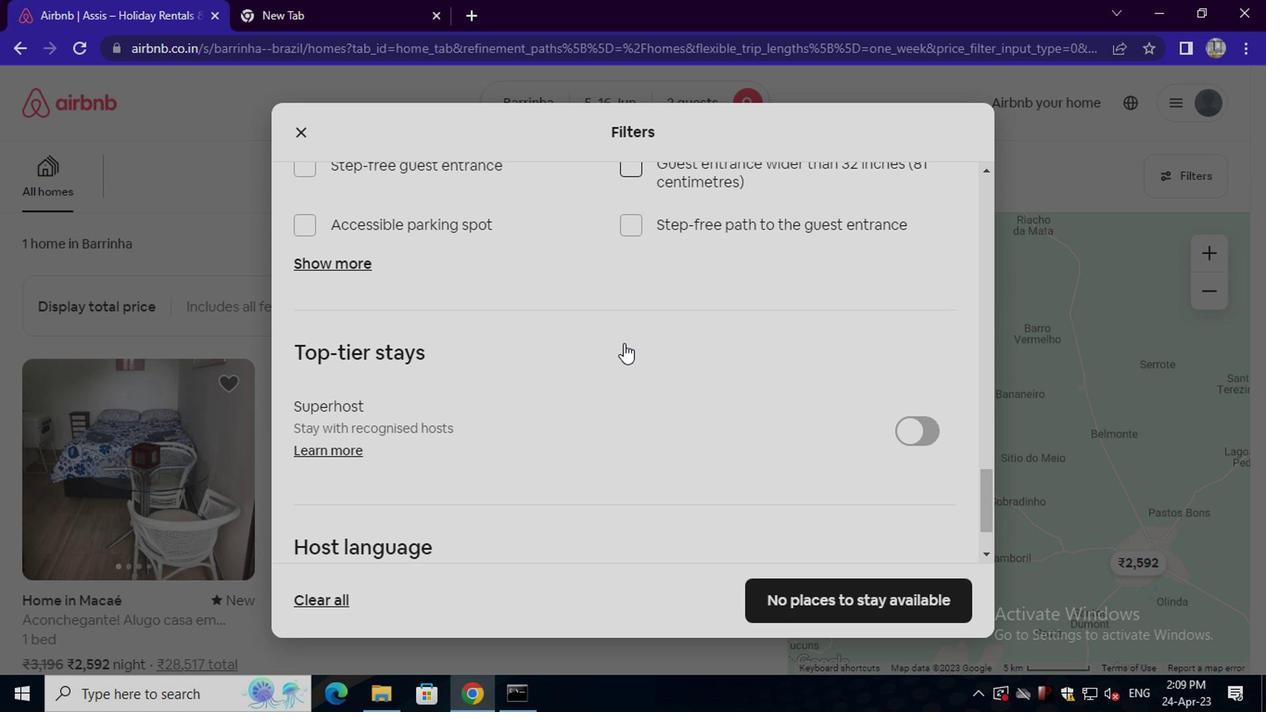 
Action: Mouse scrolled (642, 345) with delta (0, 0)
Screenshot: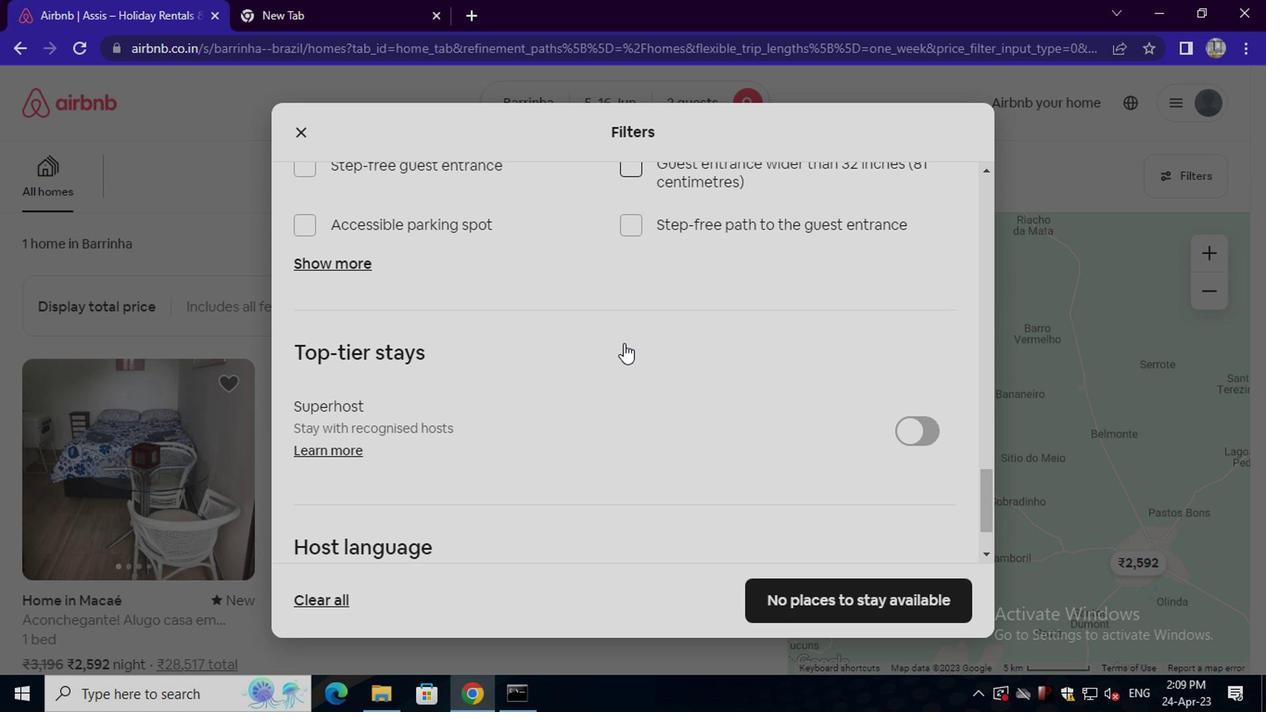 
Action: Mouse moved to (606, 364)
Screenshot: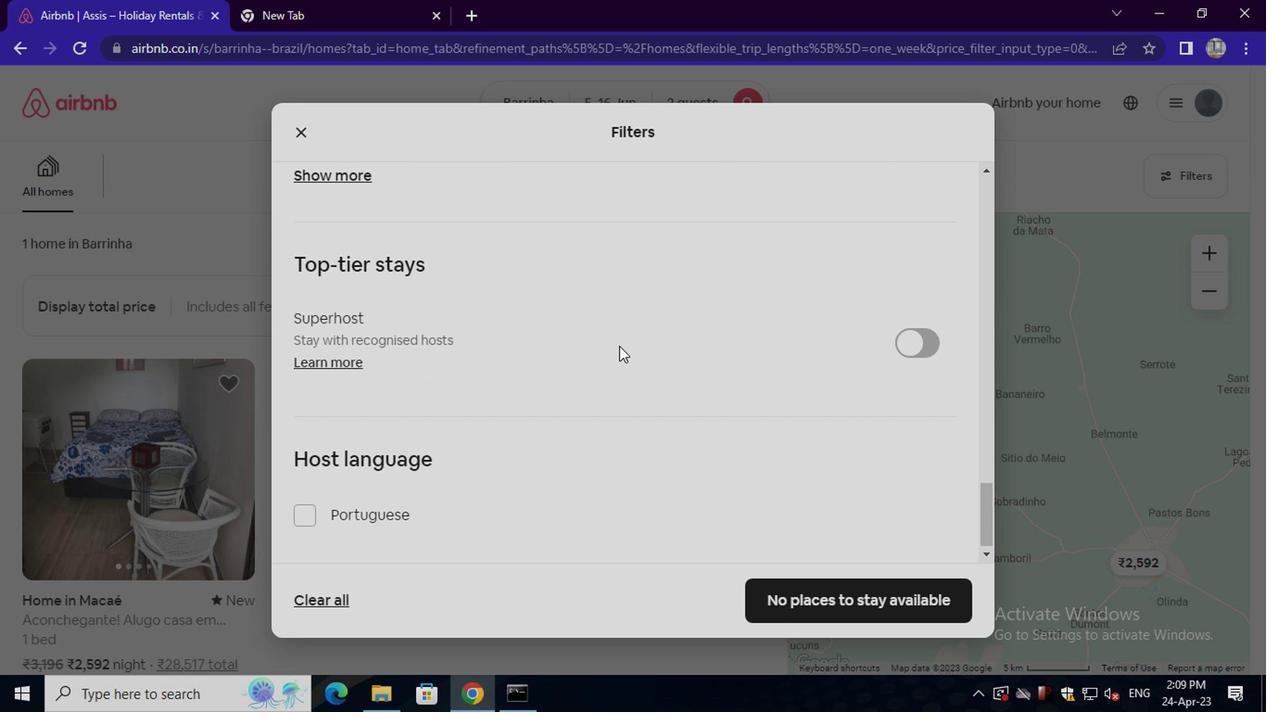 
Action: Mouse scrolled (606, 363) with delta (0, -1)
Screenshot: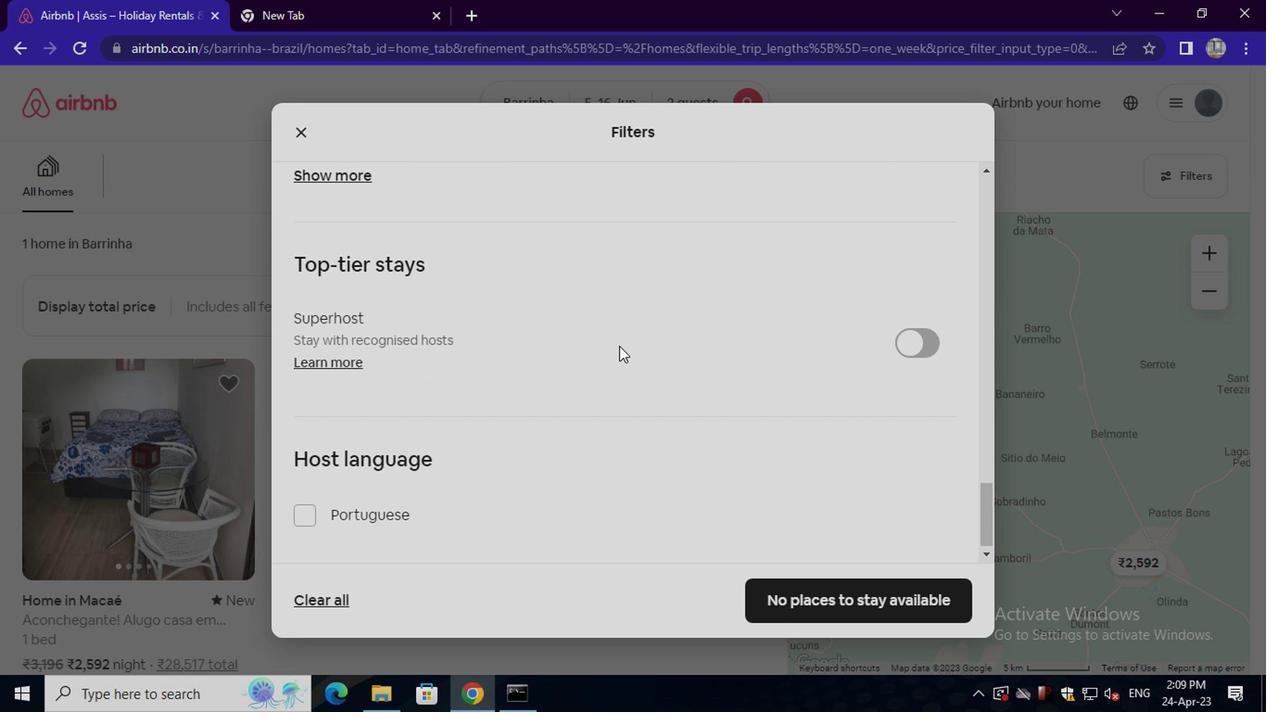 
Action: Mouse moved to (583, 377)
Screenshot: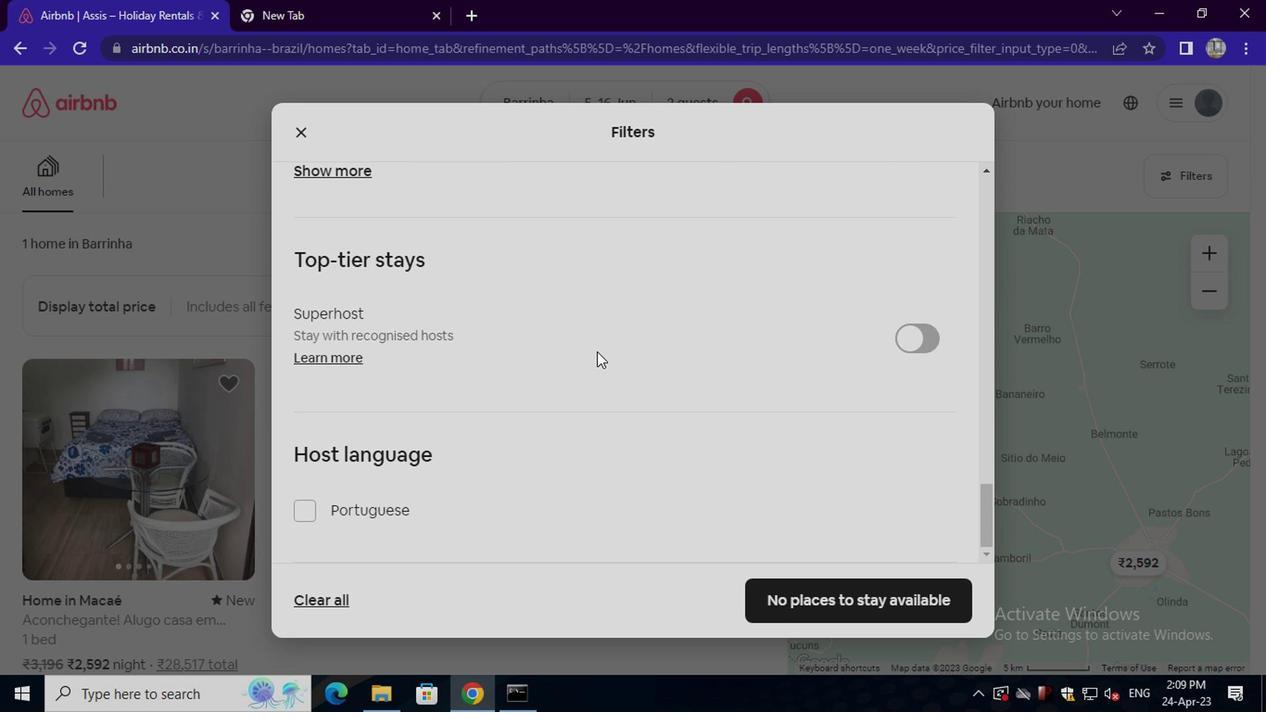 
Action: Mouse scrolled (583, 376) with delta (0, 0)
Screenshot: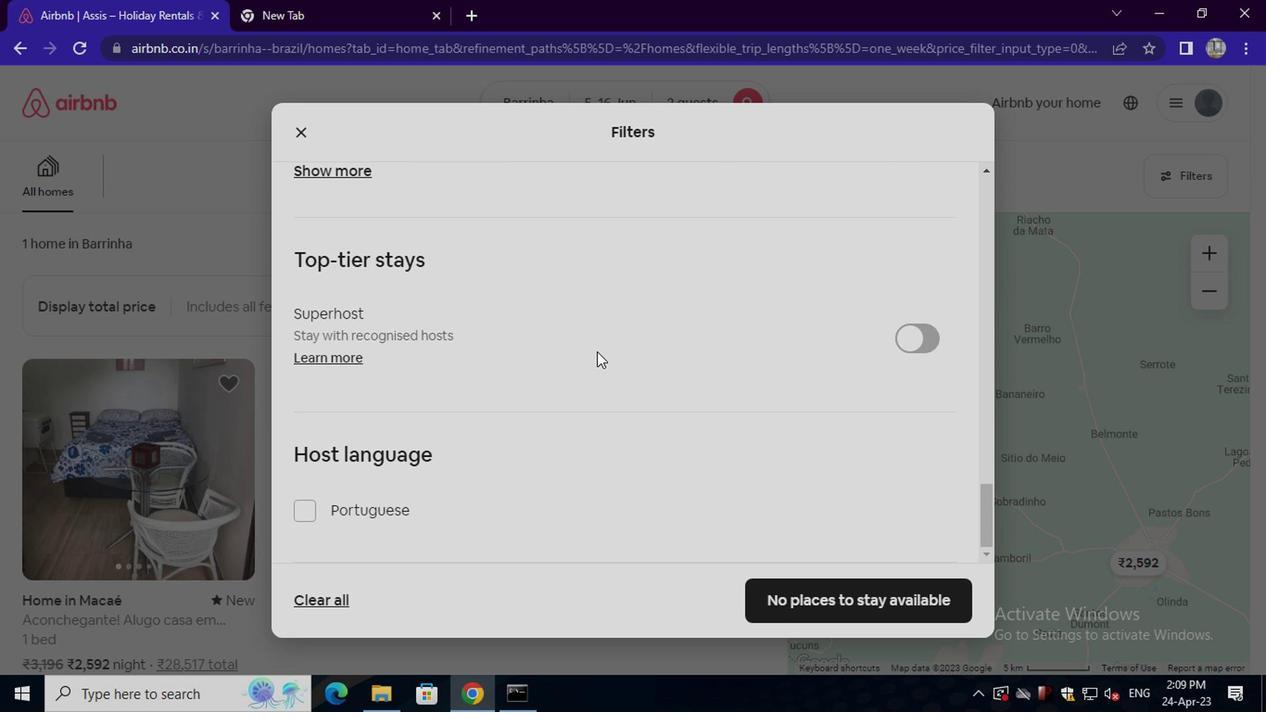
Action: Mouse moved to (558, 387)
Screenshot: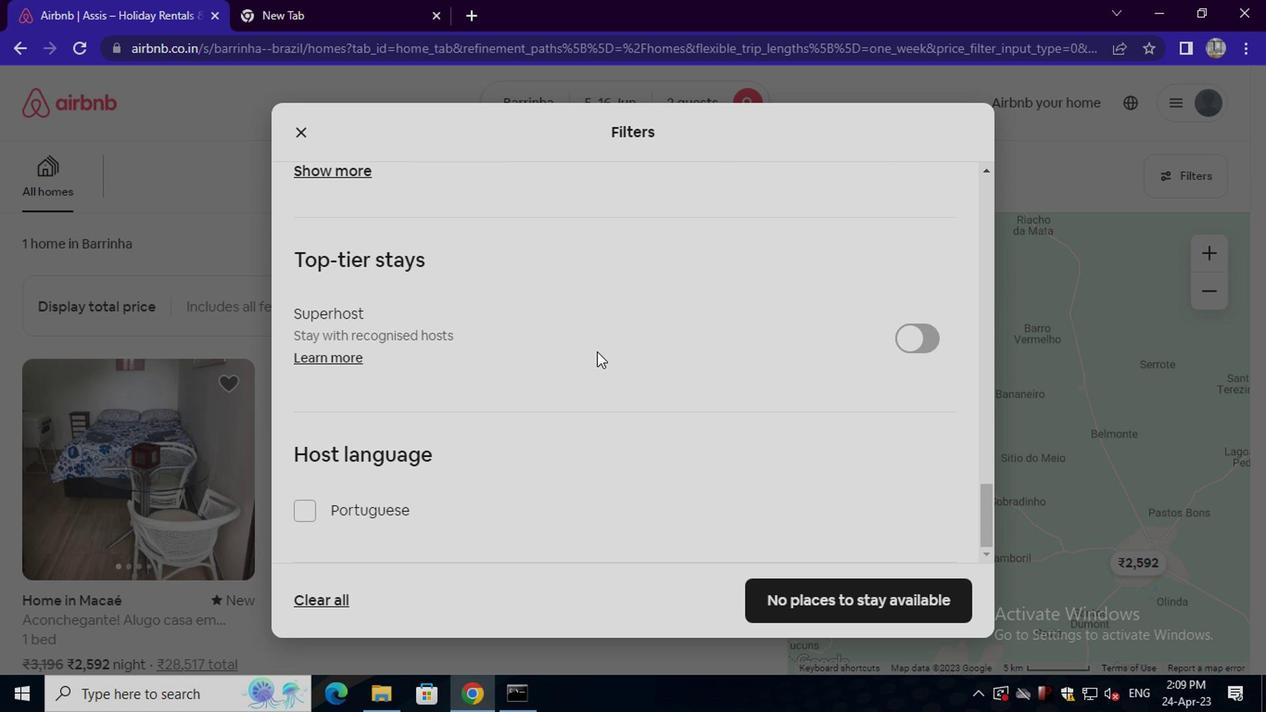 
Action: Mouse scrolled (558, 386) with delta (0, 0)
Screenshot: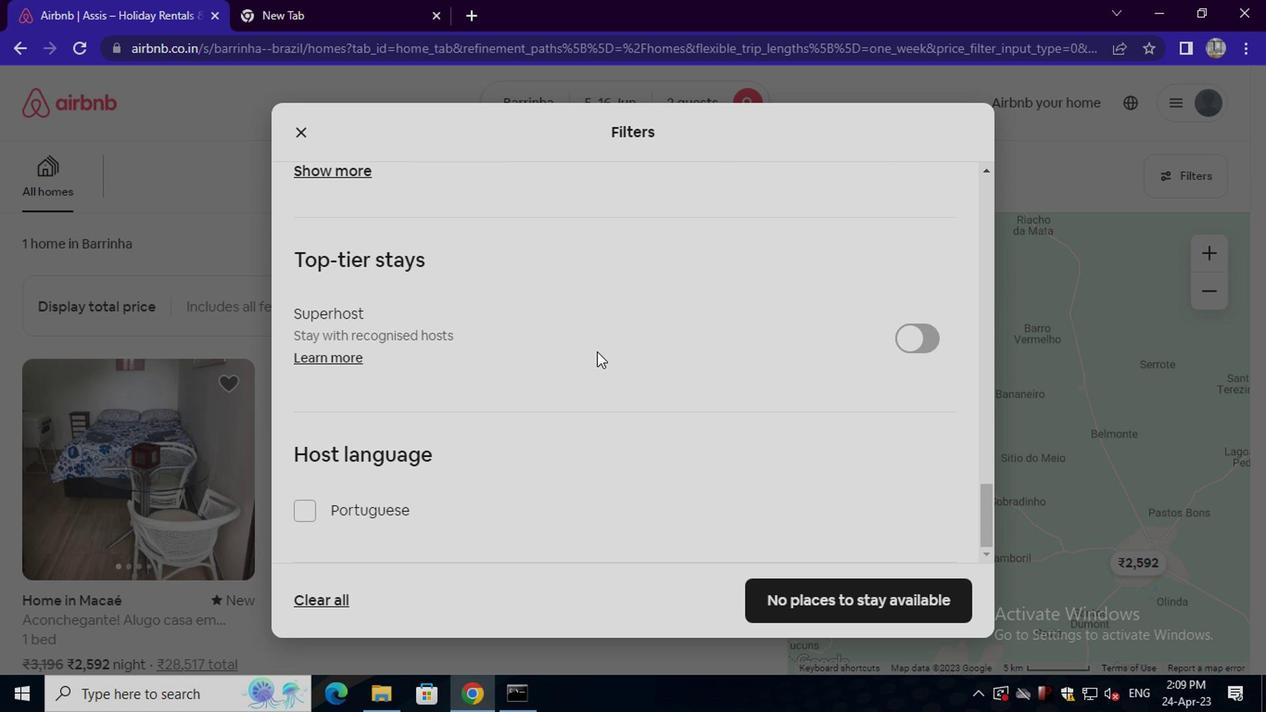 
Action: Mouse moved to (781, 596)
Screenshot: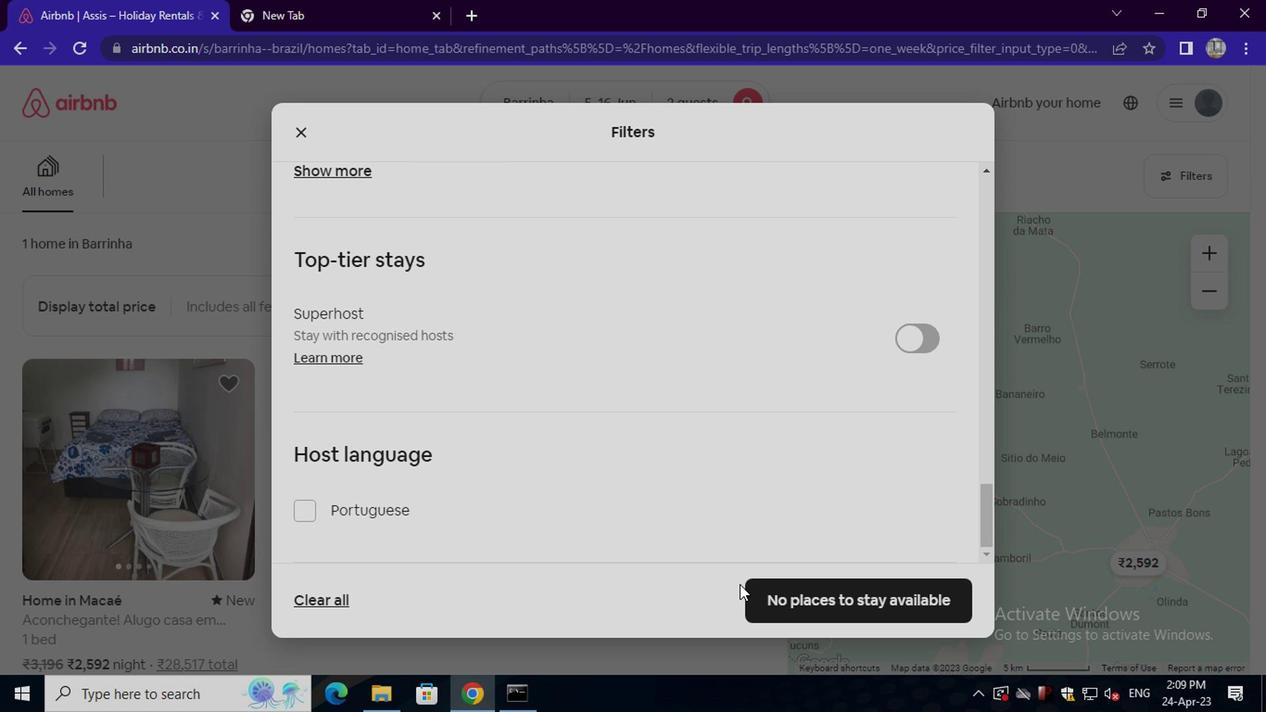 
Action: Mouse pressed left at (781, 596)
Screenshot: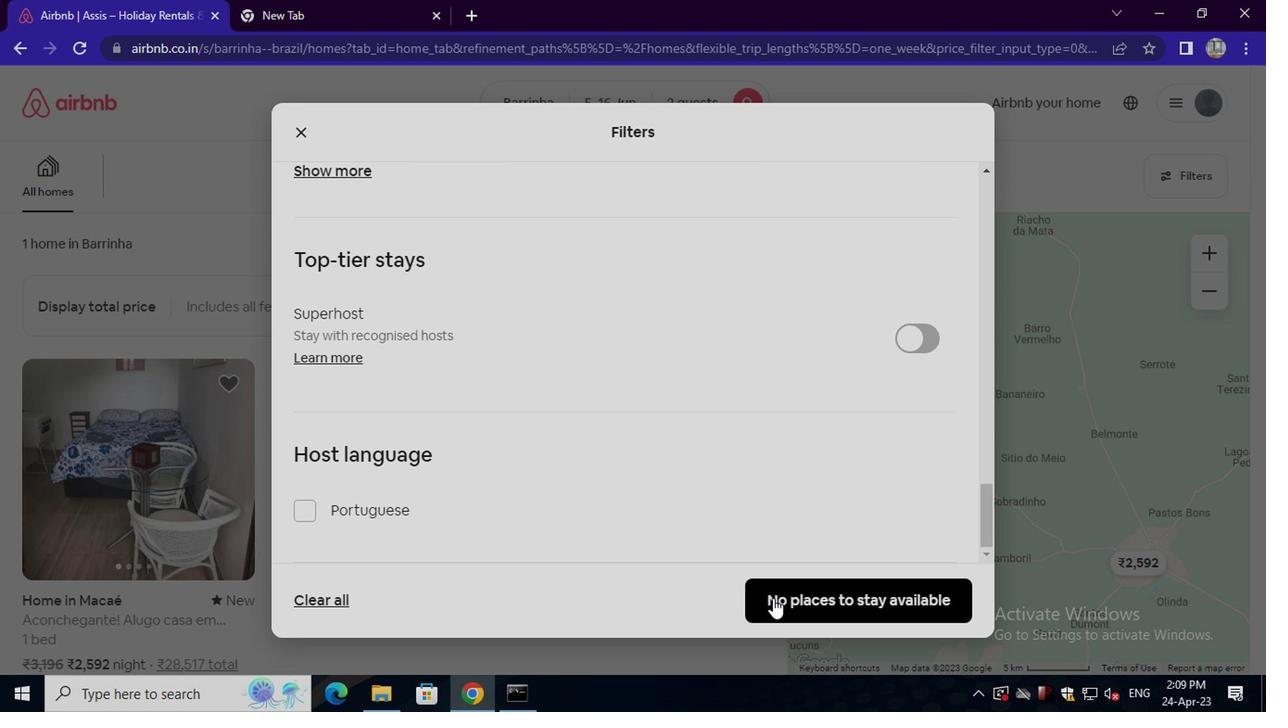 
